 Task: Add Sprouts Hot Italian Bulk Chicken Sausage to the cart.
Action: Mouse pressed left at (21, 128)
Screenshot: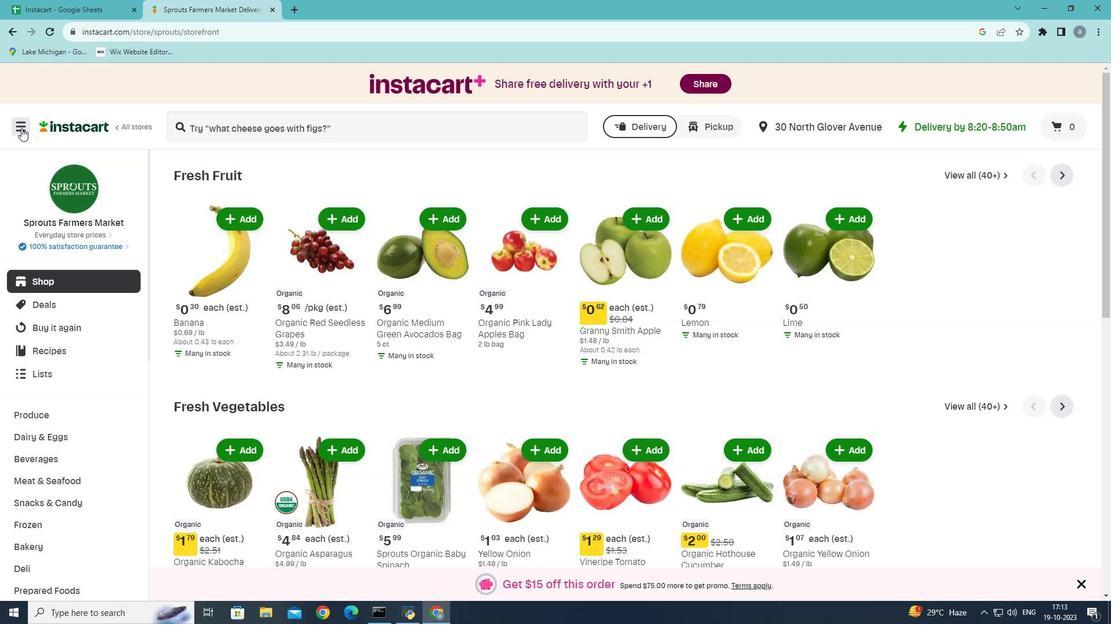 
Action: Mouse moved to (45, 337)
Screenshot: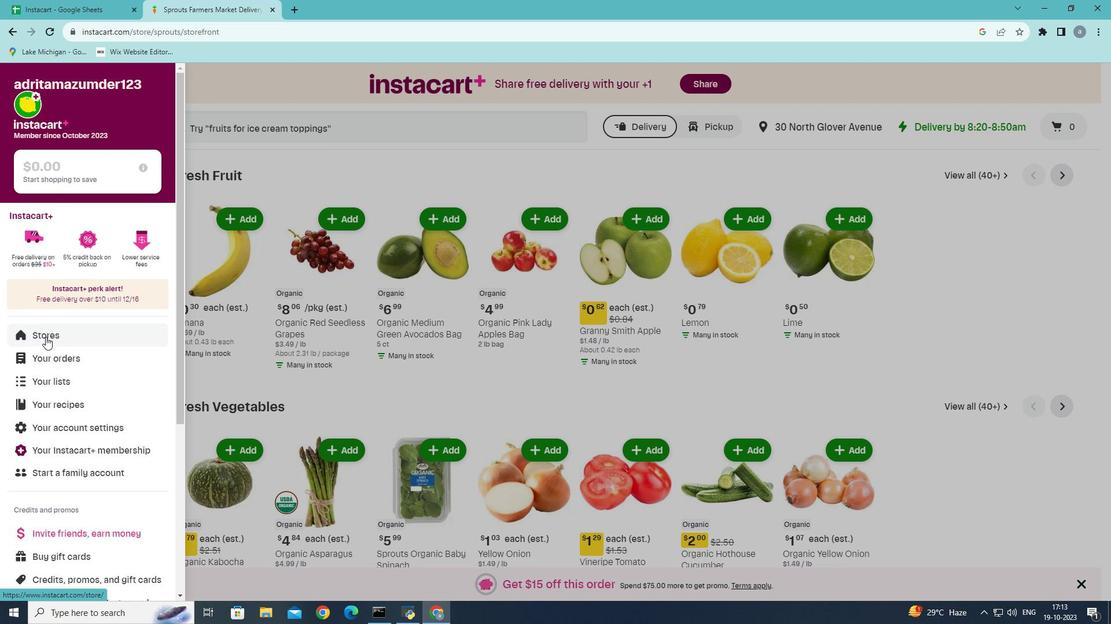 
Action: Mouse pressed left at (45, 337)
Screenshot: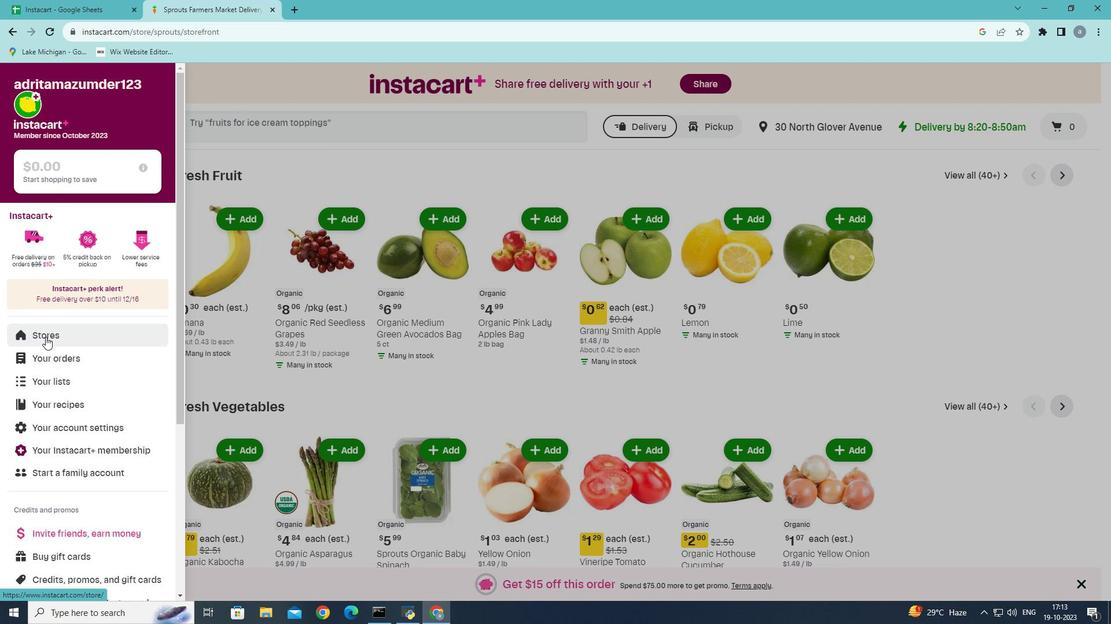 
Action: Mouse moved to (264, 115)
Screenshot: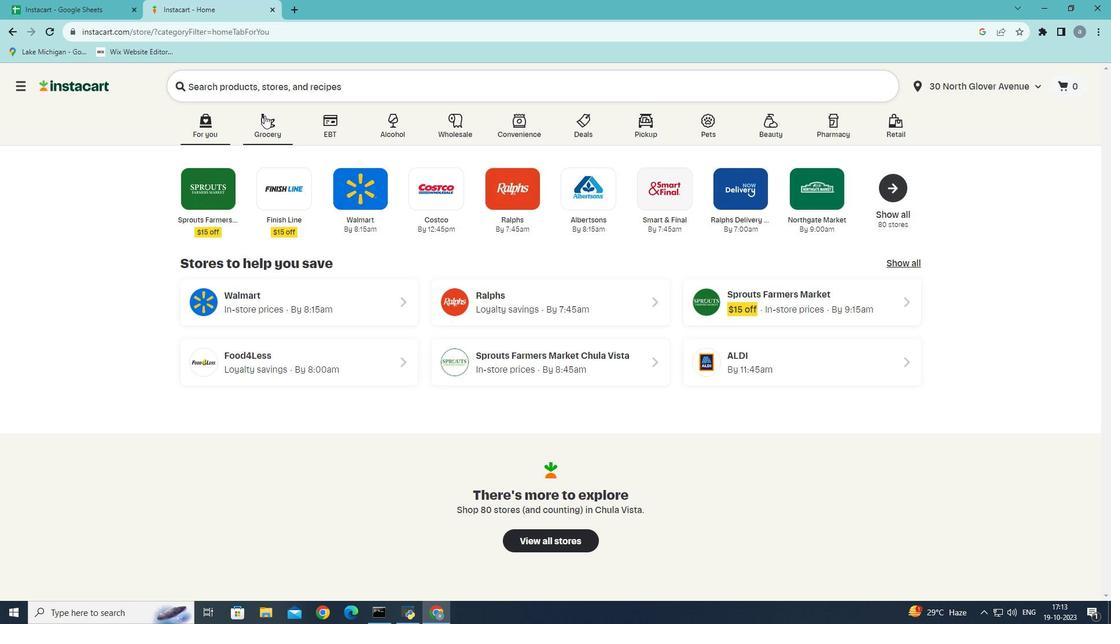 
Action: Mouse pressed left at (264, 115)
Screenshot: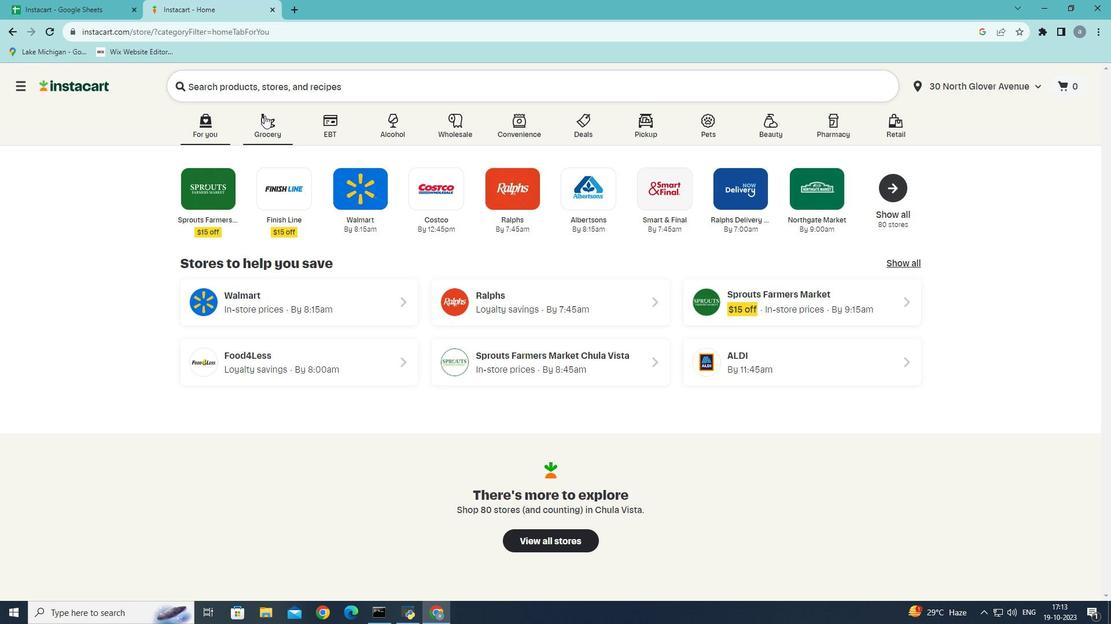 
Action: Mouse moved to (243, 358)
Screenshot: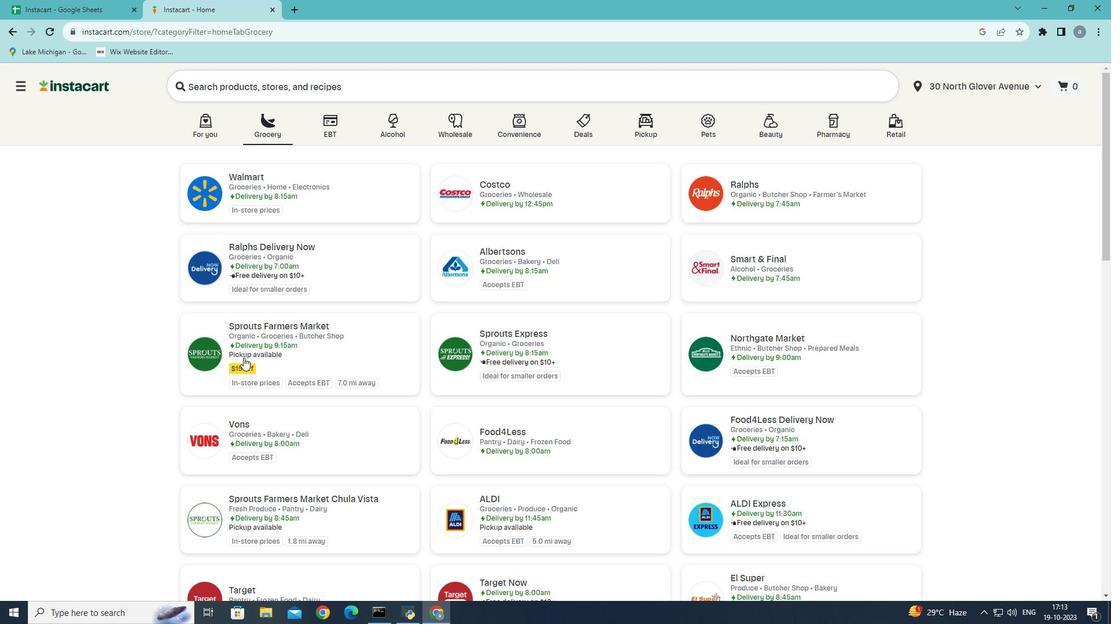
Action: Mouse pressed left at (243, 358)
Screenshot: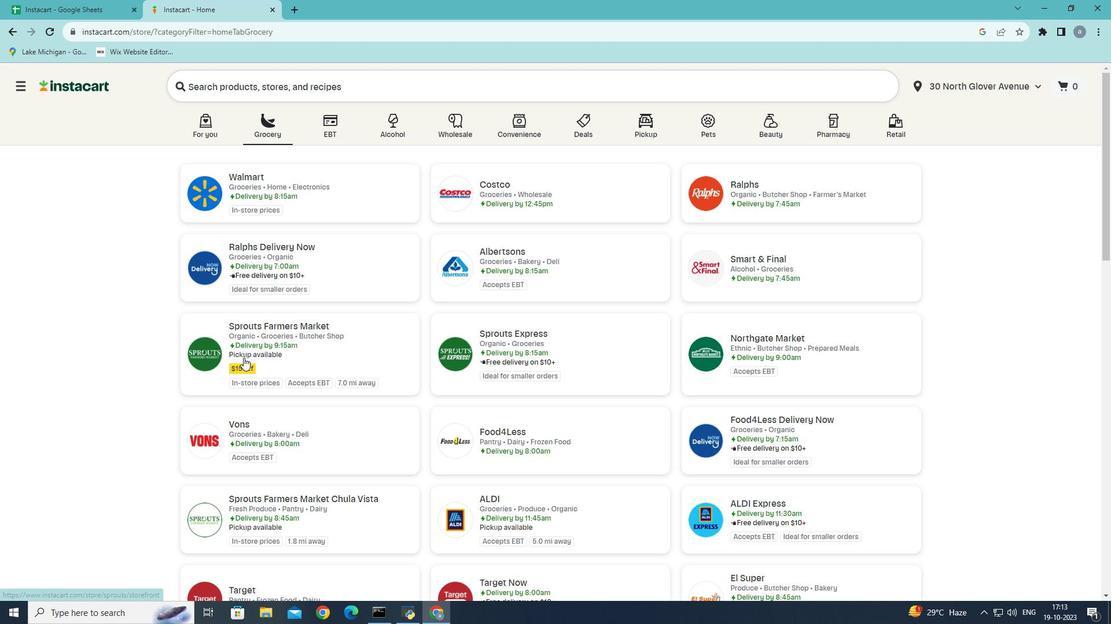 
Action: Mouse moved to (63, 478)
Screenshot: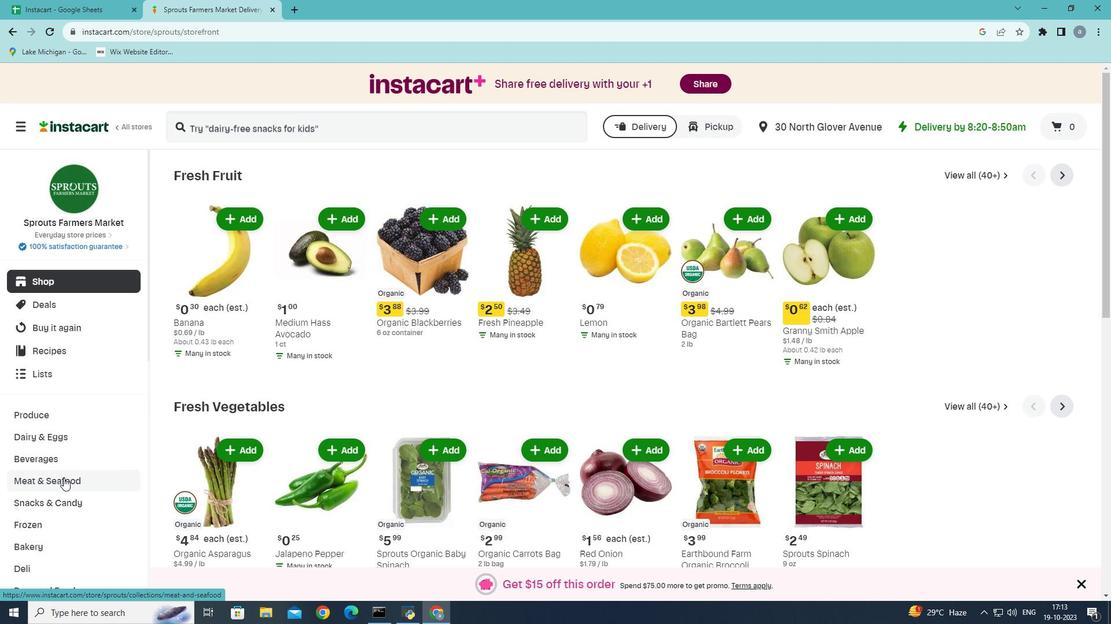 
Action: Mouse pressed left at (63, 478)
Screenshot: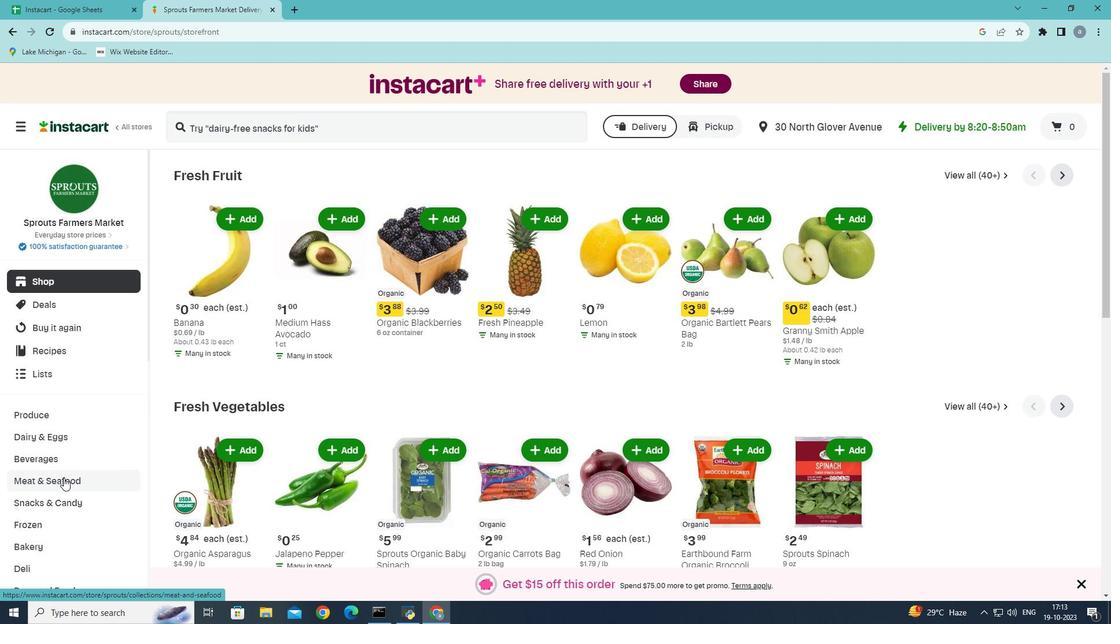
Action: Mouse moved to (564, 203)
Screenshot: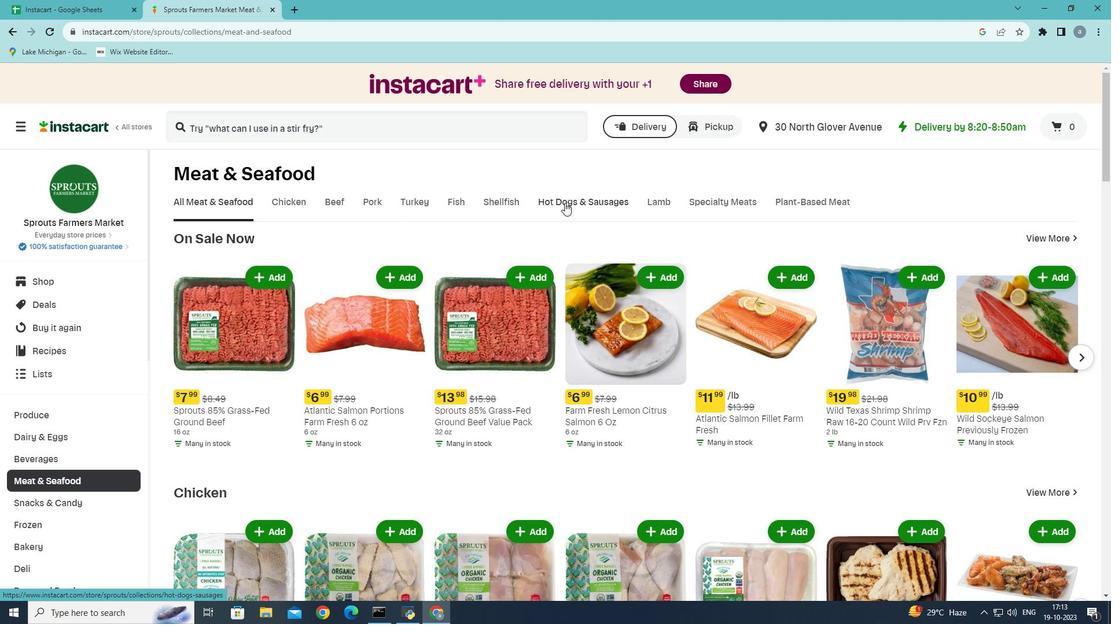 
Action: Mouse pressed left at (564, 203)
Screenshot: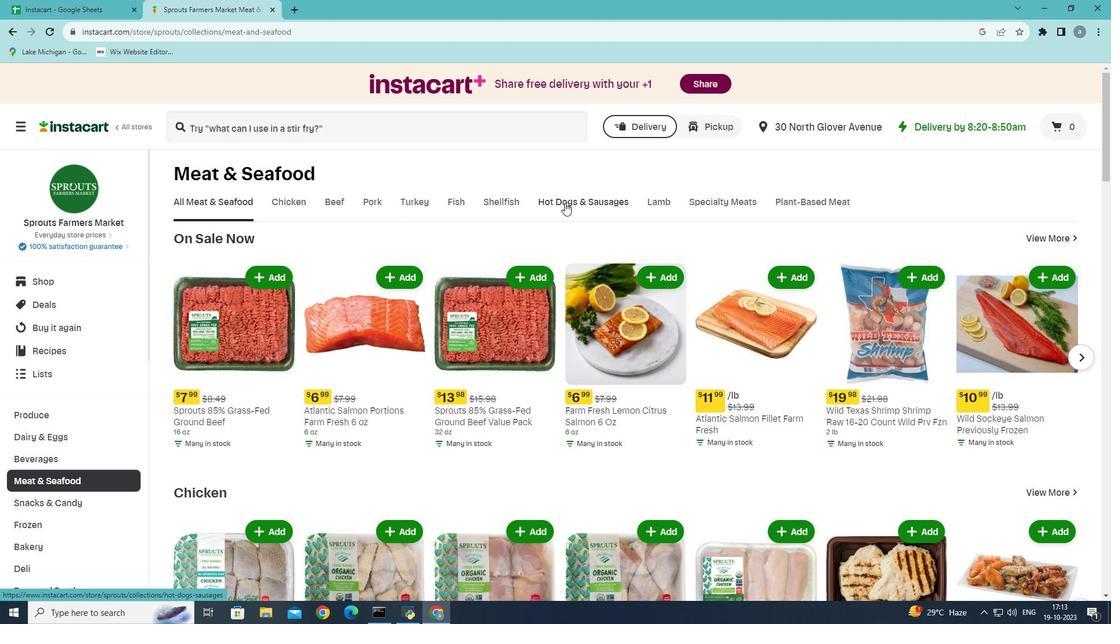 
Action: Mouse moved to (269, 243)
Screenshot: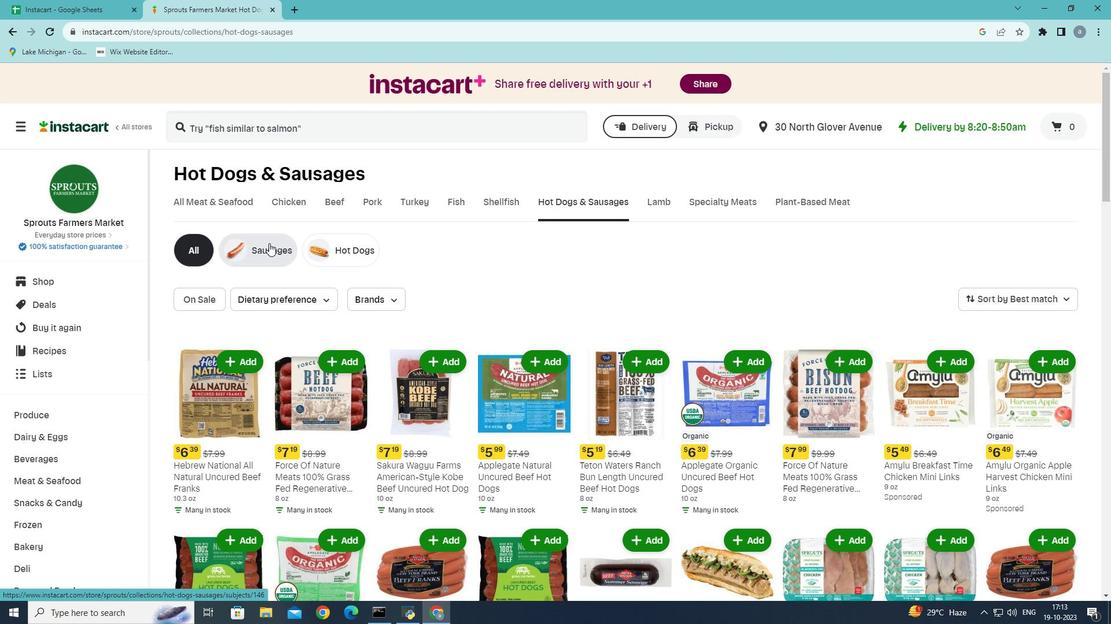 
Action: Mouse pressed left at (269, 243)
Screenshot: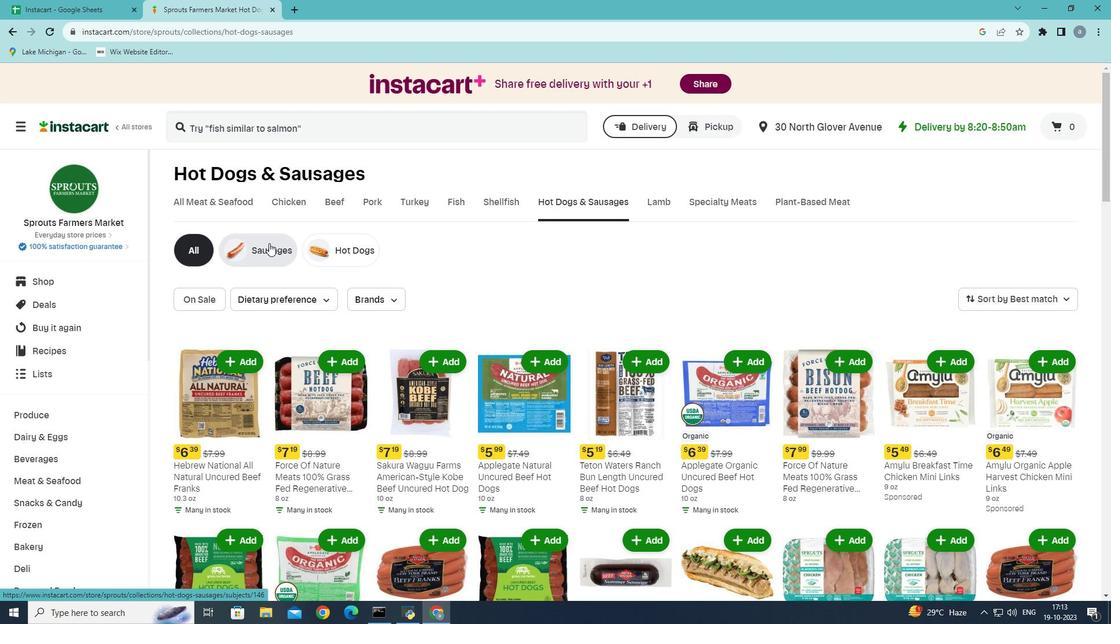 
Action: Mouse moved to (346, 325)
Screenshot: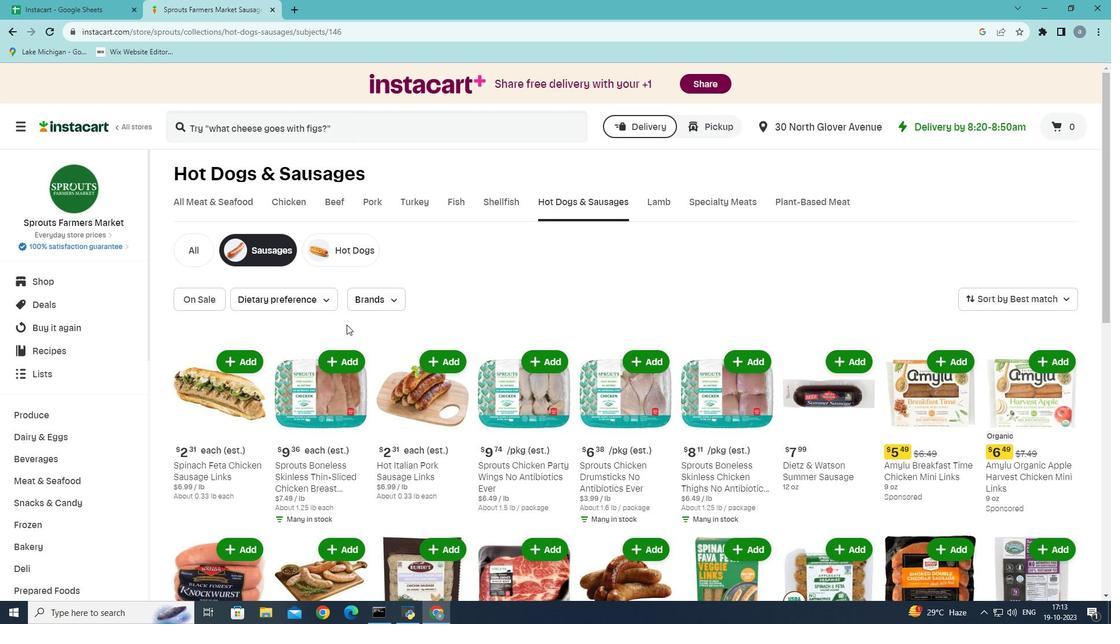 
Action: Mouse scrolled (346, 324) with delta (0, 0)
Screenshot: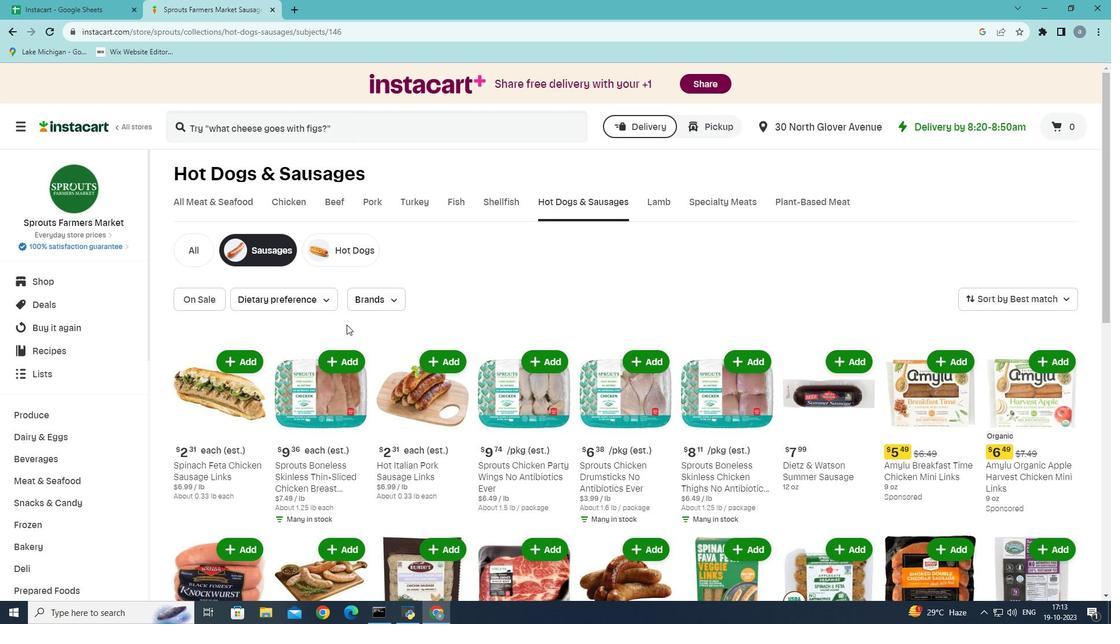 
Action: Mouse moved to (347, 325)
Screenshot: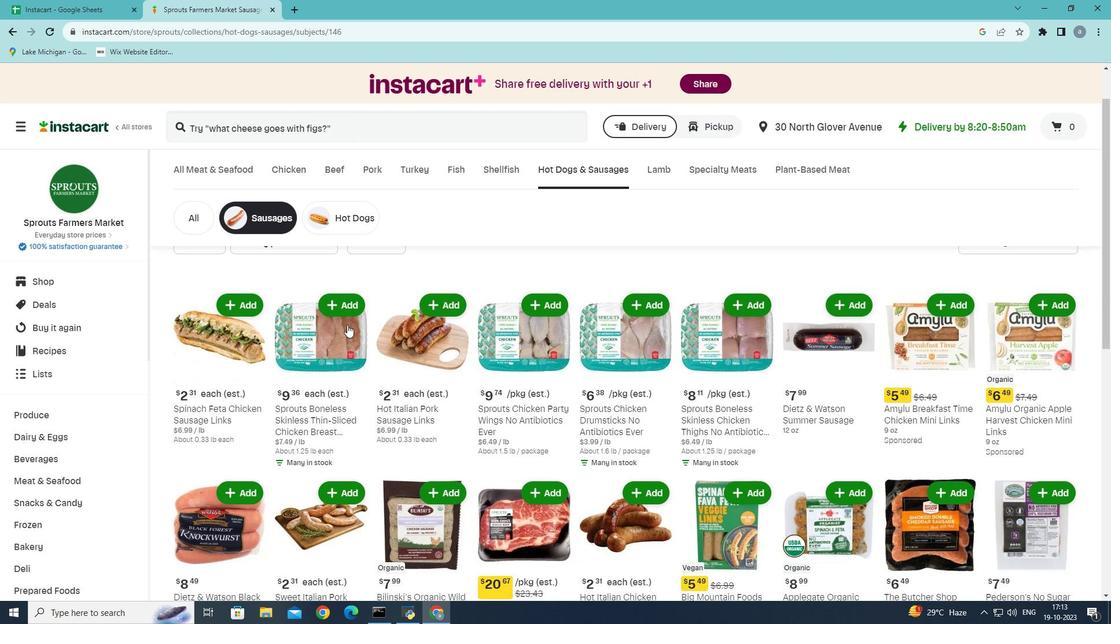 
Action: Mouse scrolled (347, 324) with delta (0, 0)
Screenshot: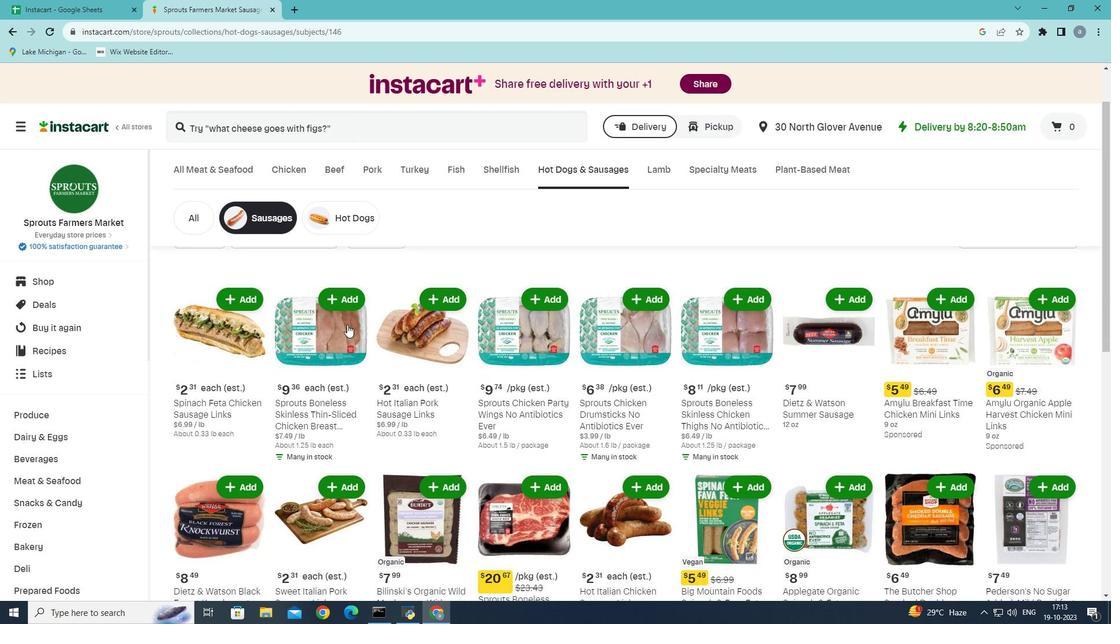 
Action: Mouse moved to (410, 348)
Screenshot: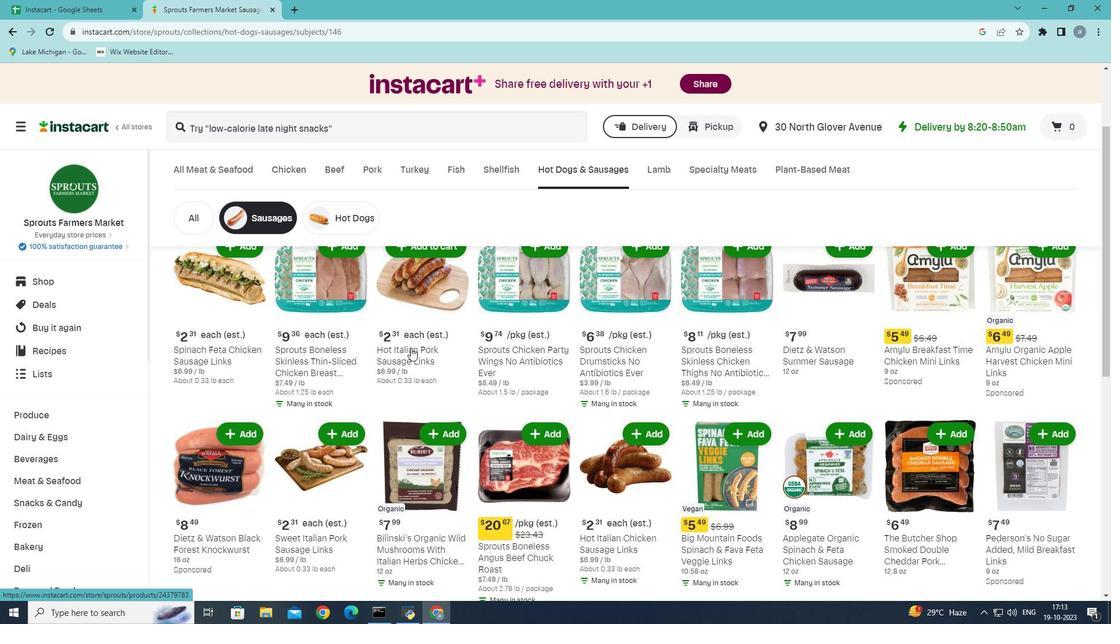 
Action: Mouse scrolled (410, 347) with delta (0, 0)
Screenshot: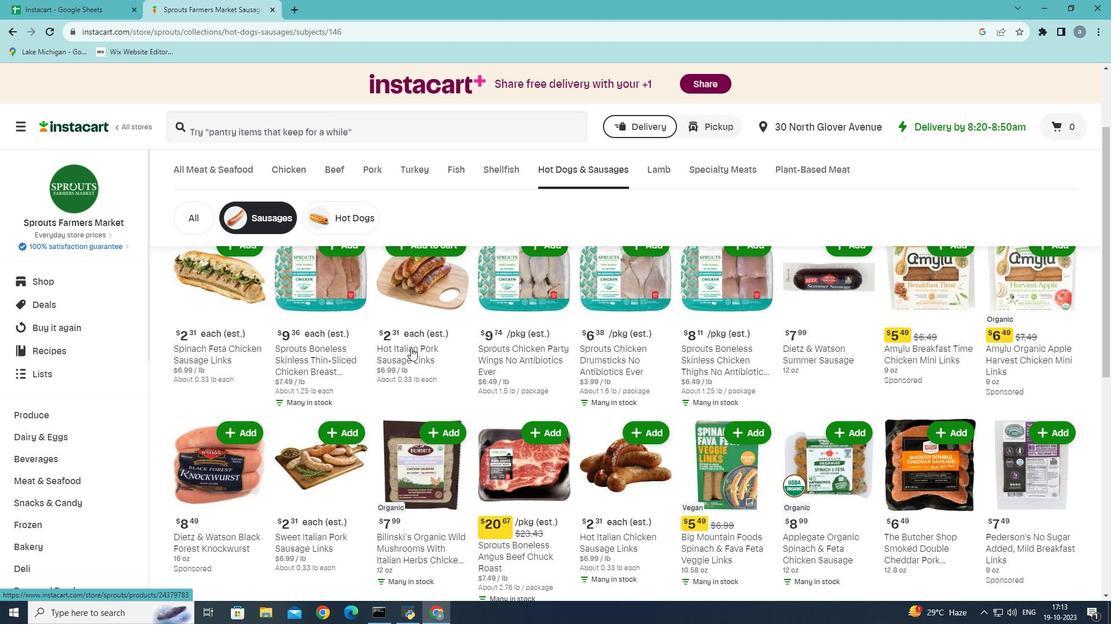 
Action: Mouse scrolled (410, 347) with delta (0, 0)
Screenshot: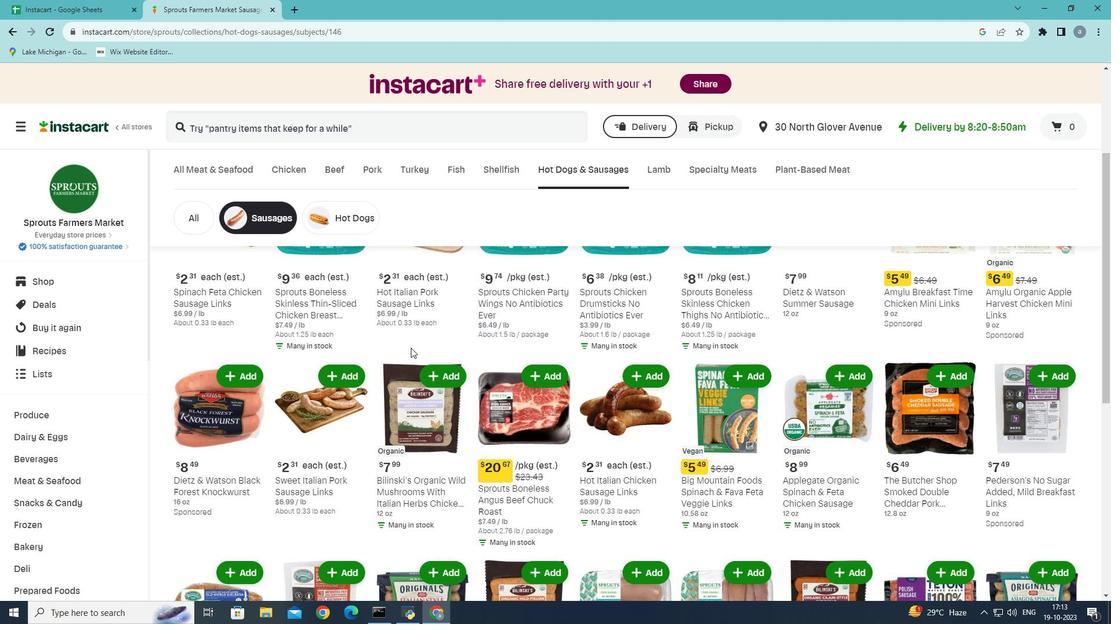 
Action: Mouse scrolled (410, 347) with delta (0, 0)
Screenshot: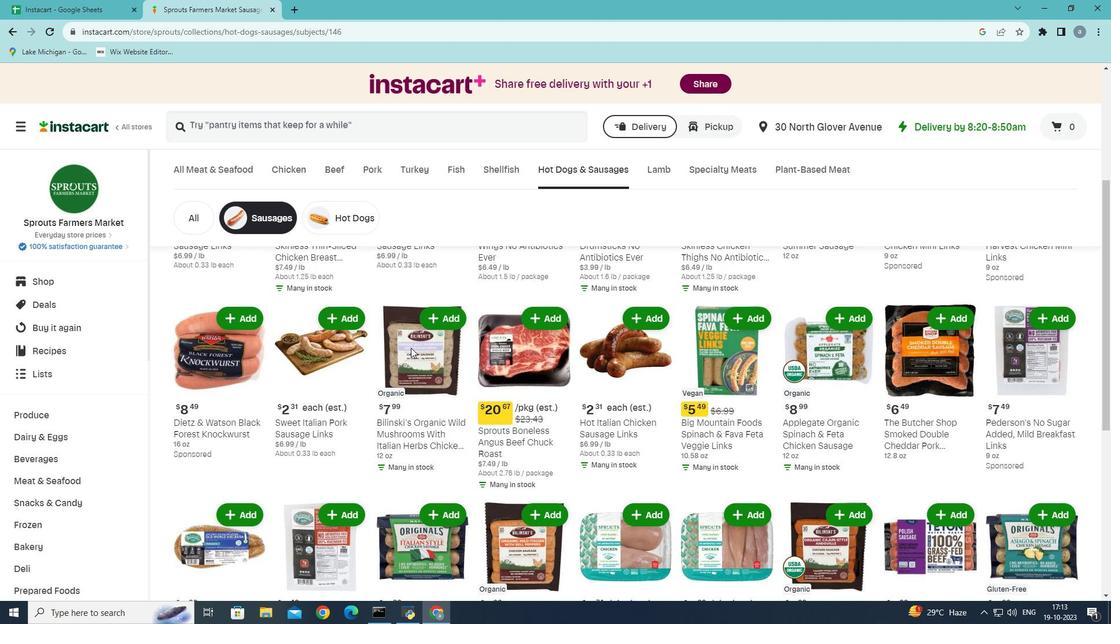 
Action: Mouse moved to (413, 341)
Screenshot: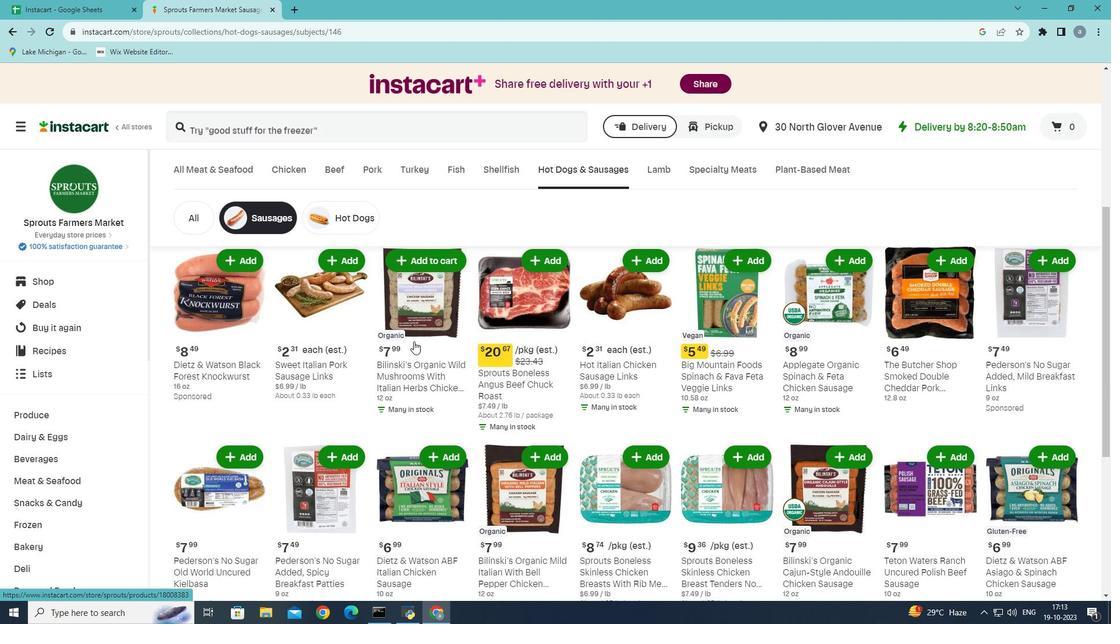
Action: Mouse scrolled (413, 341) with delta (0, 0)
Screenshot: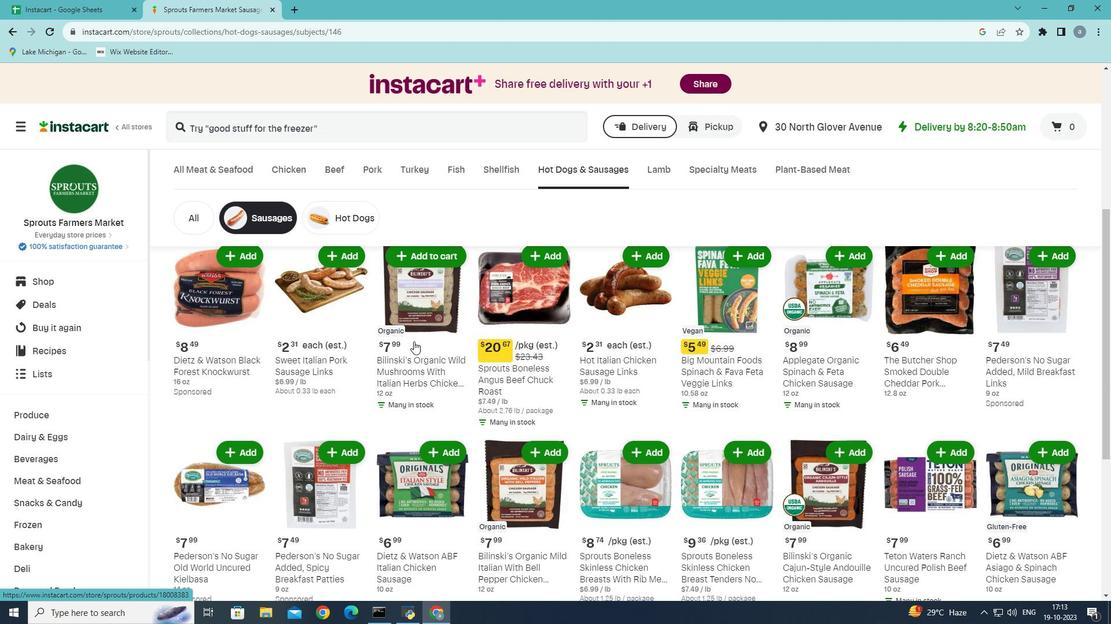
Action: Mouse moved to (428, 340)
Screenshot: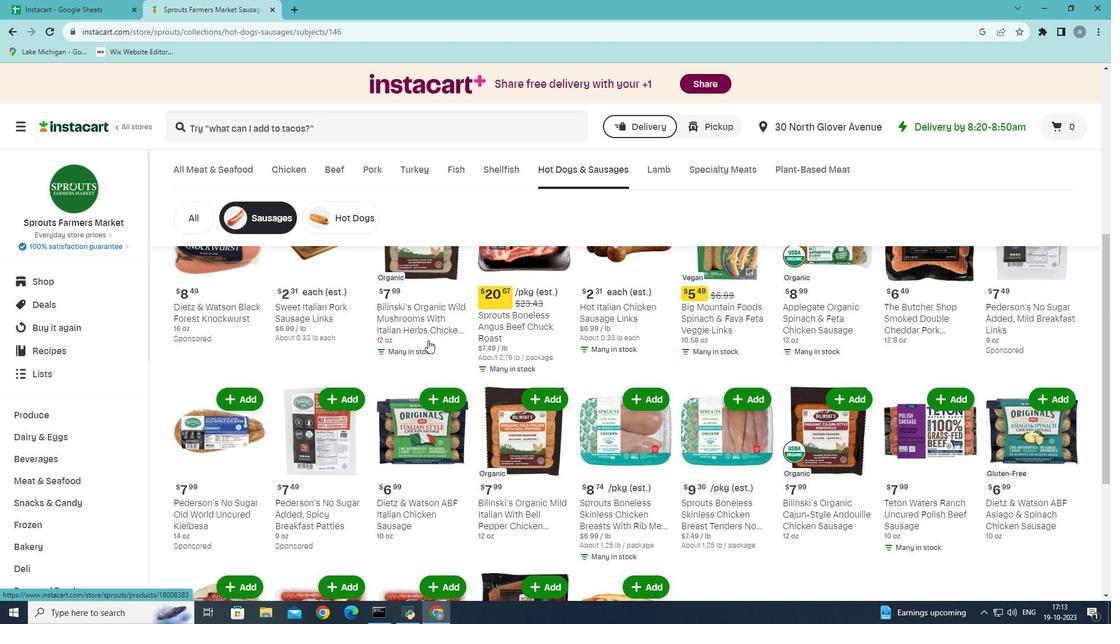 
Action: Mouse scrolled (428, 340) with delta (0, 0)
Screenshot: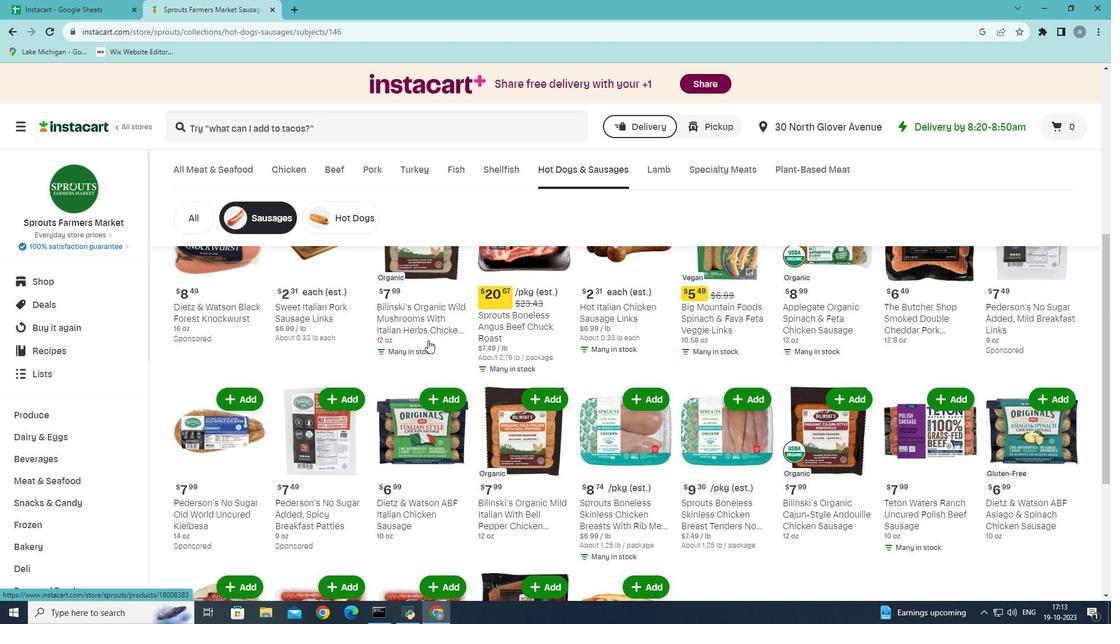 
Action: Mouse scrolled (428, 340) with delta (0, 0)
Screenshot: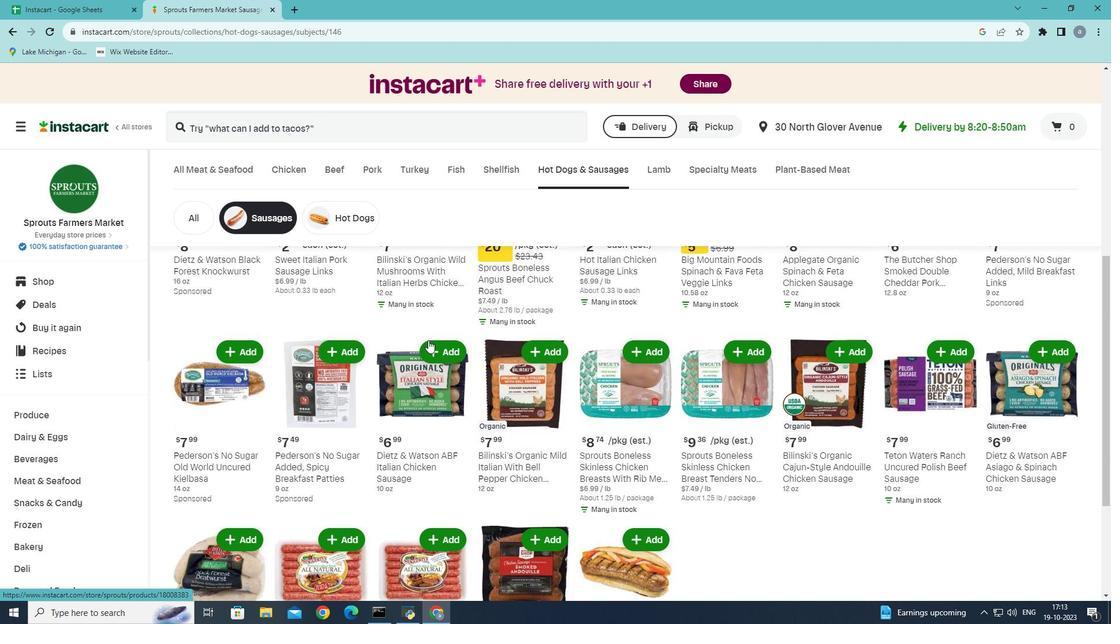 
Action: Mouse scrolled (428, 340) with delta (0, 0)
Screenshot: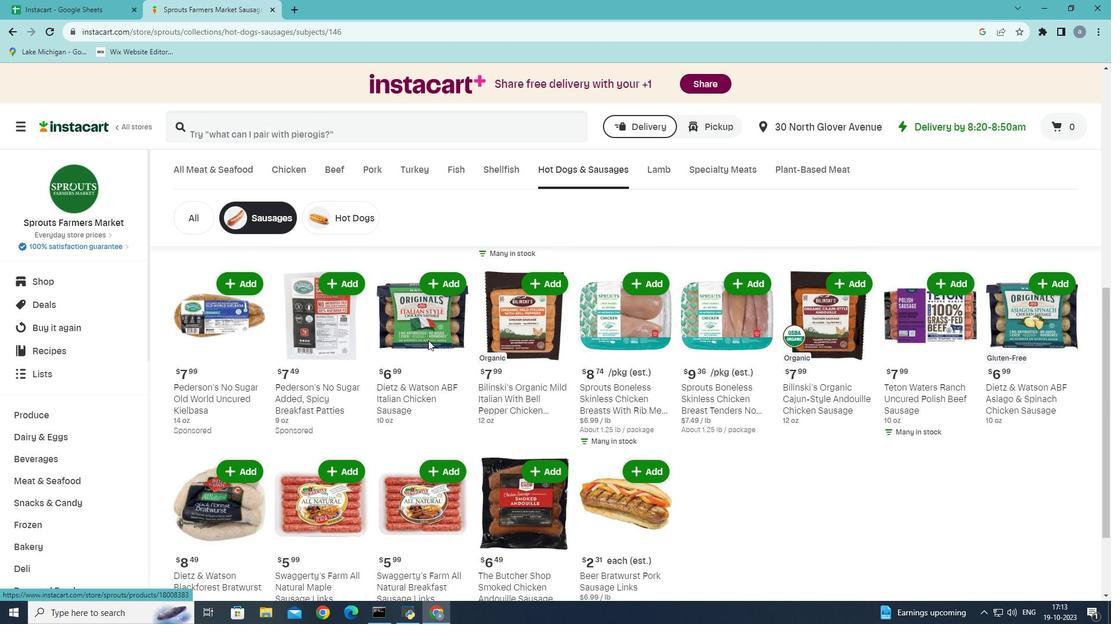 
Action: Mouse scrolled (428, 340) with delta (0, 0)
Screenshot: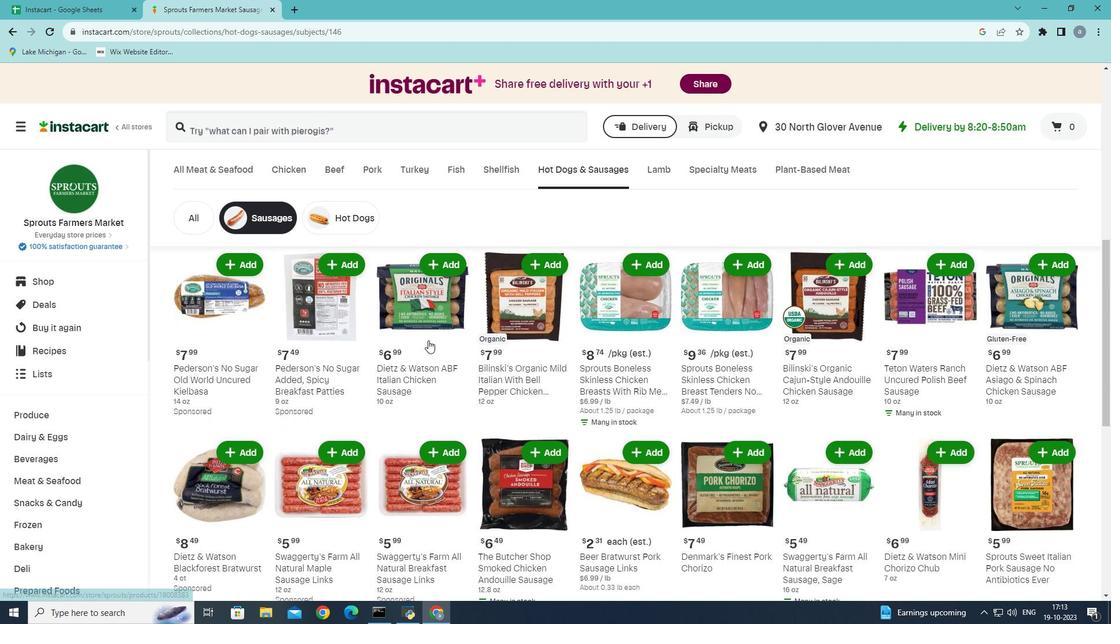 
Action: Mouse moved to (427, 345)
Screenshot: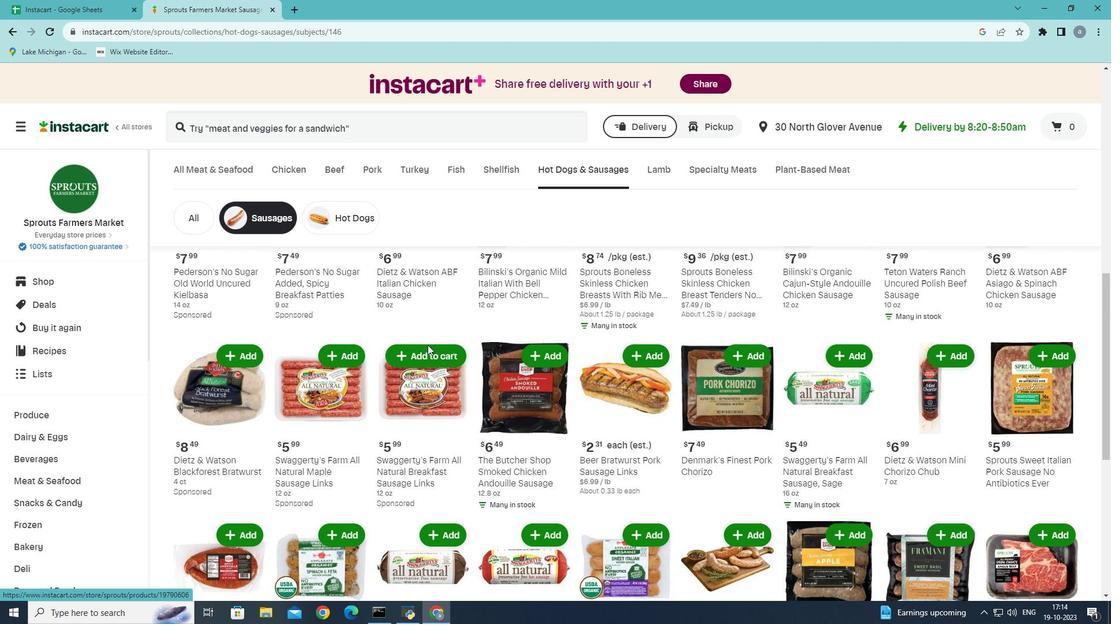 
Action: Mouse scrolled (427, 344) with delta (0, 0)
Screenshot: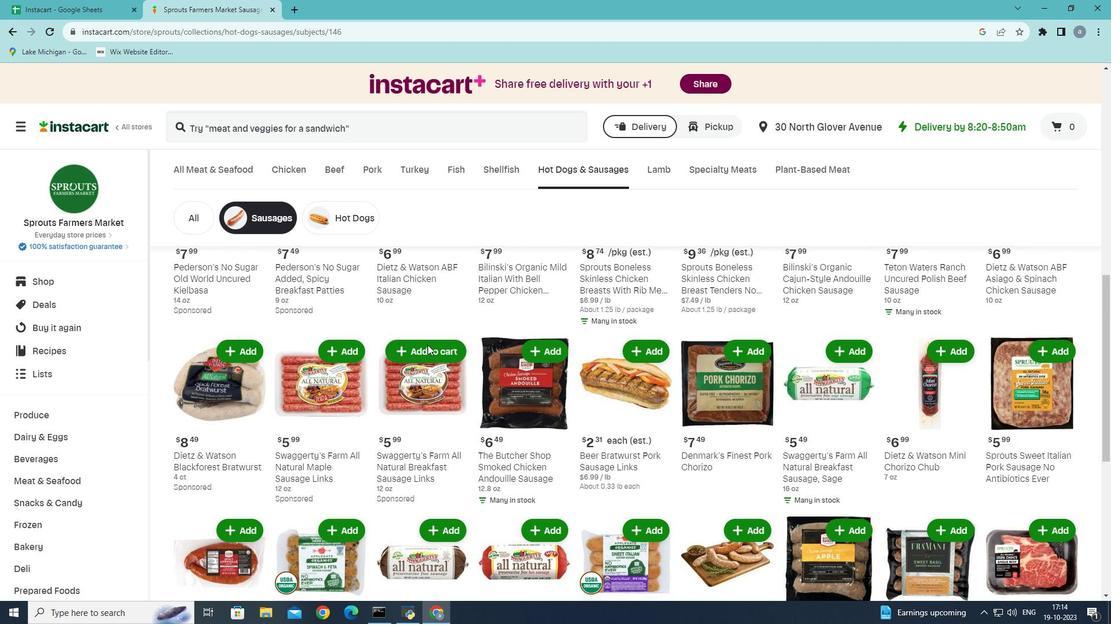 
Action: Mouse moved to (424, 349)
Screenshot: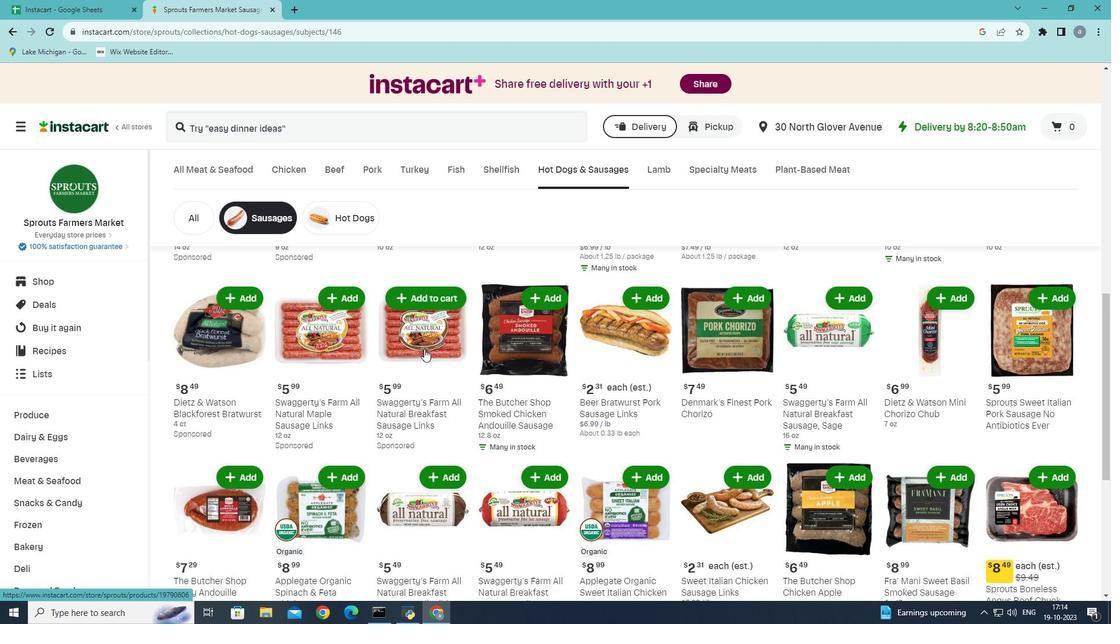 
Action: Mouse scrolled (424, 348) with delta (0, 0)
Screenshot: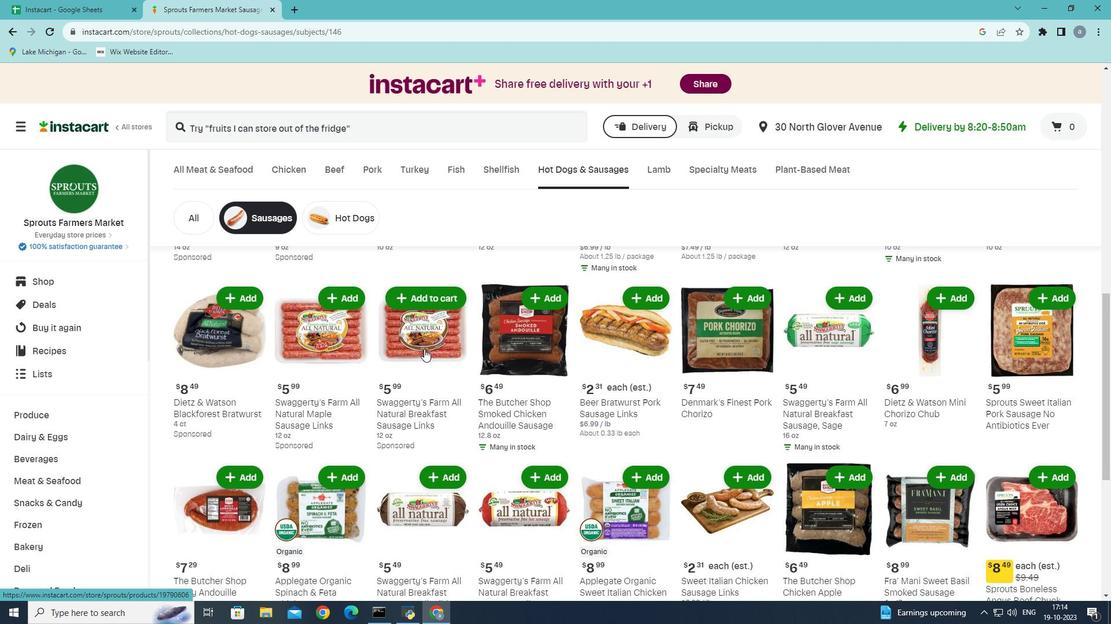 
Action: Mouse moved to (423, 350)
Screenshot: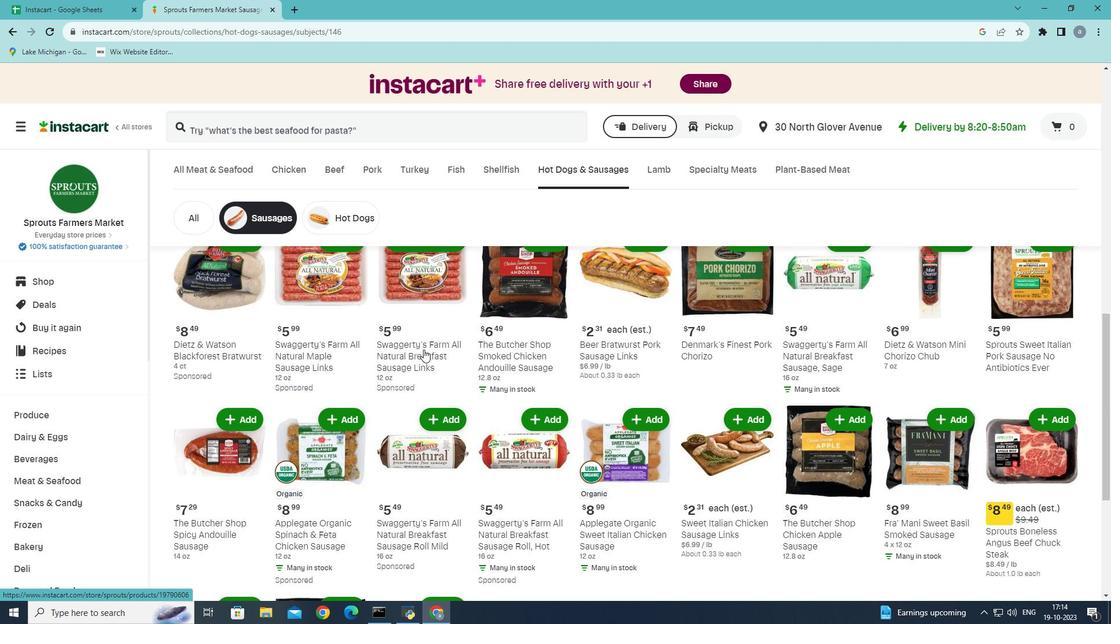 
Action: Mouse scrolled (423, 349) with delta (0, 0)
Screenshot: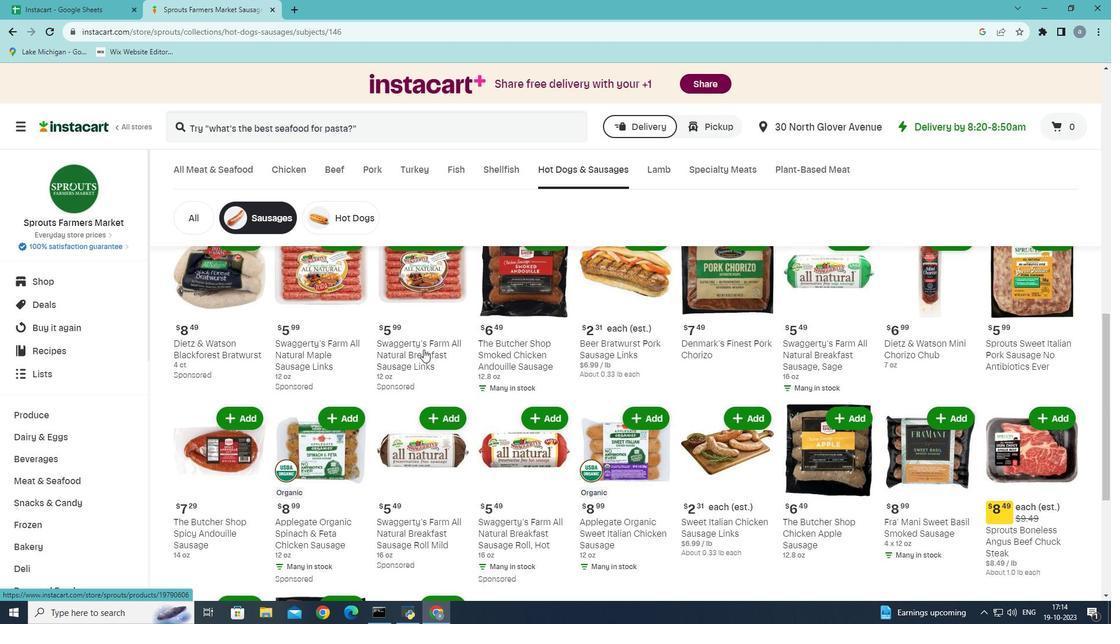 
Action: Mouse moved to (422, 350)
Screenshot: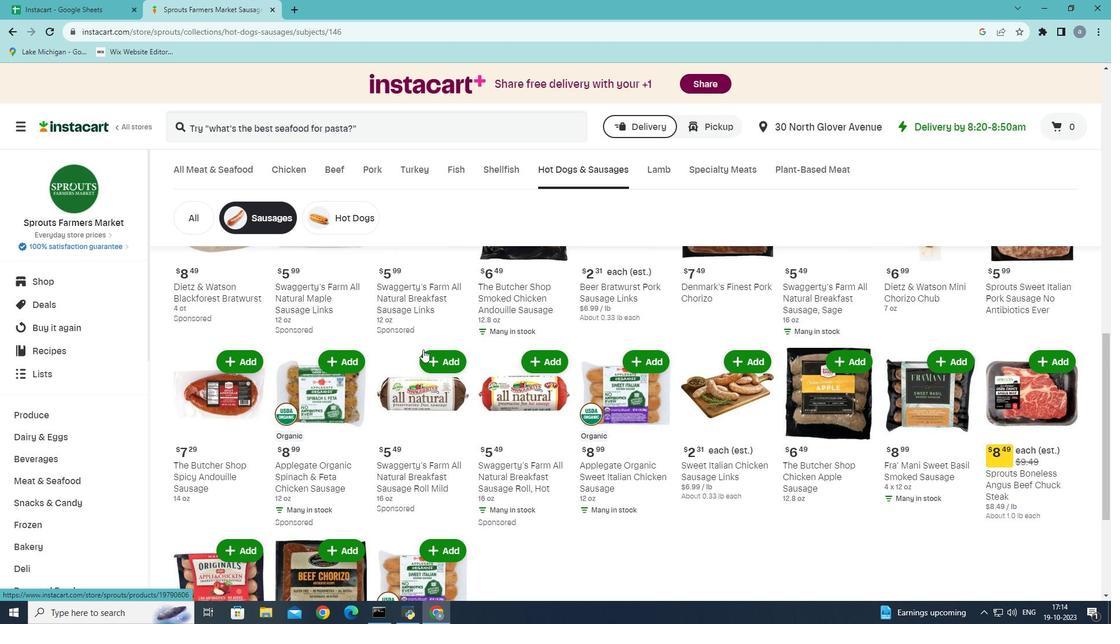 
Action: Mouse scrolled (422, 349) with delta (0, 0)
Screenshot: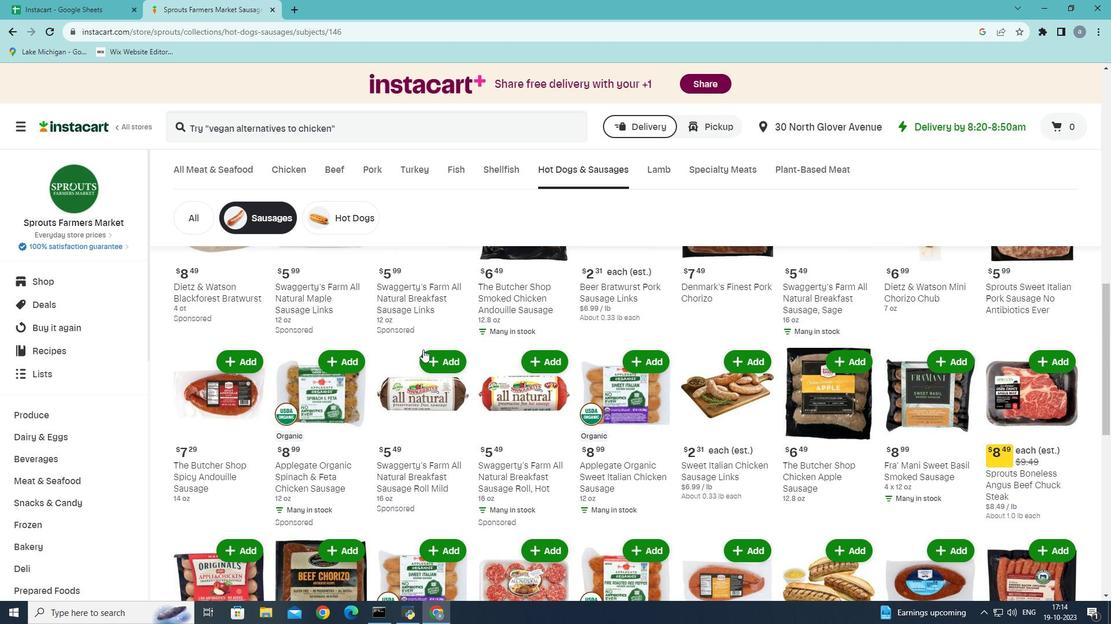 
Action: Mouse moved to (422, 350)
Screenshot: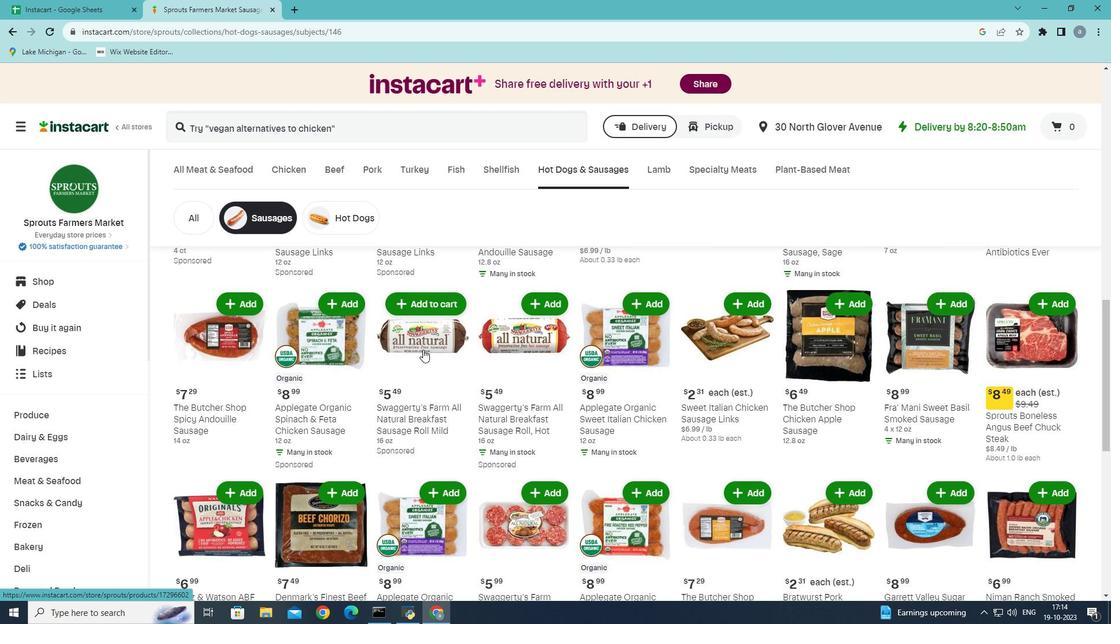 
Action: Mouse scrolled (422, 349) with delta (0, 0)
Screenshot: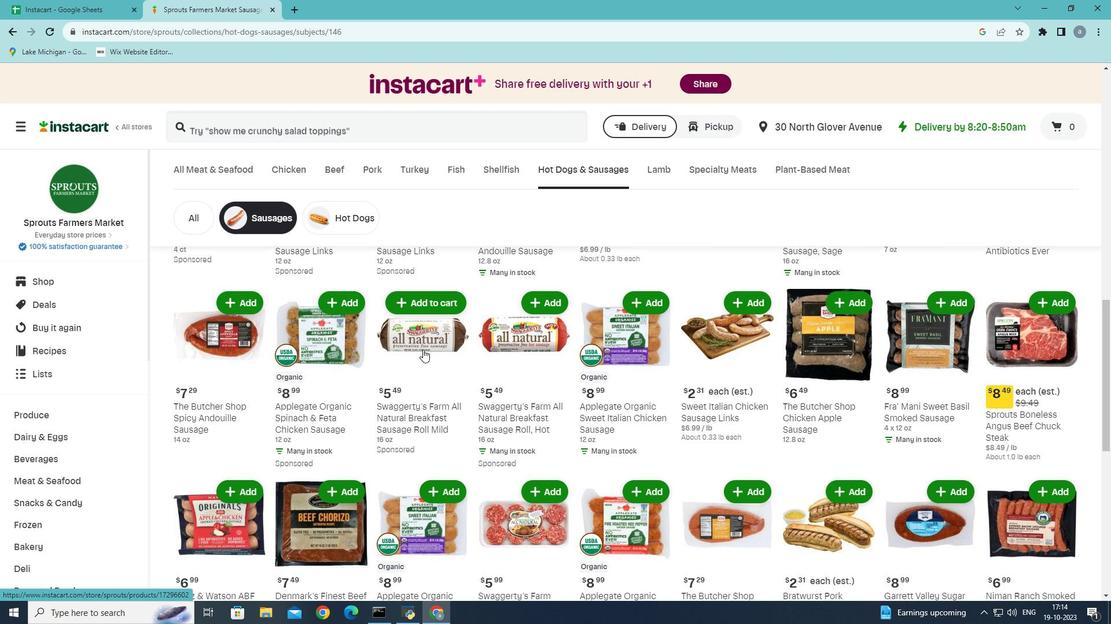 
Action: Mouse scrolled (422, 349) with delta (0, 0)
Screenshot: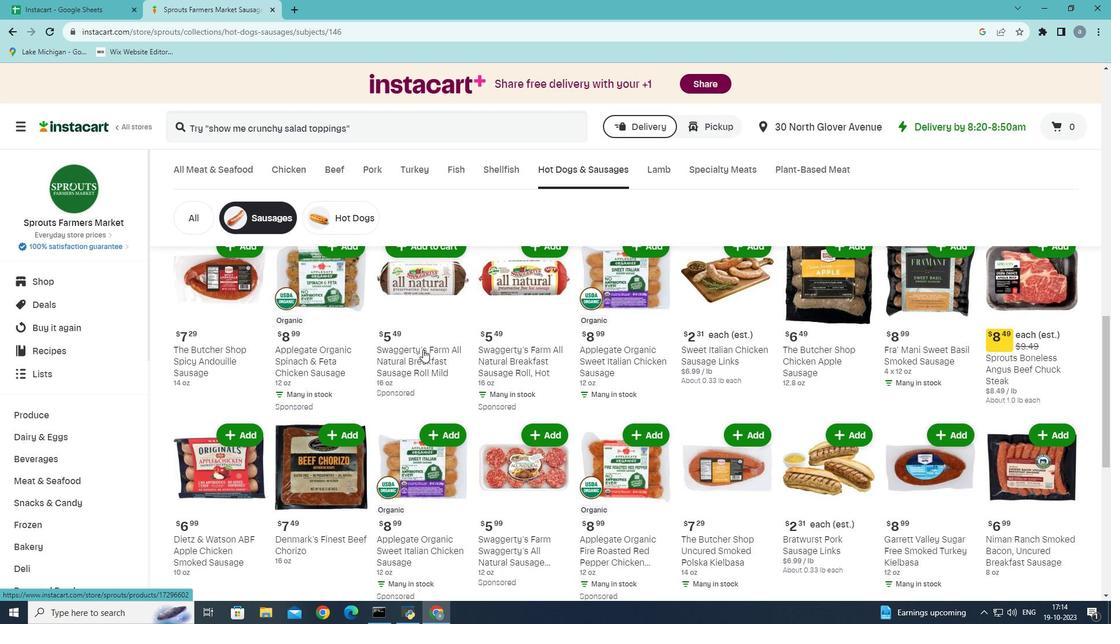 
Action: Mouse moved to (419, 352)
Screenshot: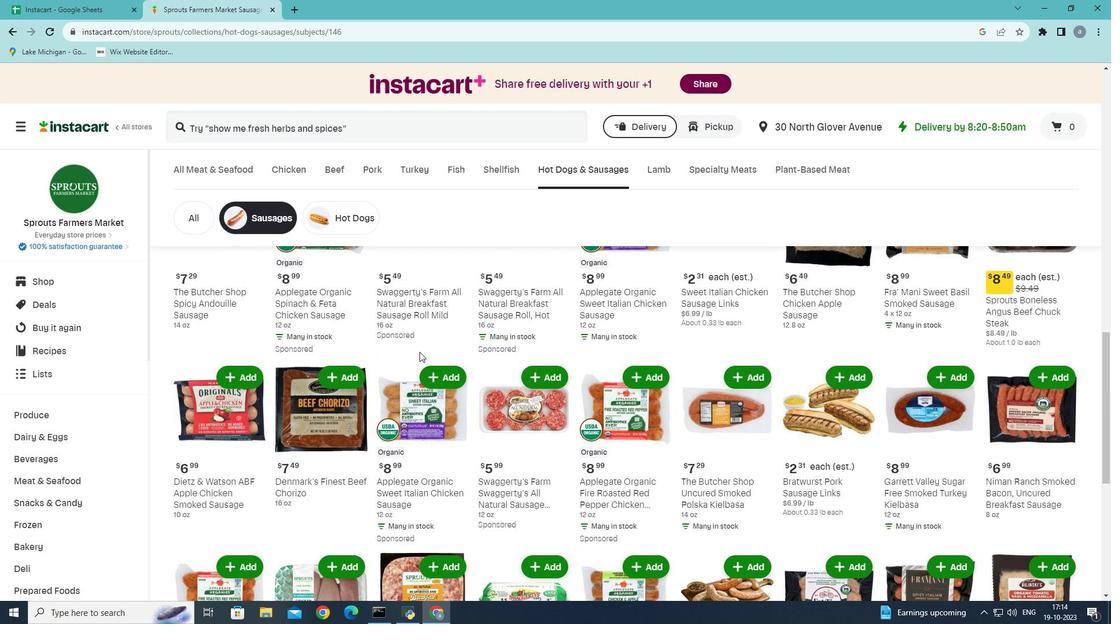 
Action: Mouse scrolled (419, 351) with delta (0, 0)
Screenshot: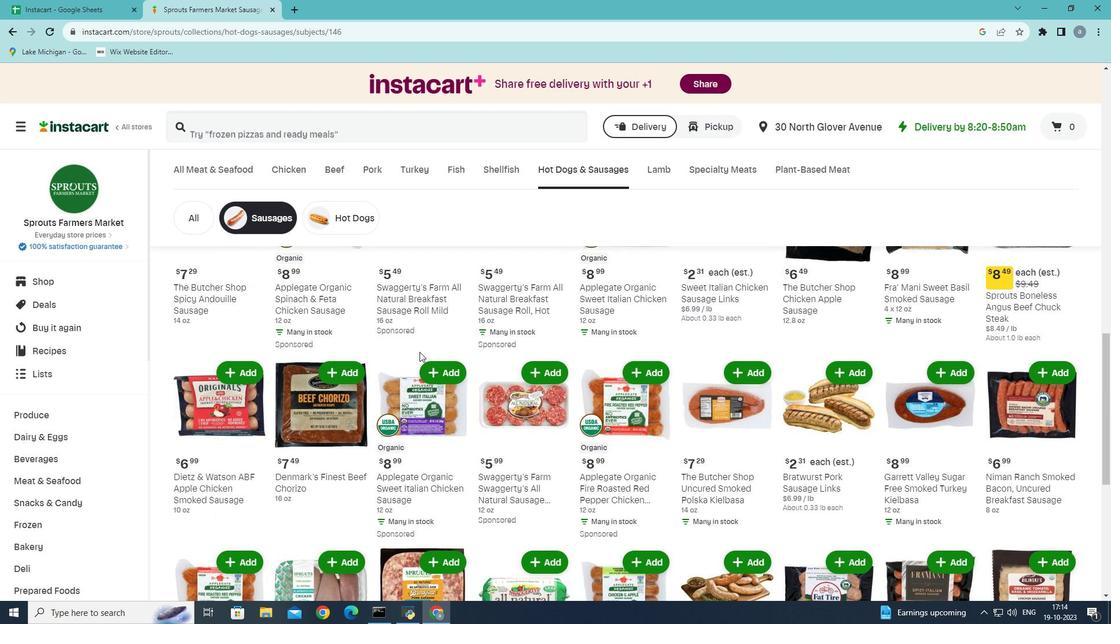 
Action: Mouse scrolled (419, 351) with delta (0, 0)
Screenshot: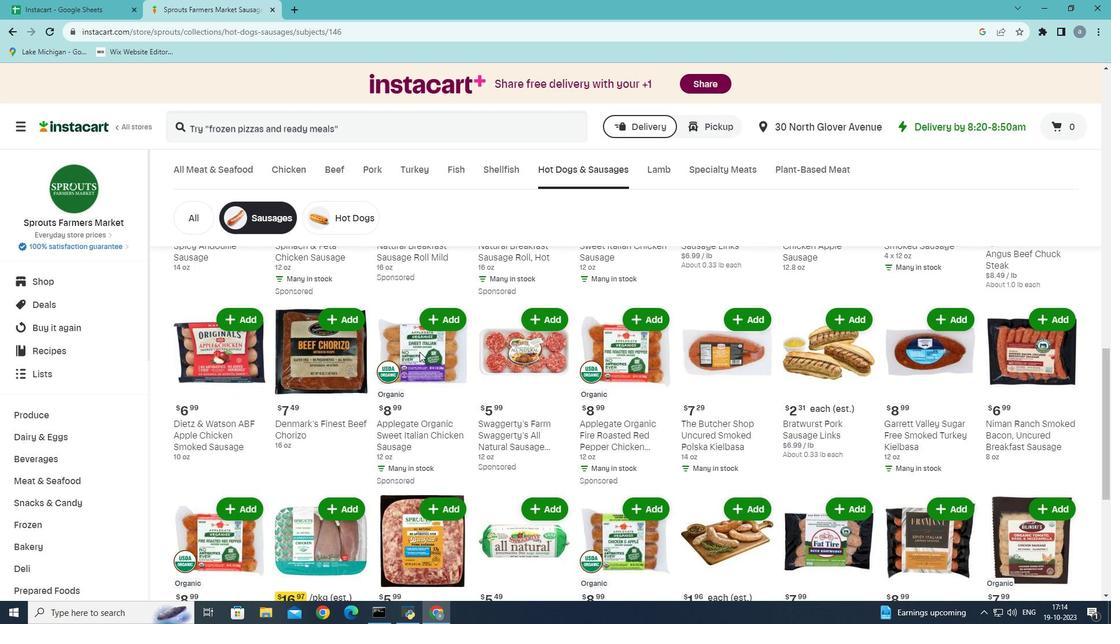 
Action: Mouse scrolled (419, 351) with delta (0, 0)
Screenshot: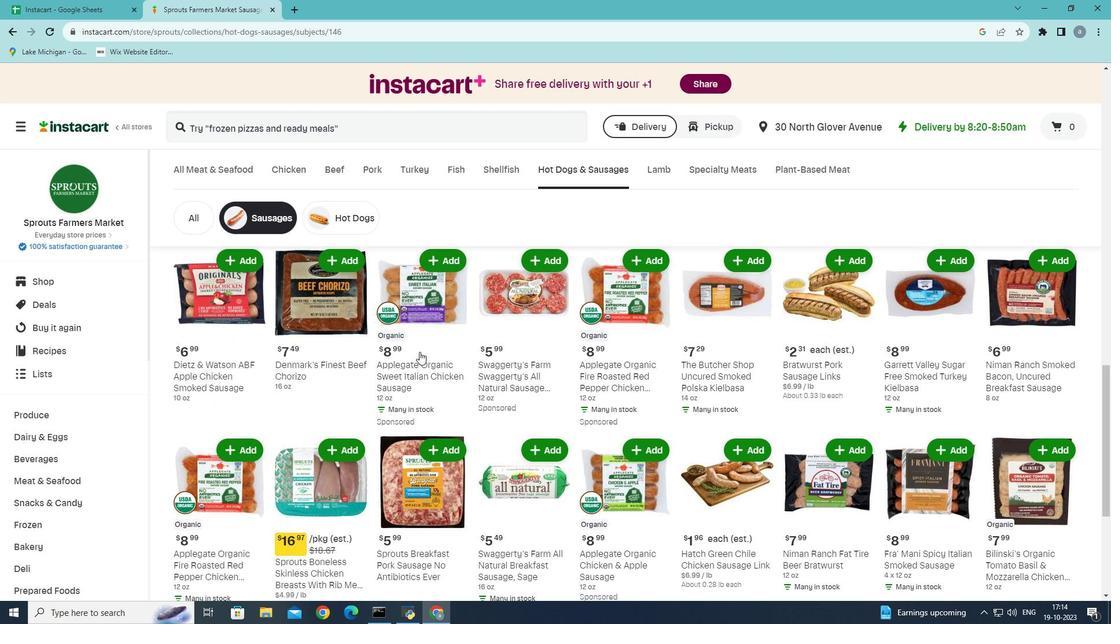 
Action: Mouse moved to (418, 352)
Screenshot: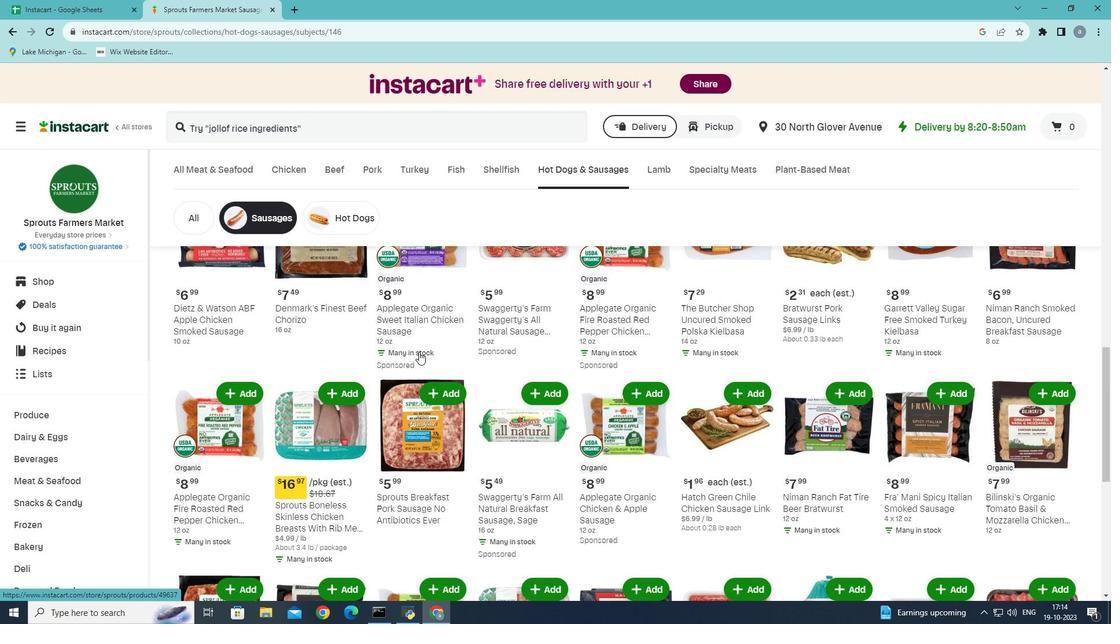
Action: Mouse scrolled (418, 351) with delta (0, 0)
Screenshot: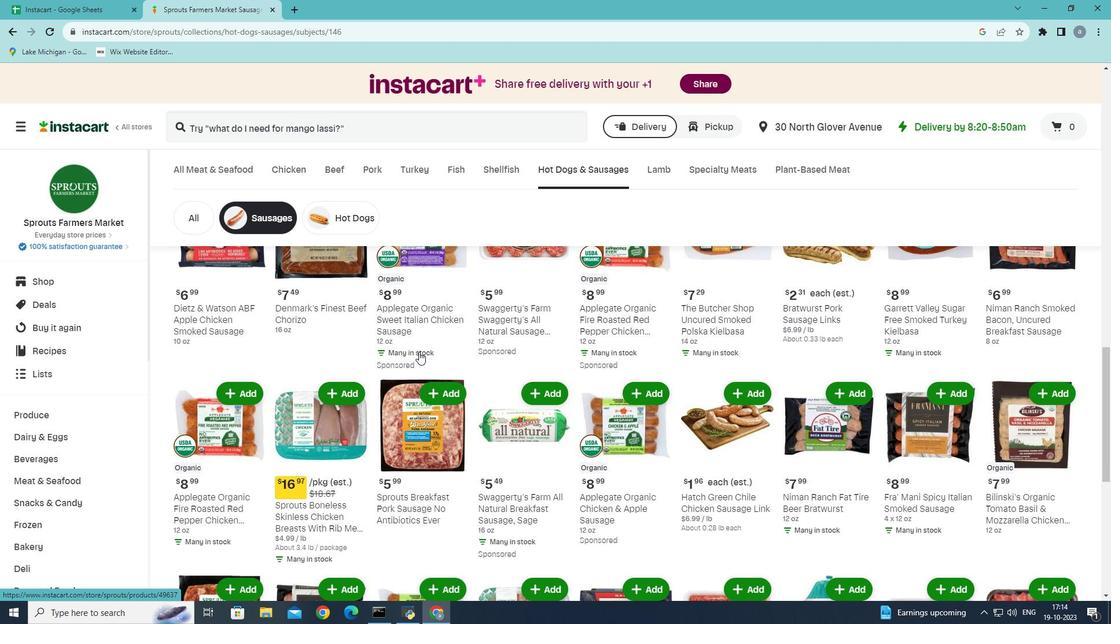 
Action: Mouse scrolled (418, 351) with delta (0, 0)
Screenshot: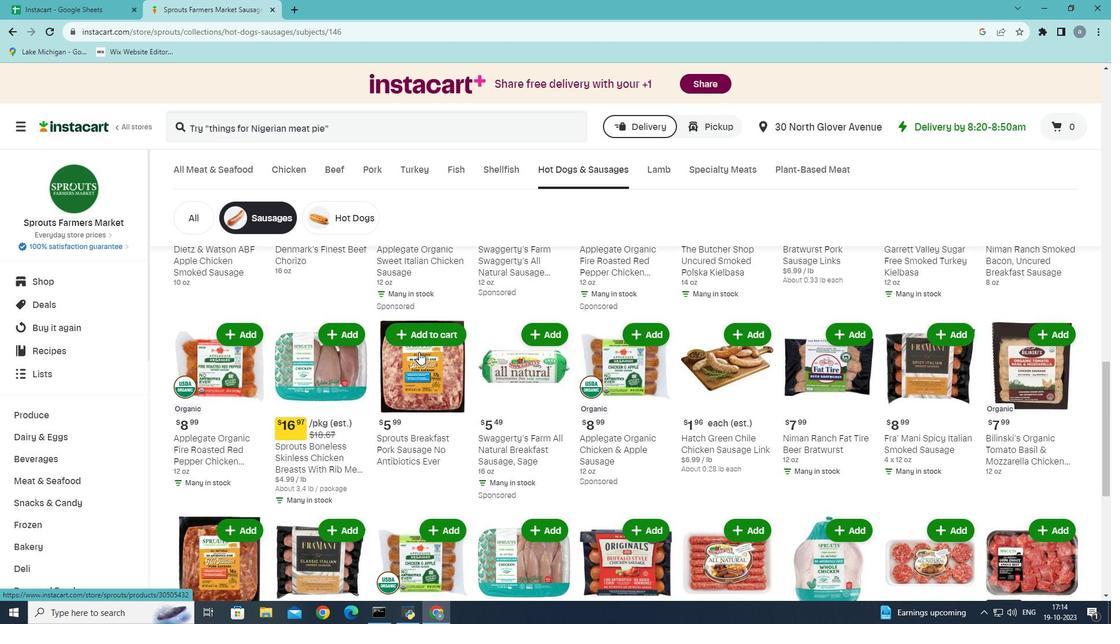 
Action: Mouse scrolled (418, 351) with delta (0, 0)
Screenshot: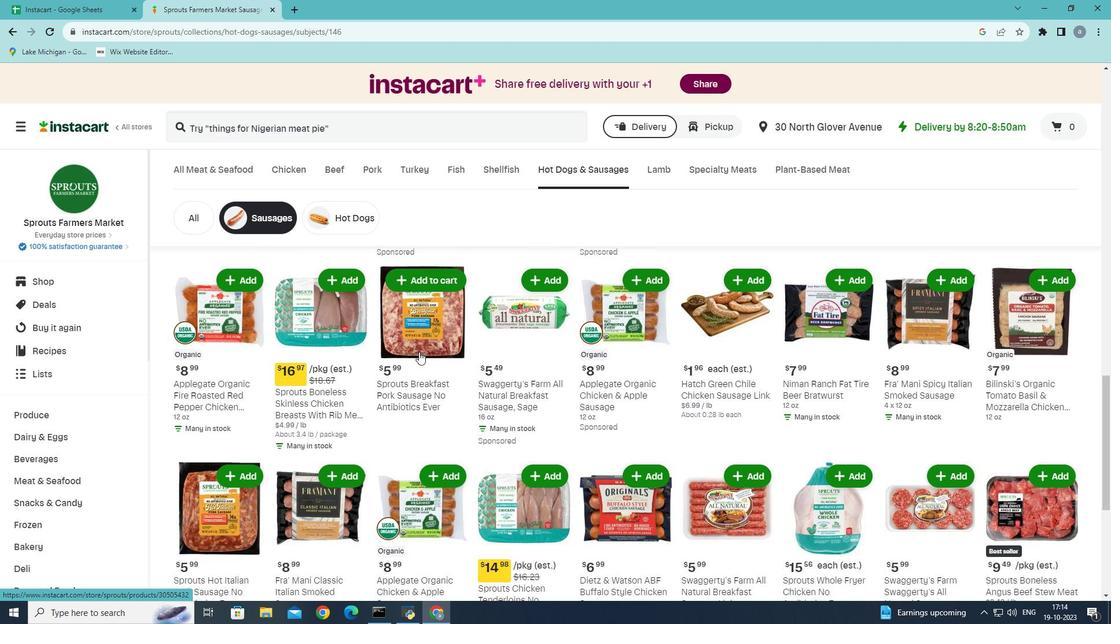 
Action: Mouse moved to (362, 384)
Screenshot: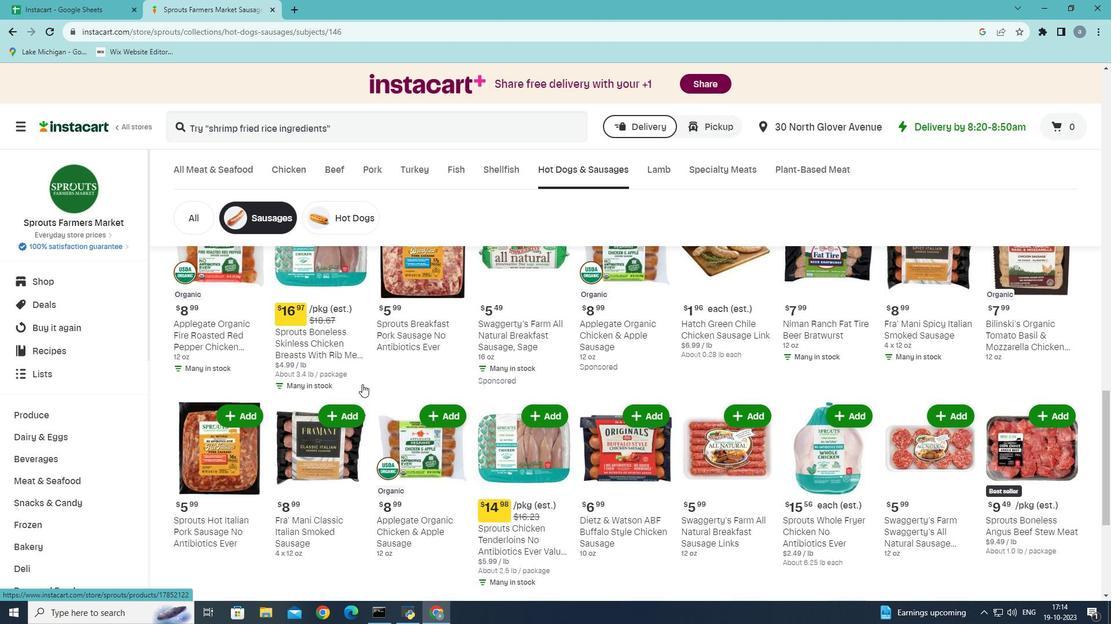 
Action: Mouse scrolled (362, 384) with delta (0, 0)
Screenshot: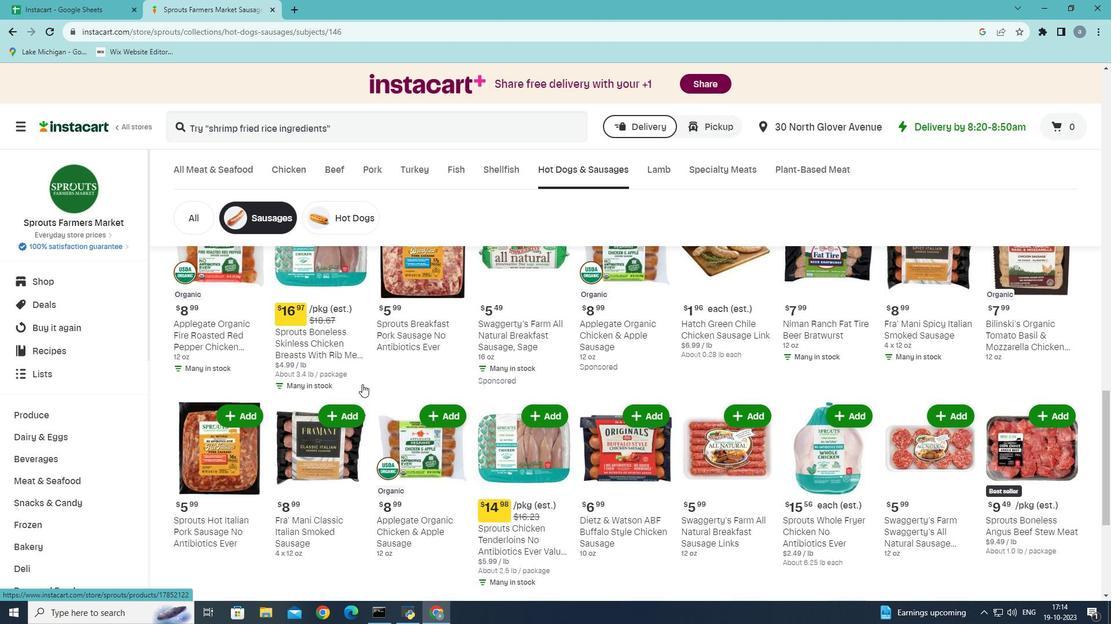 
Action: Mouse moved to (468, 410)
Screenshot: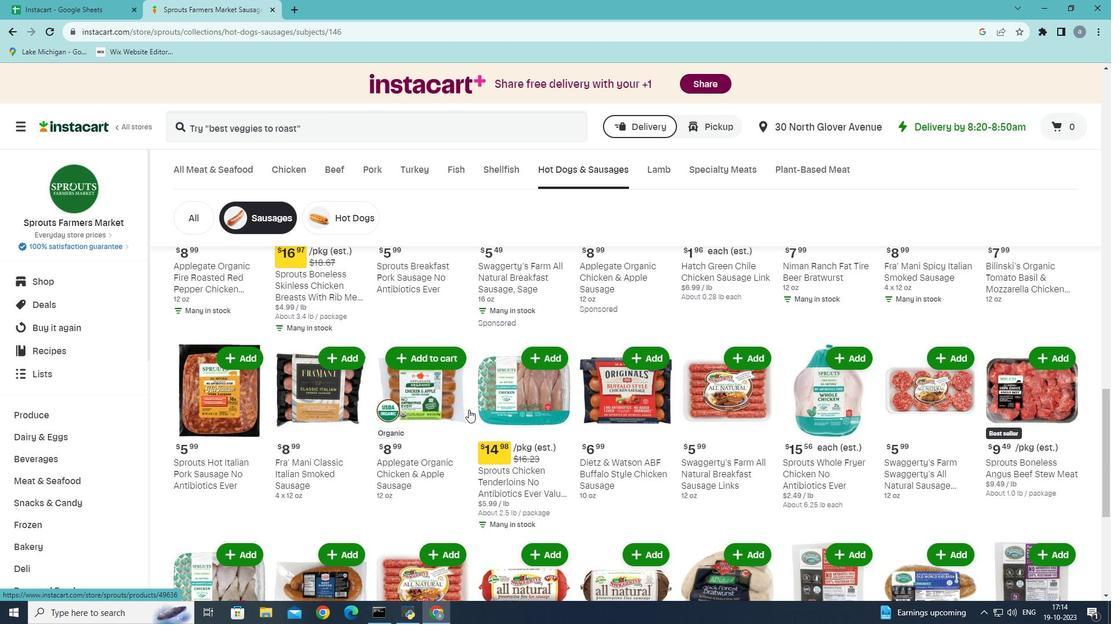 
Action: Mouse scrolled (468, 409) with delta (0, 0)
Screenshot: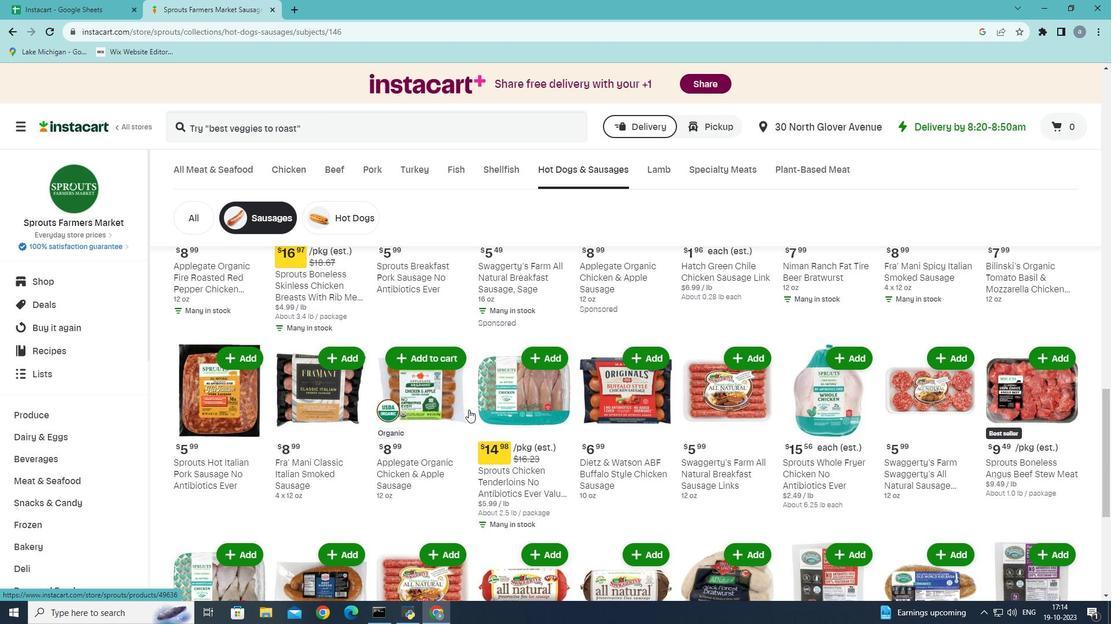 
Action: Mouse moved to (473, 412)
Screenshot: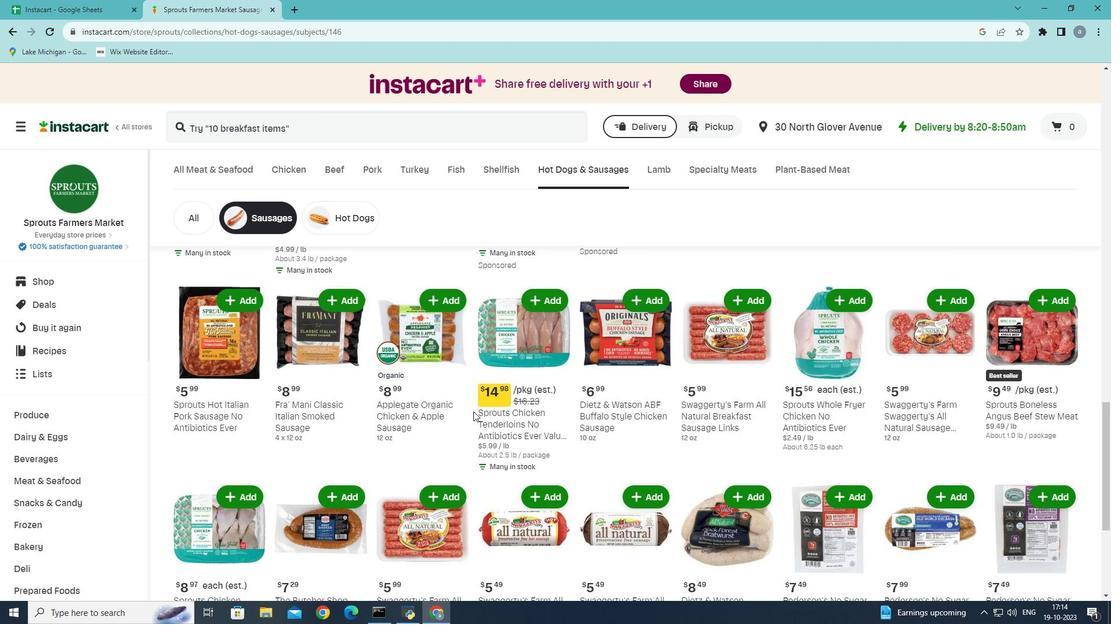 
Action: Mouse scrolled (473, 411) with delta (0, 0)
Screenshot: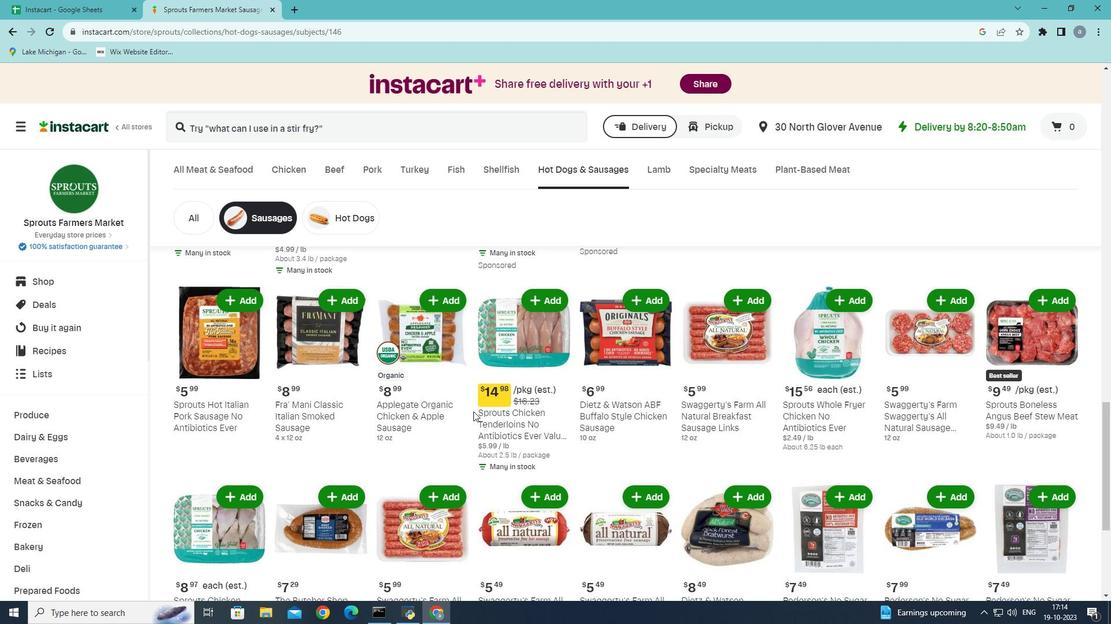 
Action: Mouse scrolled (473, 411) with delta (0, 0)
Screenshot: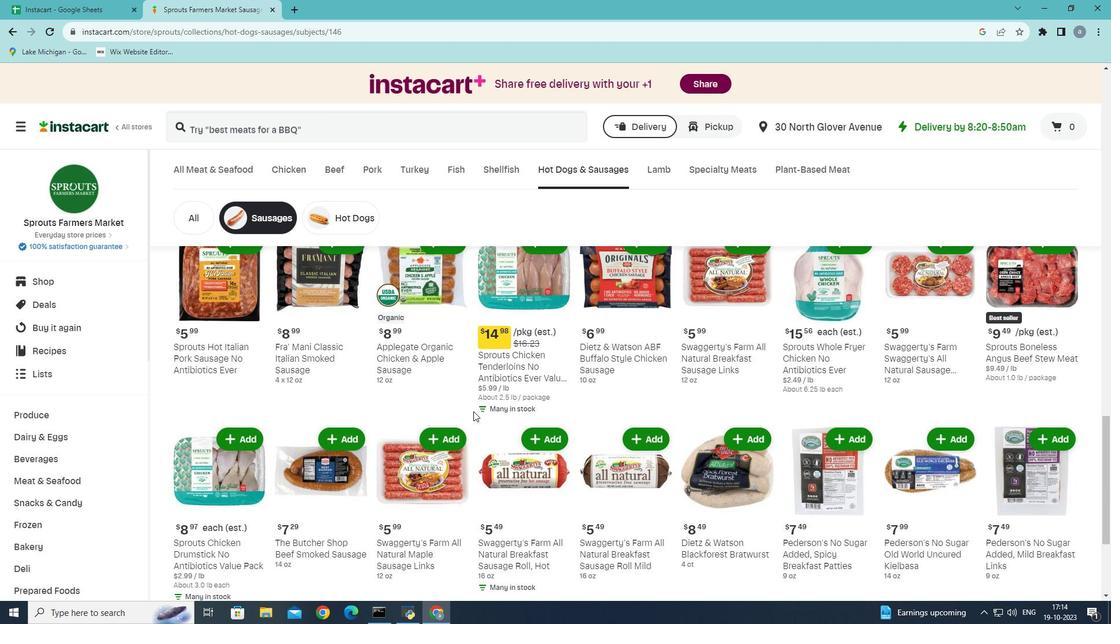 
Action: Mouse moved to (473, 412)
Screenshot: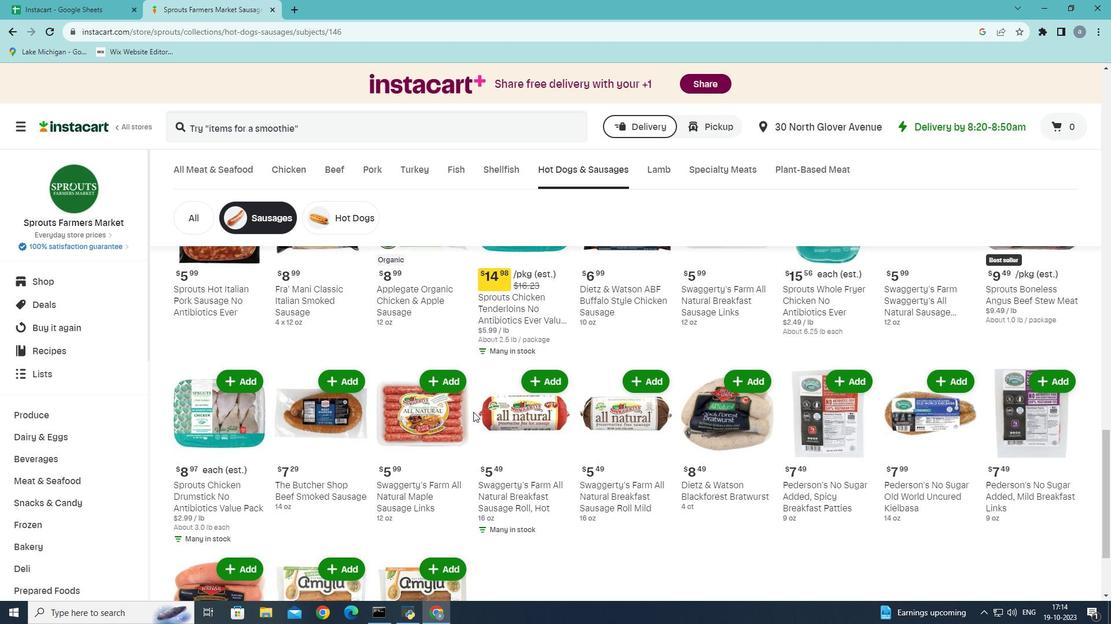 
Action: Mouse scrolled (473, 412) with delta (0, 0)
Screenshot: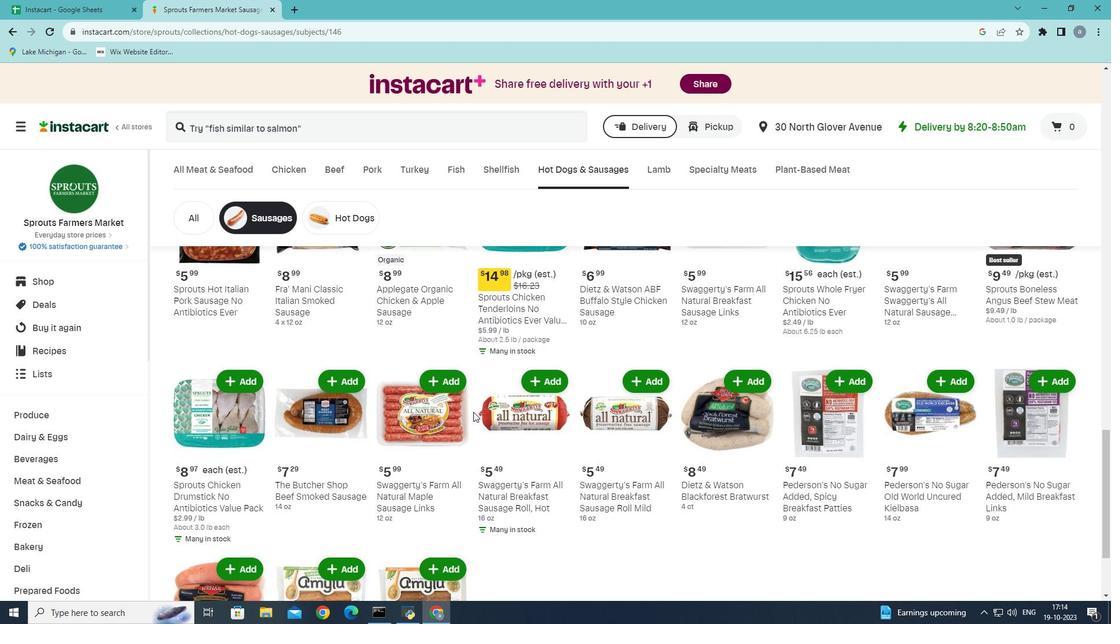 
Action: Mouse scrolled (473, 412) with delta (0, 0)
Screenshot: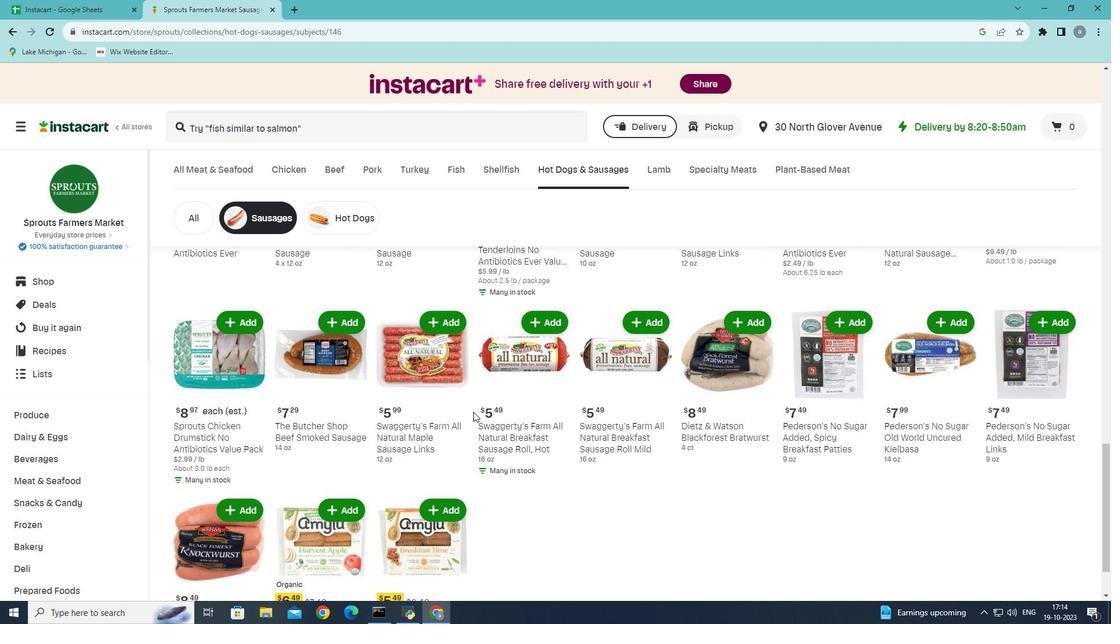 
Action: Mouse scrolled (473, 412) with delta (0, 0)
Screenshot: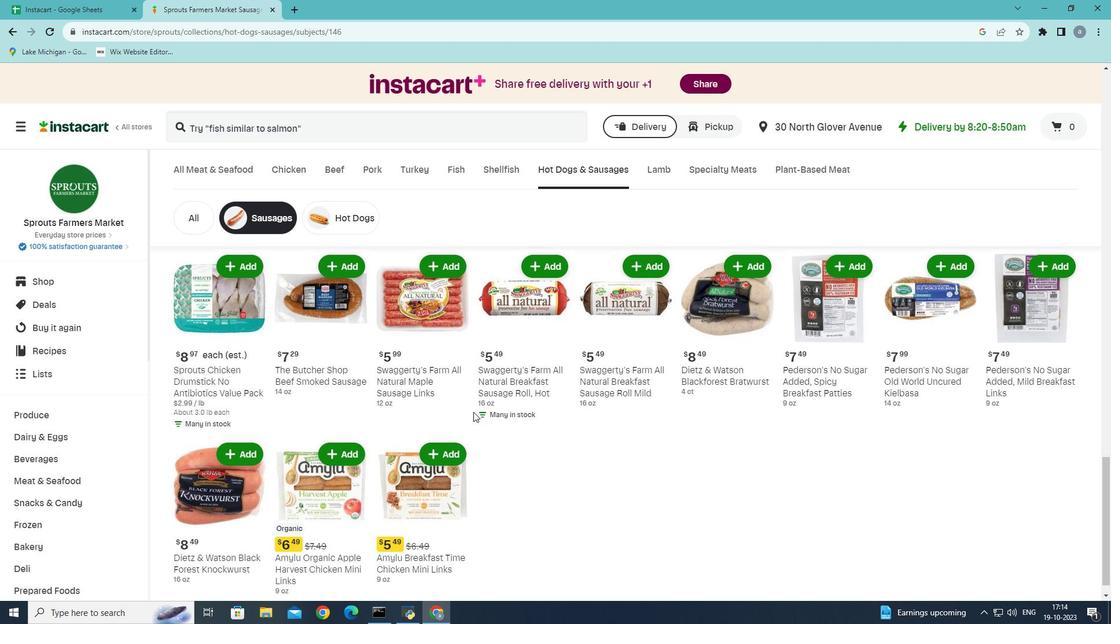 
Action: Mouse moved to (472, 414)
Screenshot: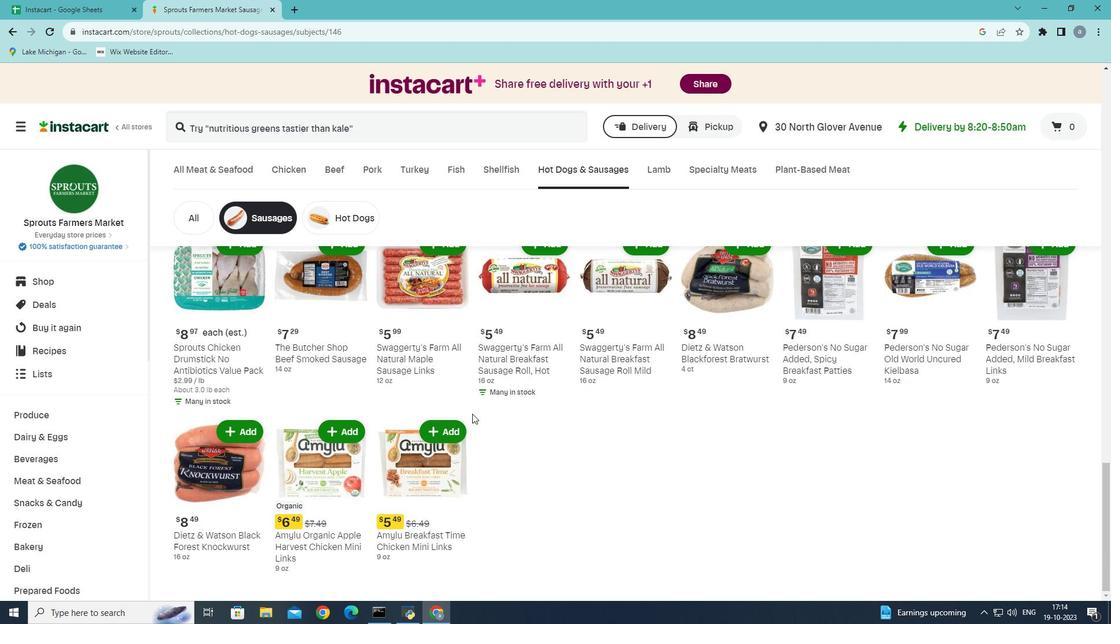 
Action: Mouse scrolled (472, 413) with delta (0, 0)
Screenshot: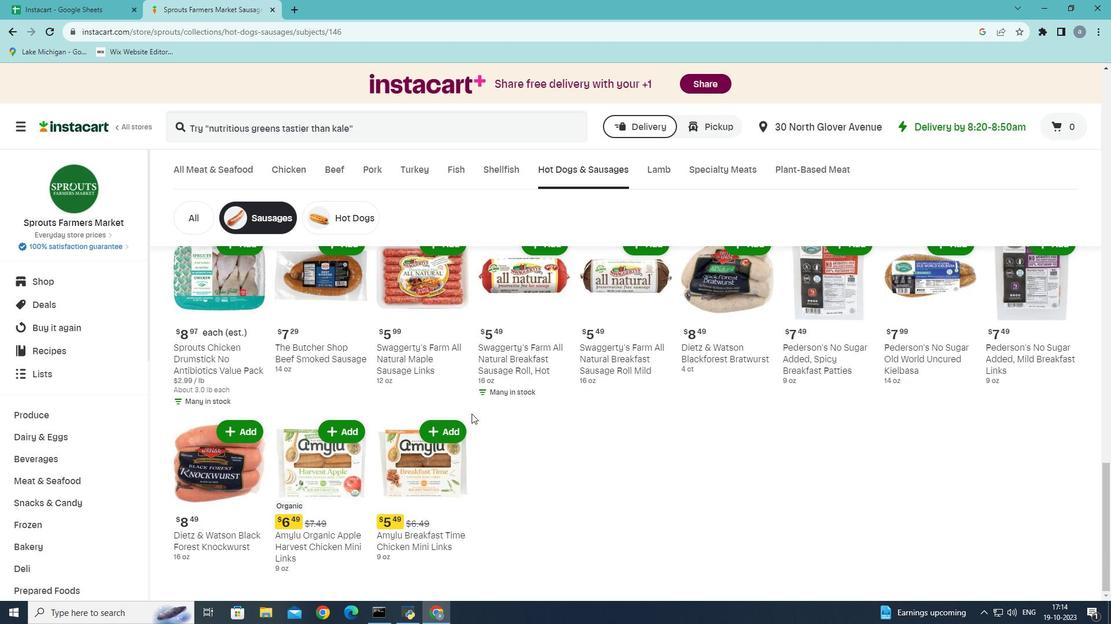 
Action: Mouse moved to (258, 123)
Screenshot: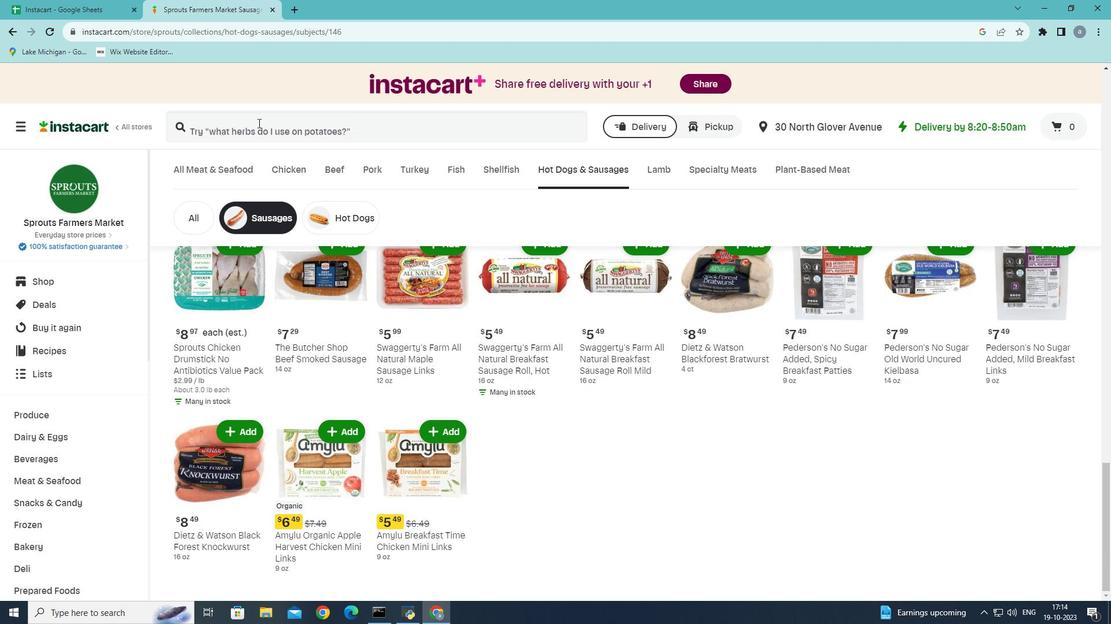 
Action: Mouse pressed left at (258, 123)
Screenshot: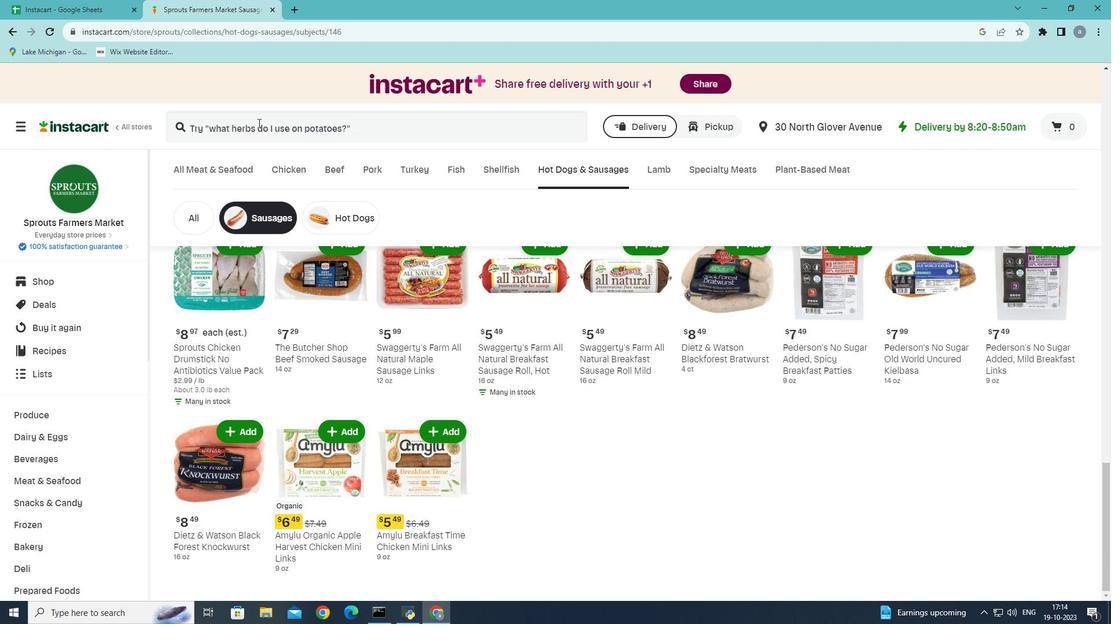 
Action: Key pressed <Key.shift>S<Key.shift>Sprouts
Screenshot: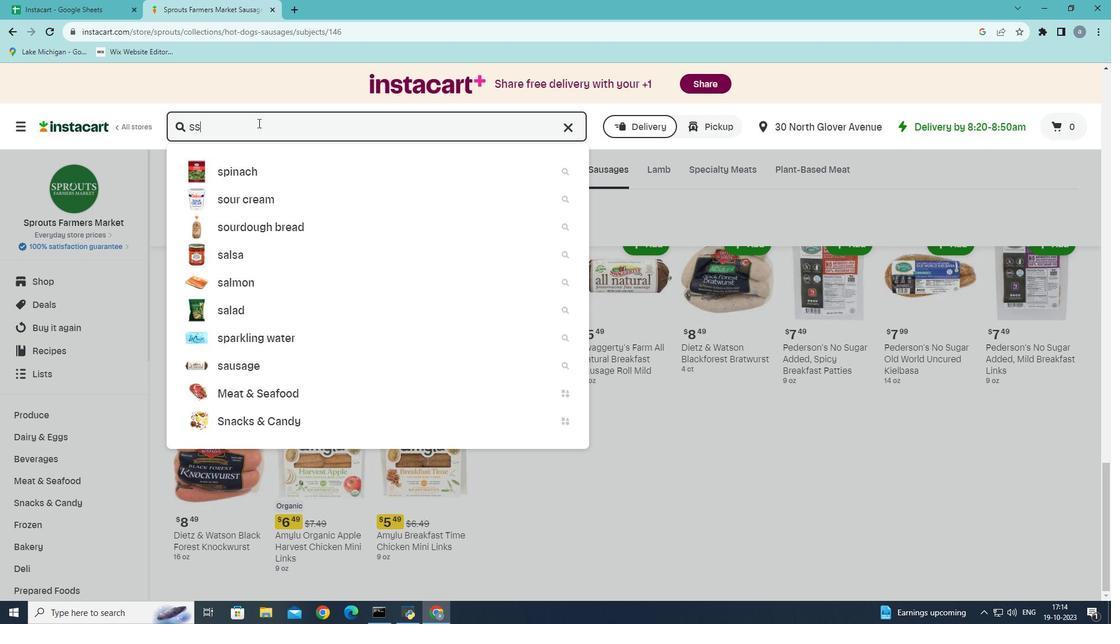 
Action: Mouse moved to (193, 131)
Screenshot: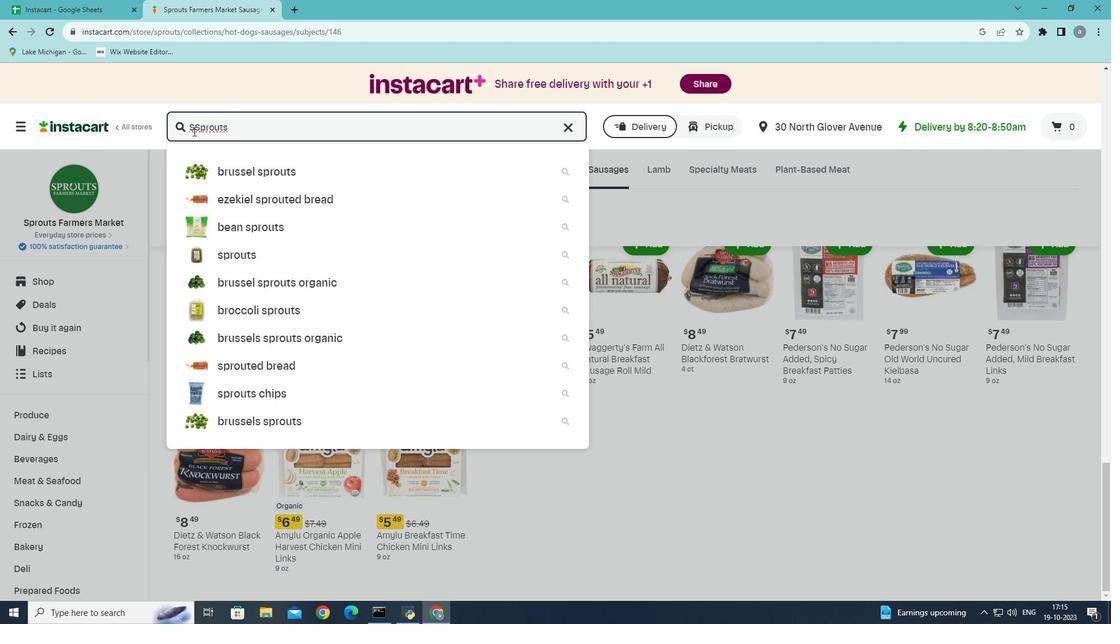 
Action: Mouse pressed left at (193, 131)
Screenshot: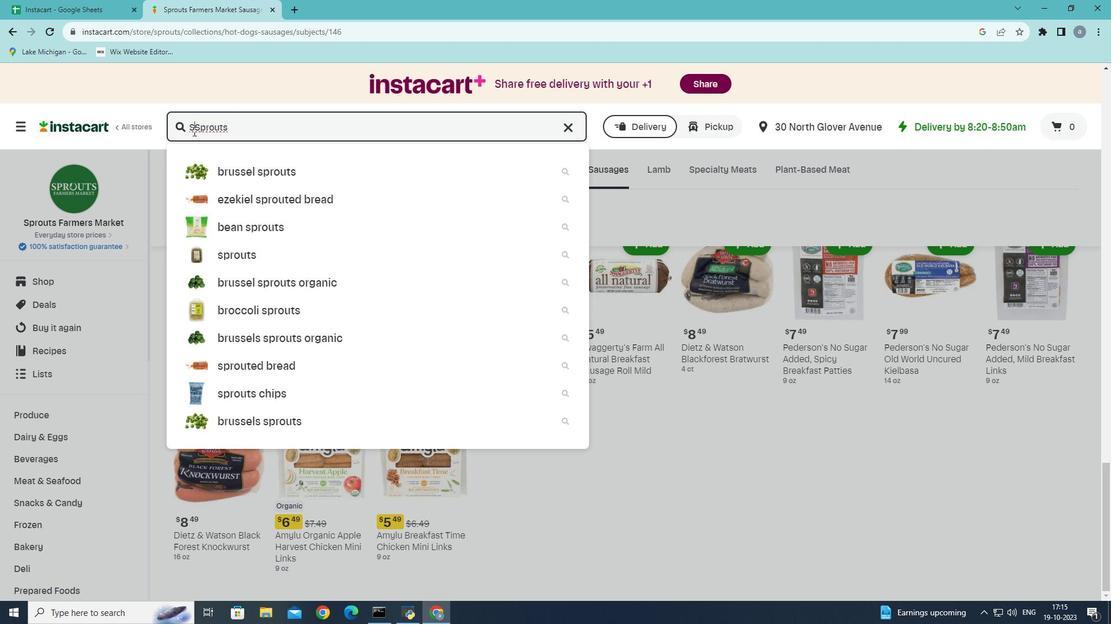 
Action: Key pressed <Key.backspace><Key.backspace>
Screenshot: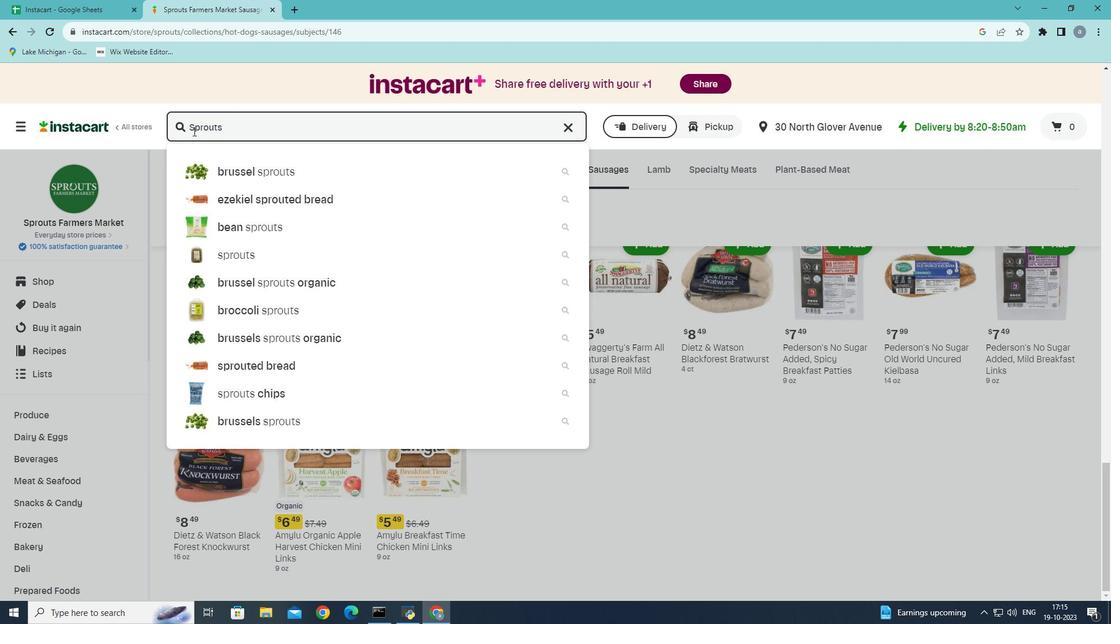 
Action: Mouse moved to (225, 130)
Screenshot: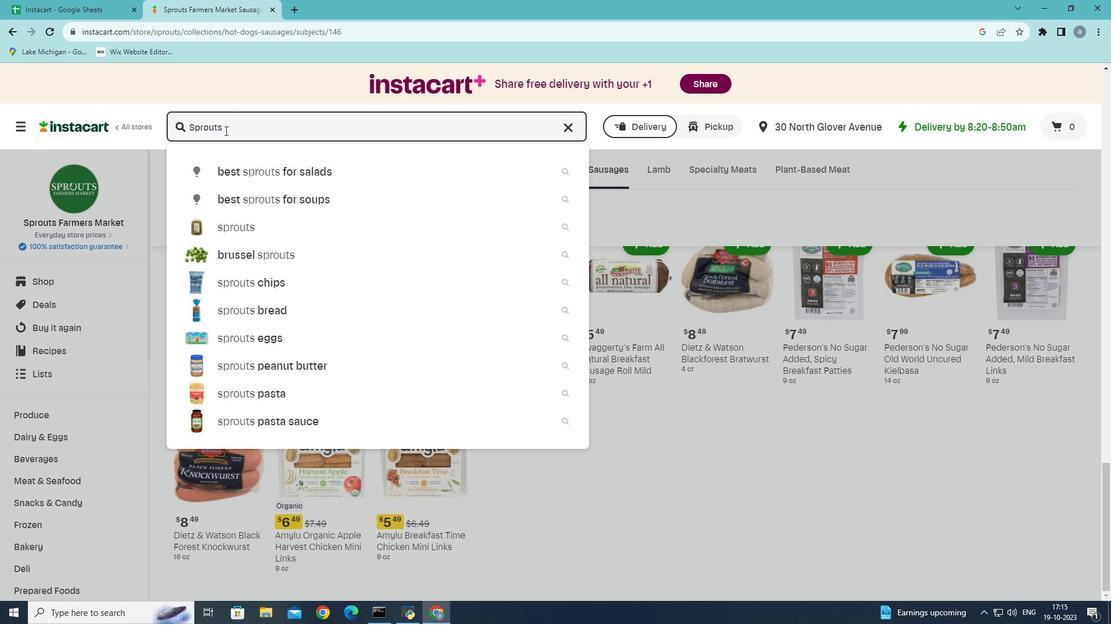 
Action: Mouse pressed left at (225, 130)
Screenshot: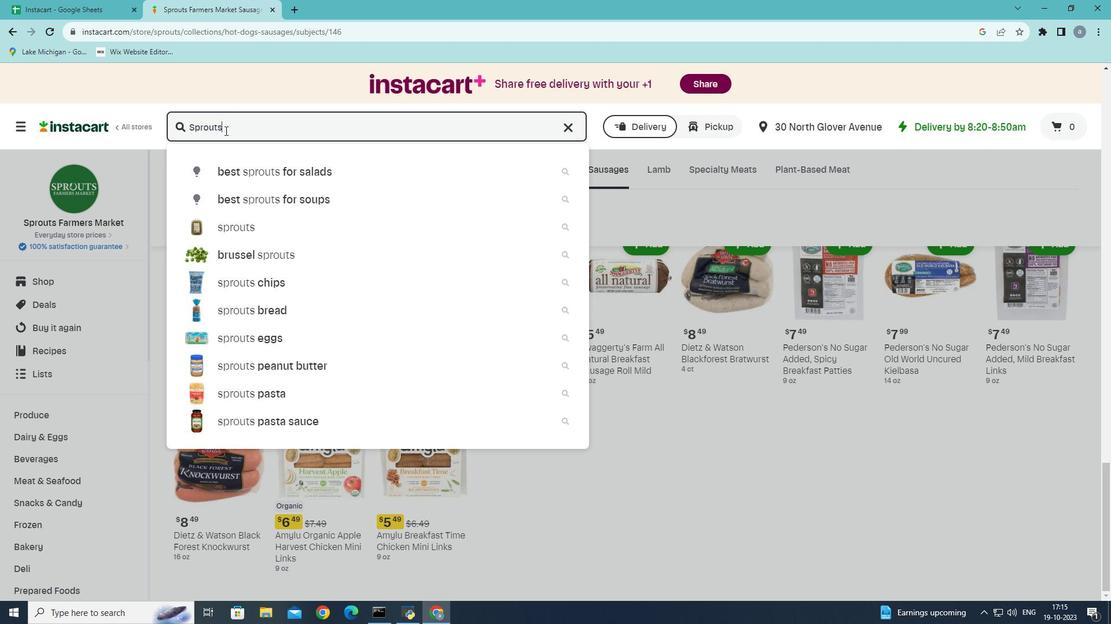 
Action: Mouse moved to (248, 127)
Screenshot: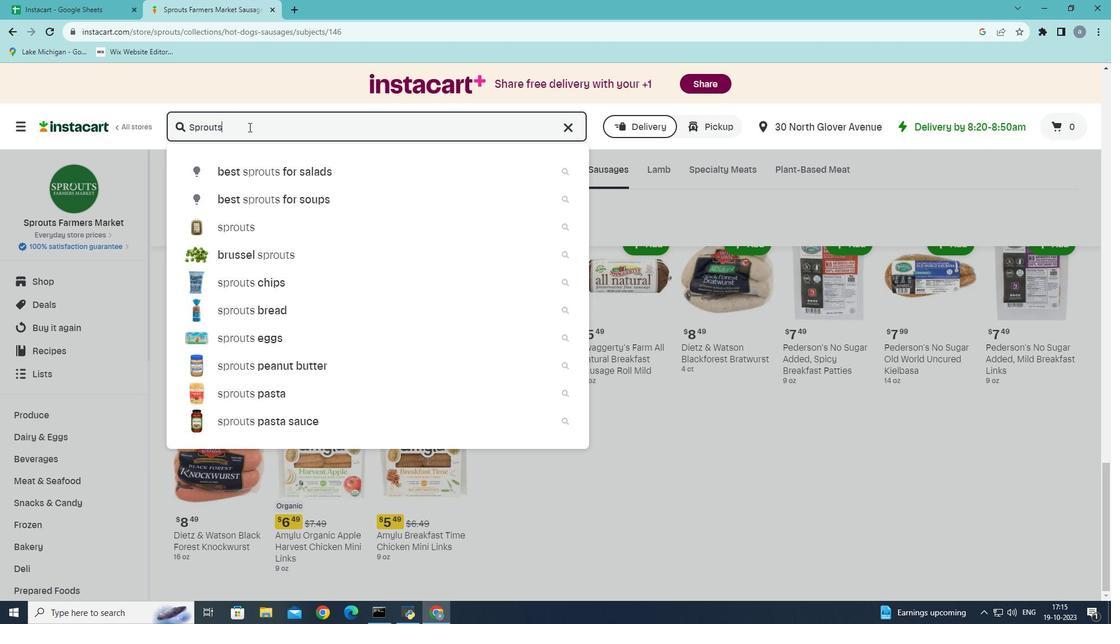 
Action: Key pressed <Key.space><Key.shift><Key.shift><Key.shift>Hot<Key.space><Key.shift>Italian<Key.space>
Screenshot: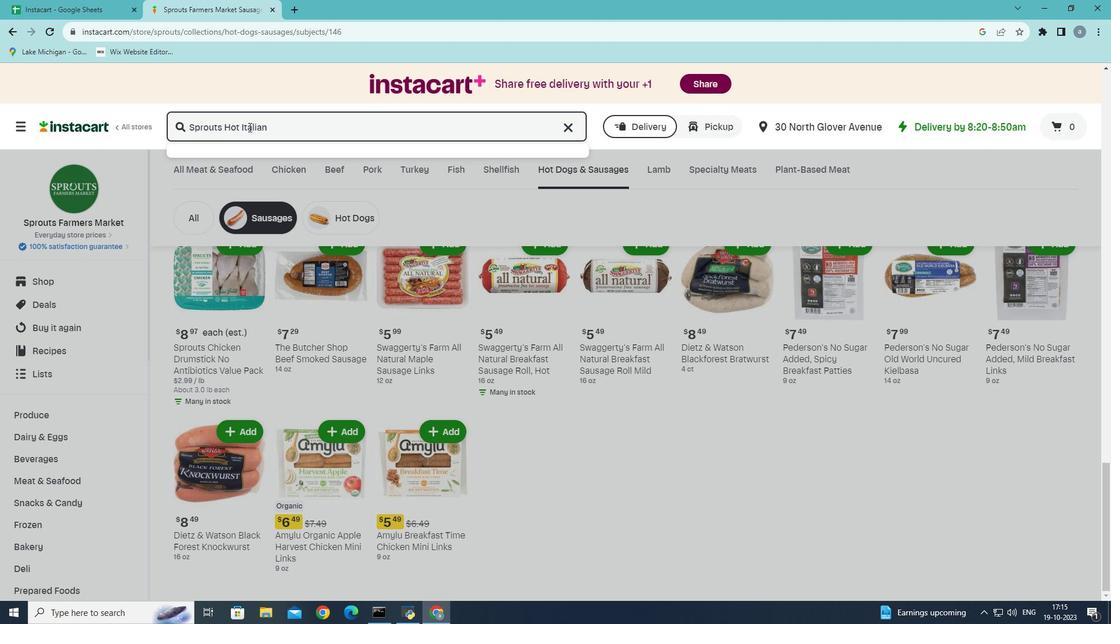 
Action: Mouse moved to (249, 126)
Screenshot: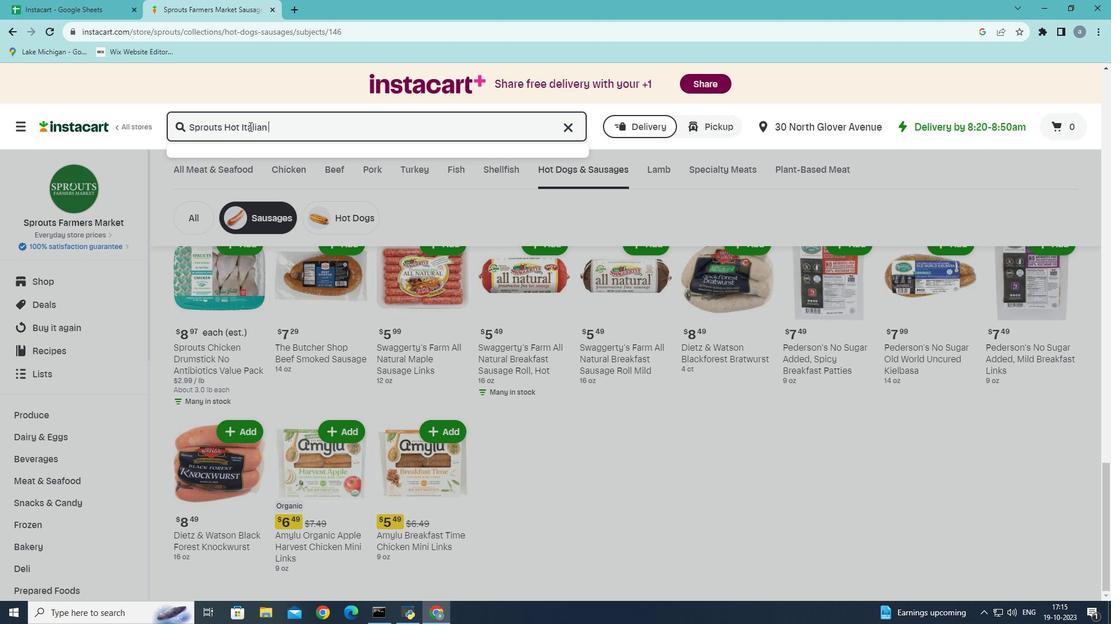 
Action: Key pressed chickewn<Key.backspace><Key.backspace>n<Key.space>sausage<Key.enter>
Screenshot: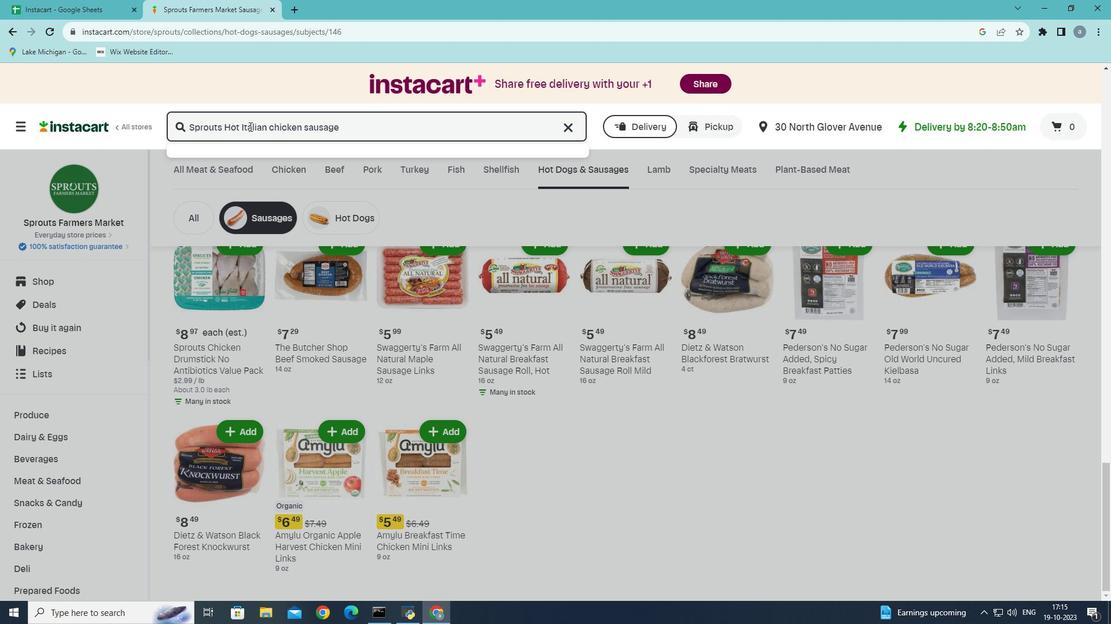 
Action: Mouse moved to (452, 378)
Screenshot: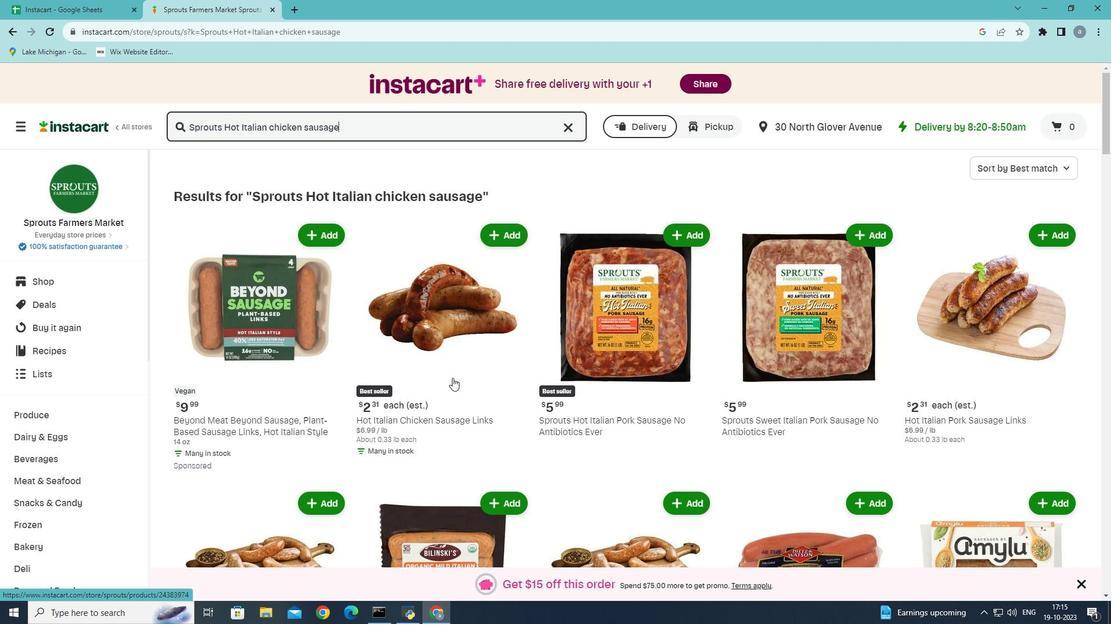 
Action: Mouse scrolled (452, 377) with delta (0, 0)
Screenshot: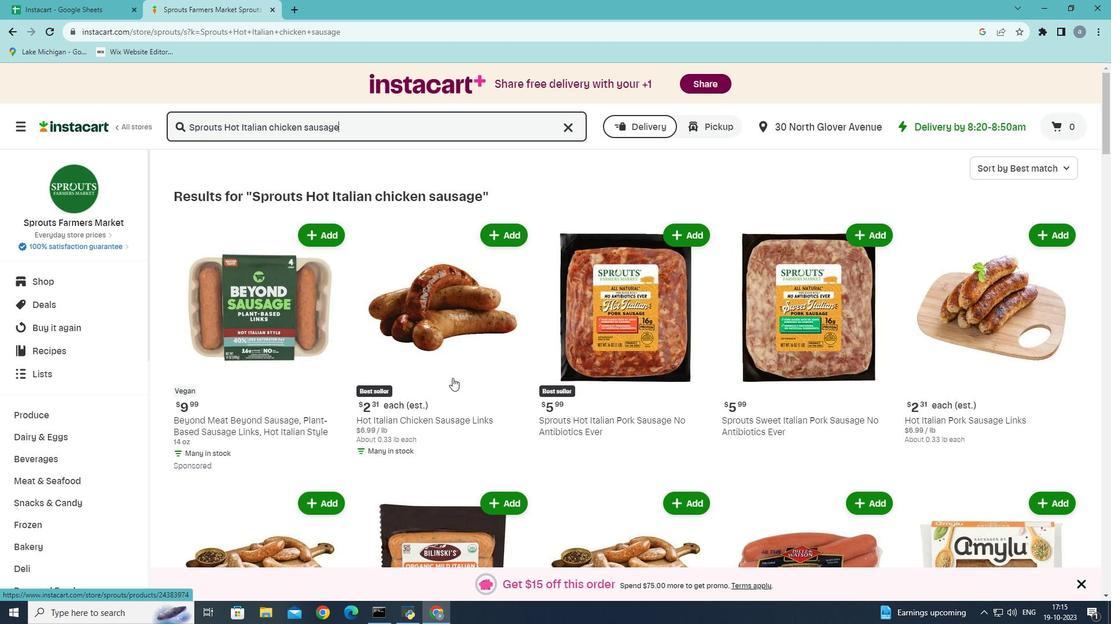 
Action: Mouse scrolled (452, 377) with delta (0, 0)
Screenshot: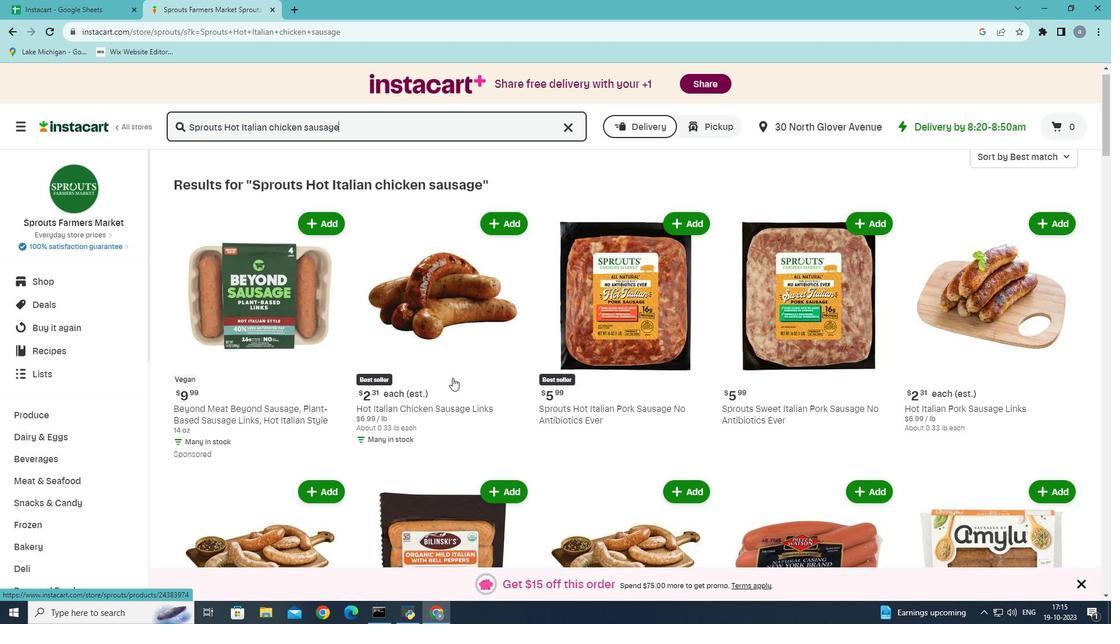 
Action: Mouse scrolled (452, 377) with delta (0, 0)
Screenshot: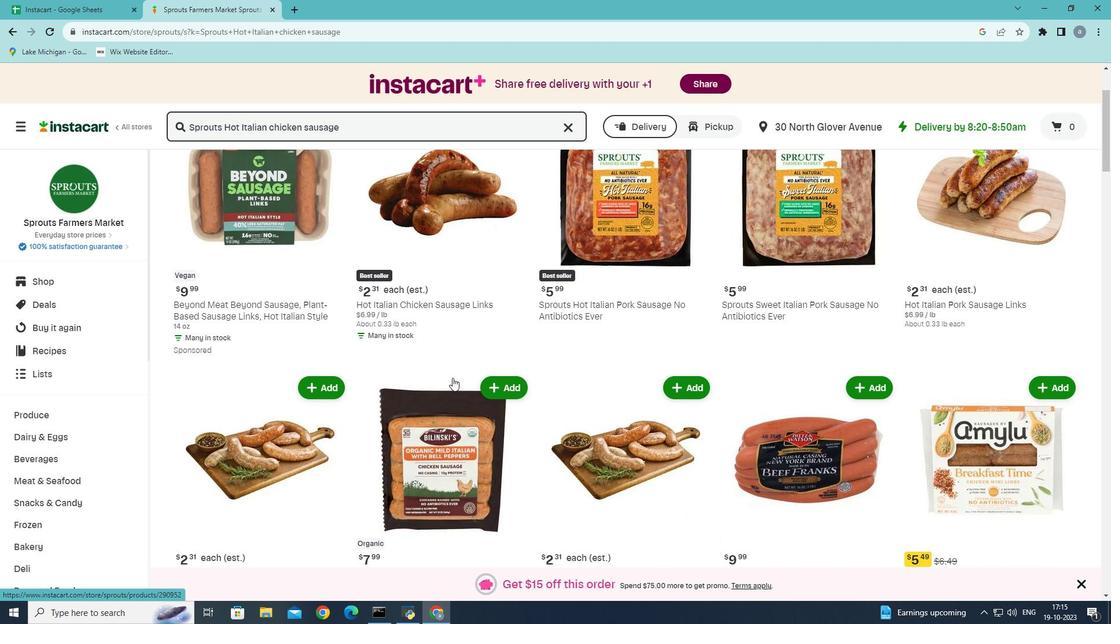 
Action: Mouse scrolled (452, 377) with delta (0, 0)
Screenshot: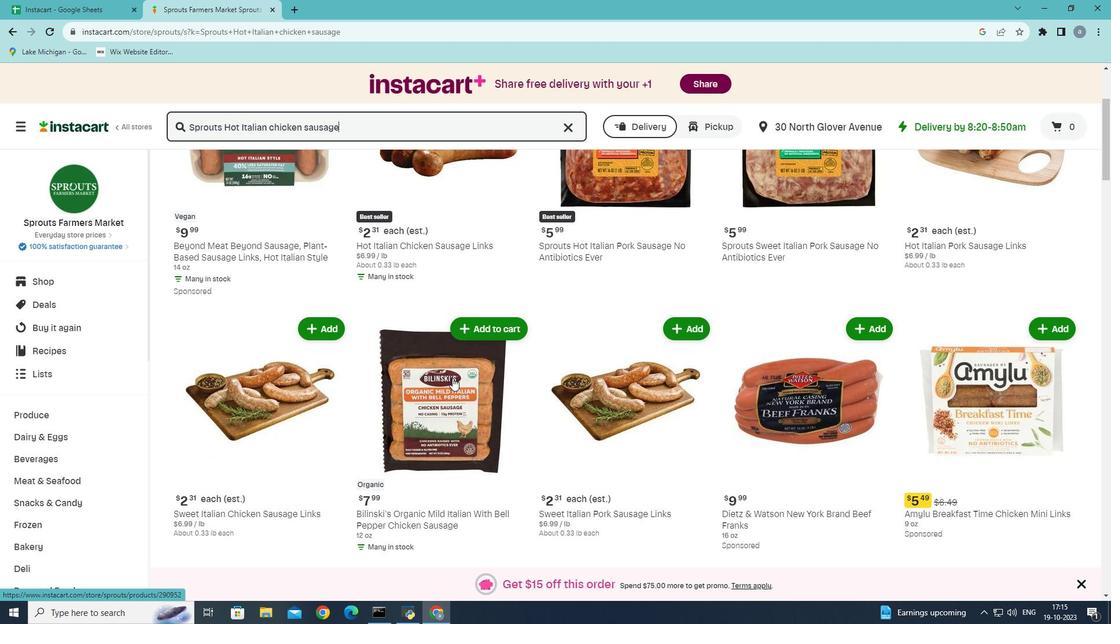 
Action: Mouse moved to (456, 379)
Screenshot: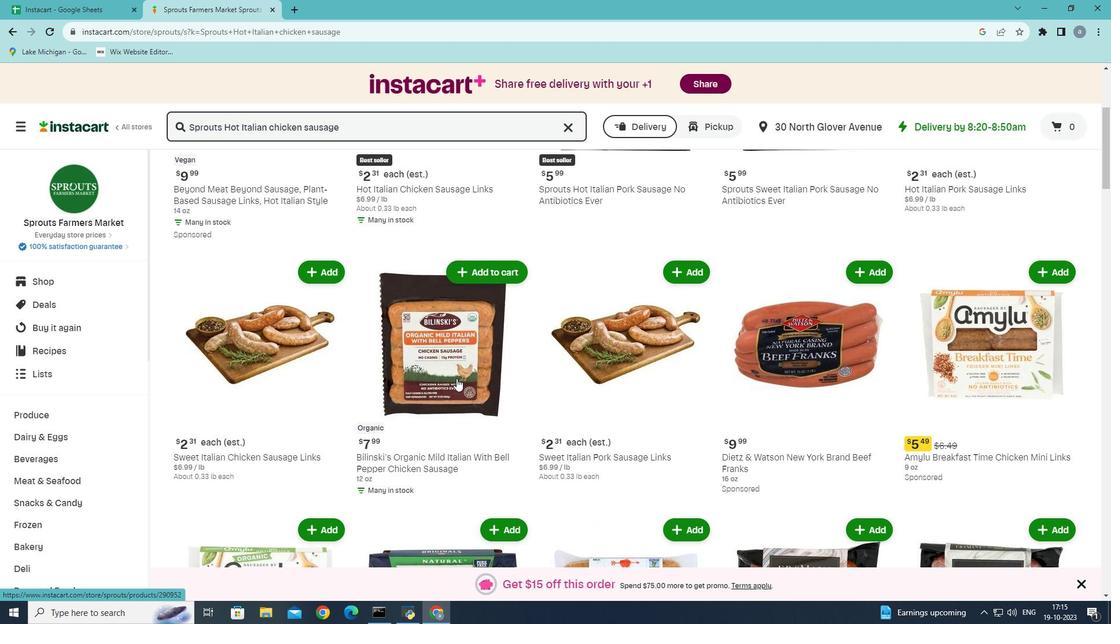 
Action: Mouse scrolled (456, 378) with delta (0, 0)
Screenshot: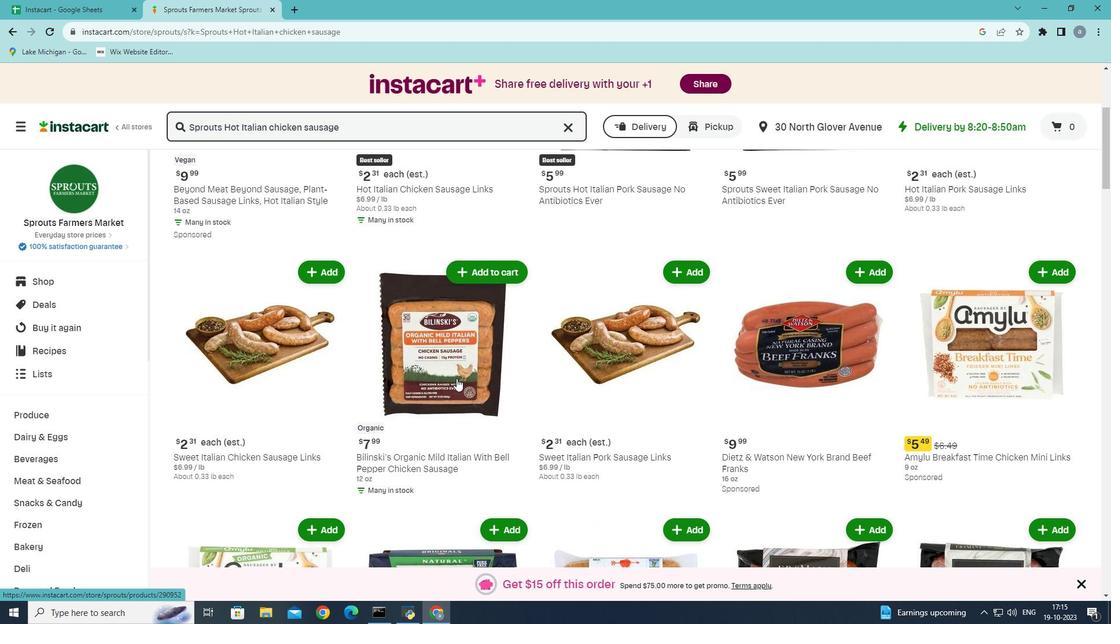 
Action: Mouse moved to (459, 376)
Screenshot: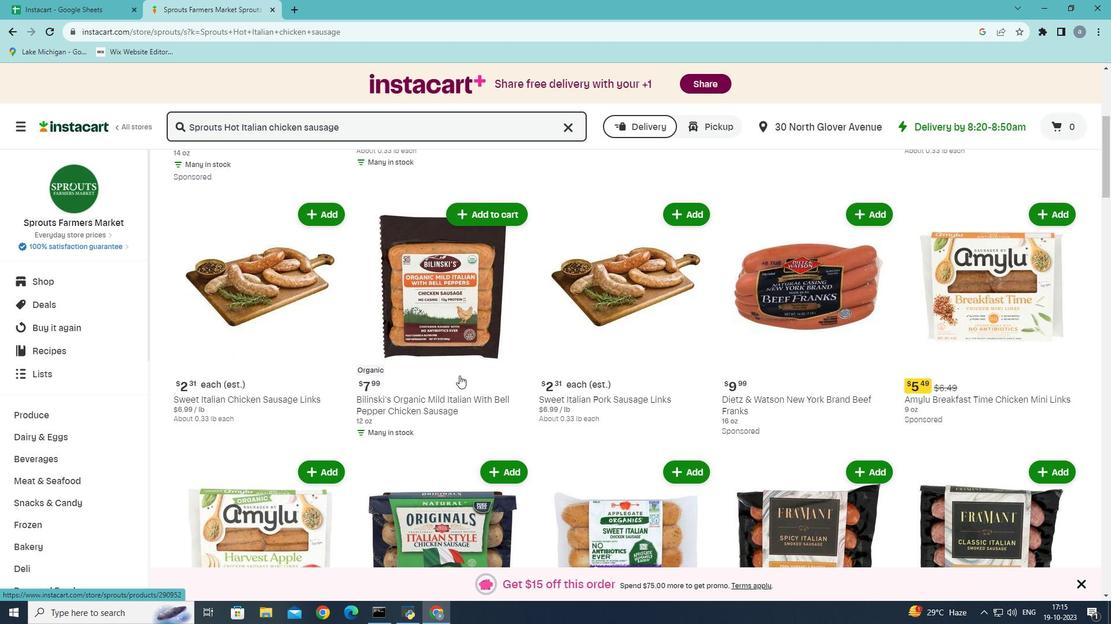 
Action: Mouse scrolled (459, 375) with delta (0, 0)
Screenshot: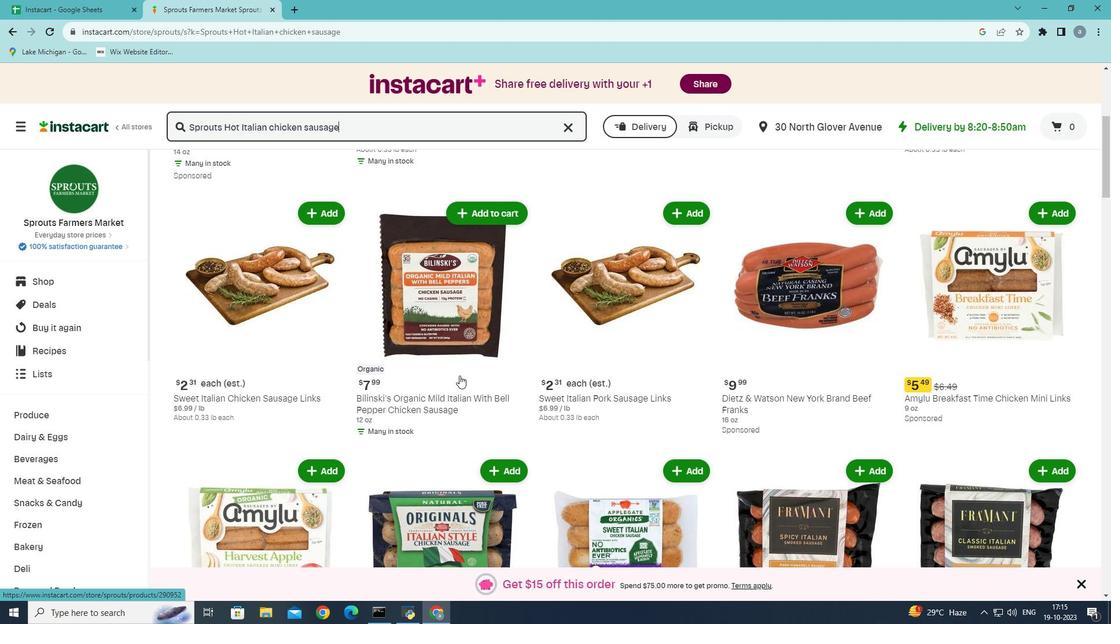 
Action: Mouse scrolled (459, 375) with delta (0, 0)
Screenshot: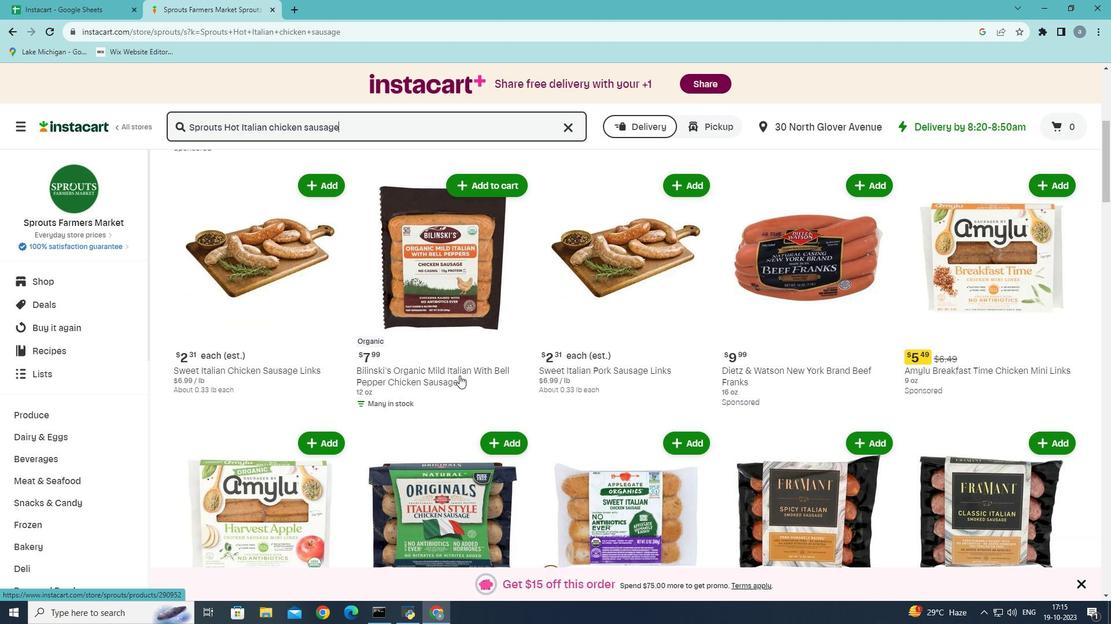 
Action: Mouse scrolled (459, 375) with delta (0, 0)
Screenshot: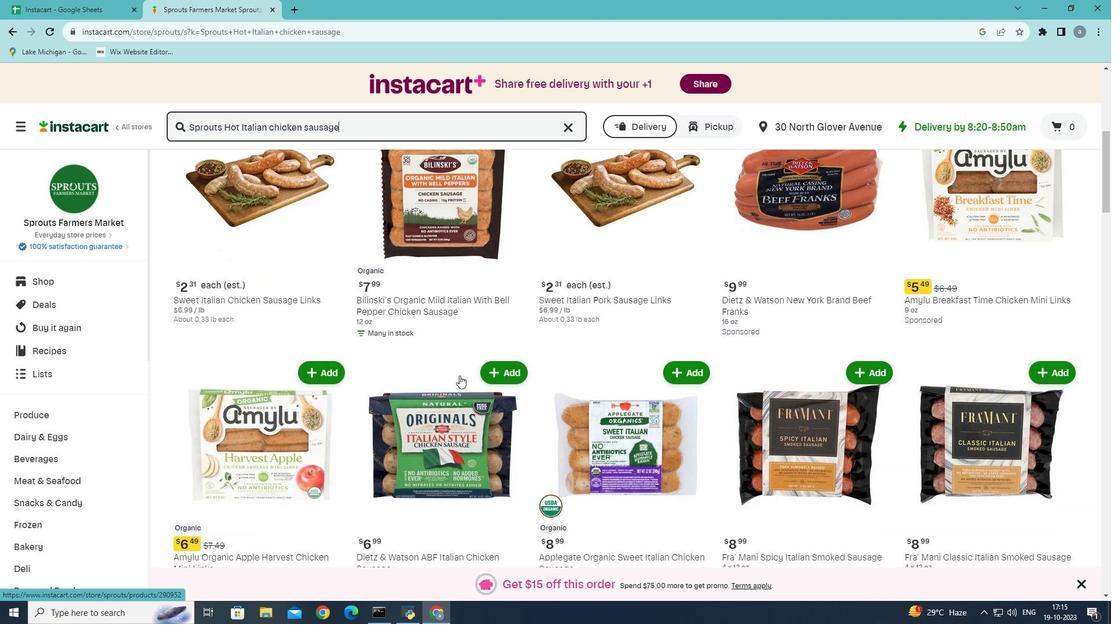 
Action: Mouse scrolled (459, 375) with delta (0, 0)
Screenshot: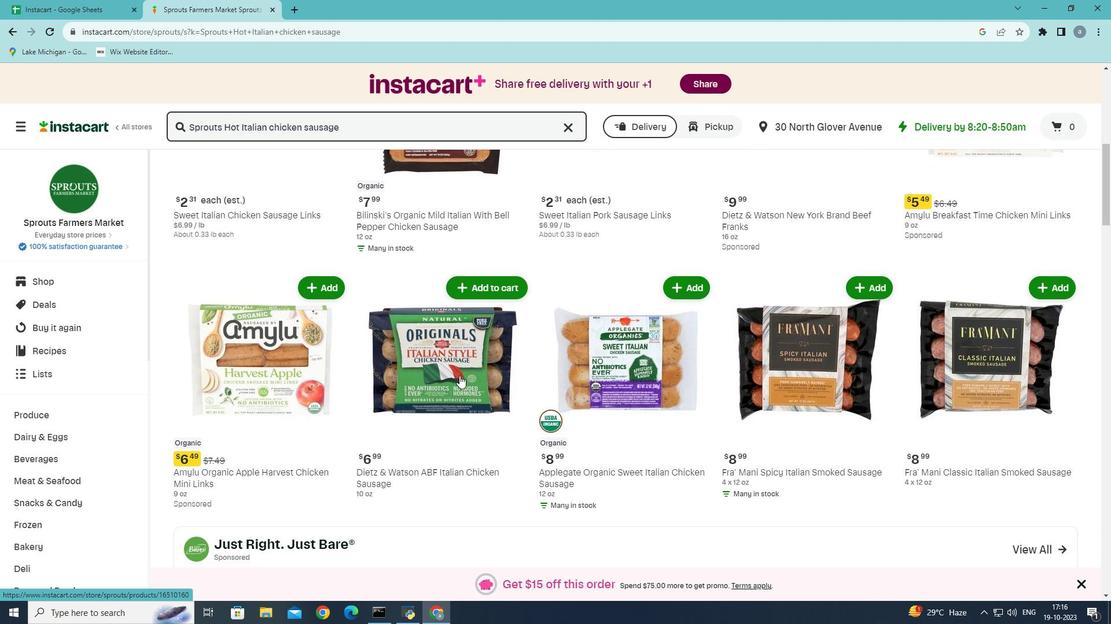 
Action: Mouse scrolled (459, 375) with delta (0, 0)
Screenshot: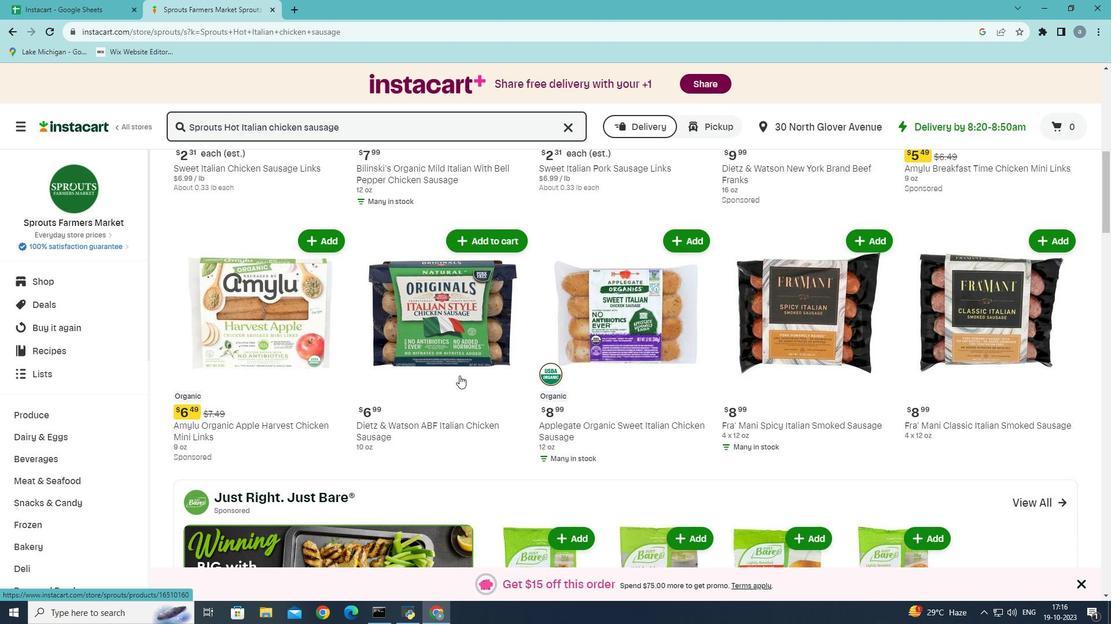 
Action: Mouse scrolled (459, 375) with delta (0, 0)
Screenshot: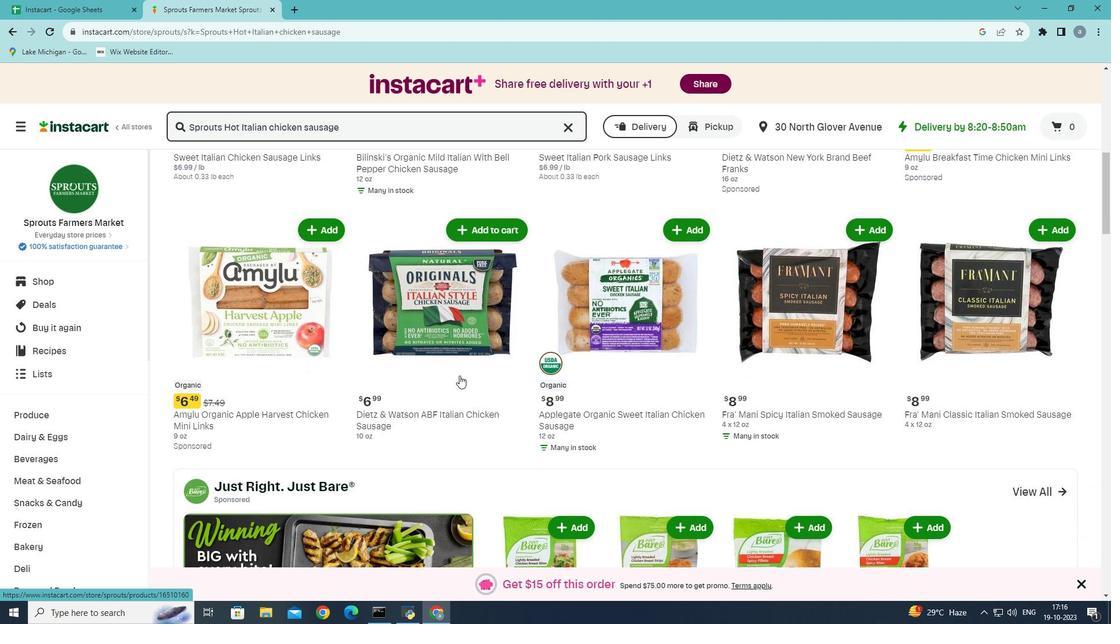 
Action: Mouse scrolled (459, 375) with delta (0, 0)
Screenshot: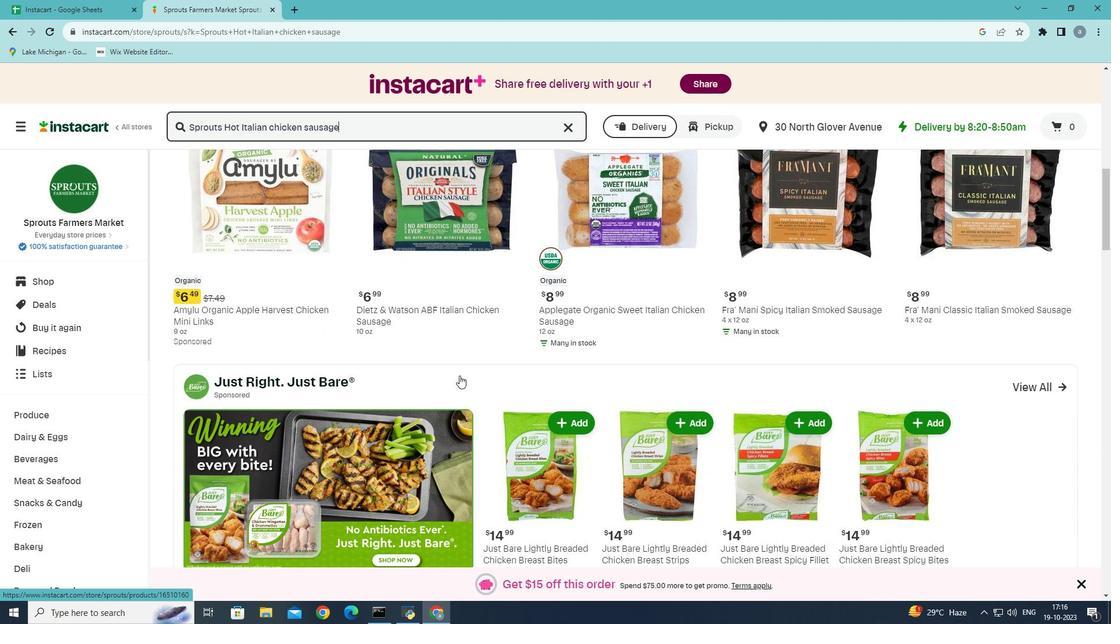 
Action: Mouse scrolled (459, 375) with delta (0, 0)
Screenshot: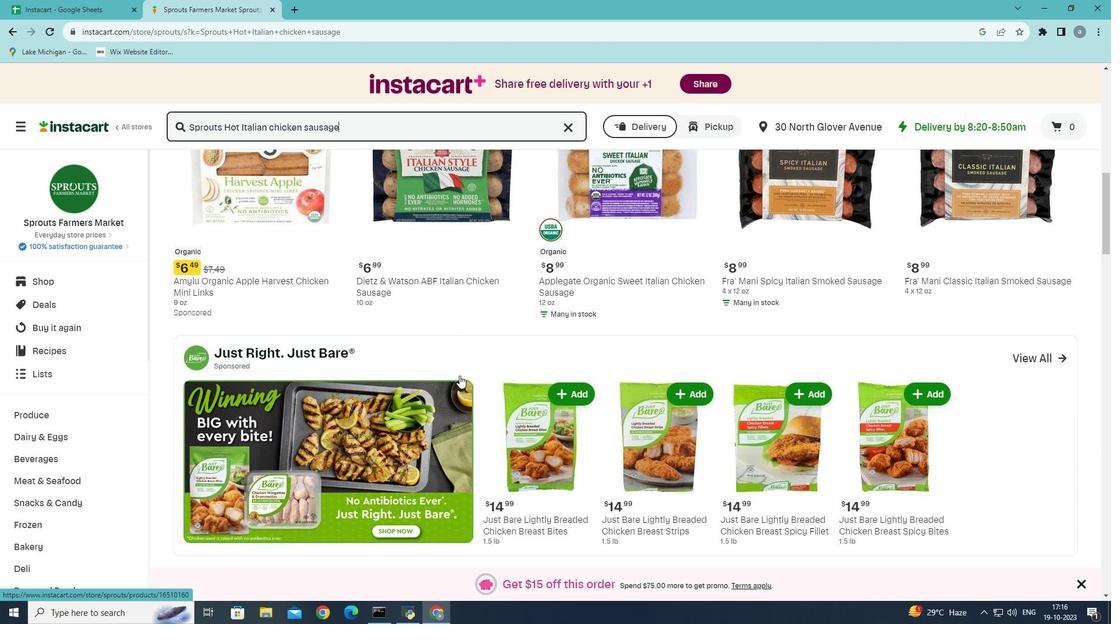 
Action: Mouse scrolled (459, 375) with delta (0, 0)
Screenshot: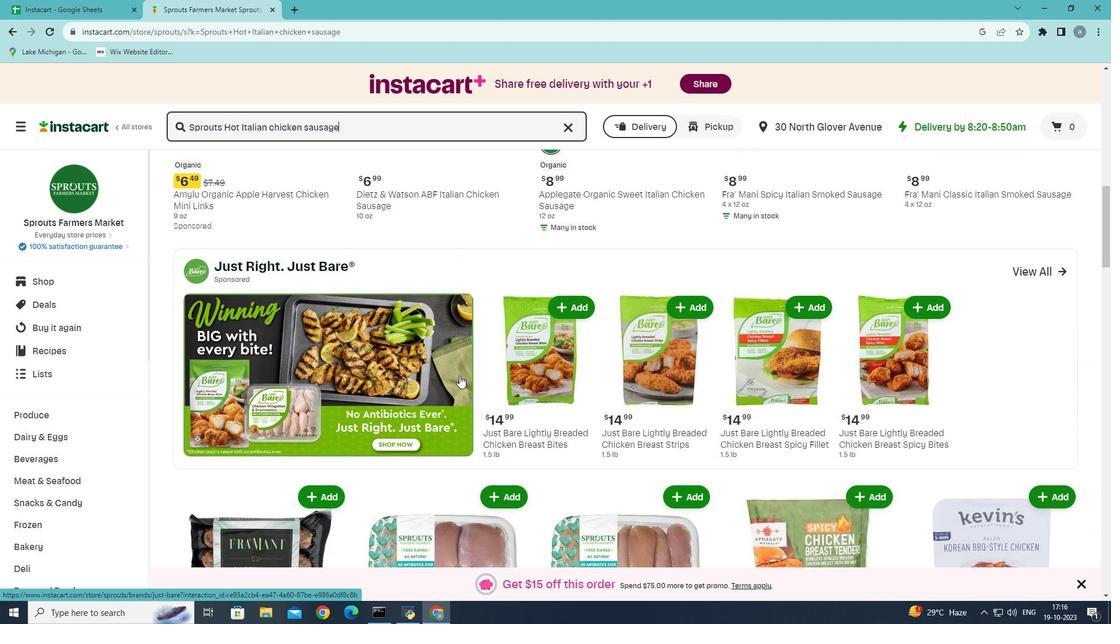 
Action: Mouse scrolled (459, 375) with delta (0, 0)
Screenshot: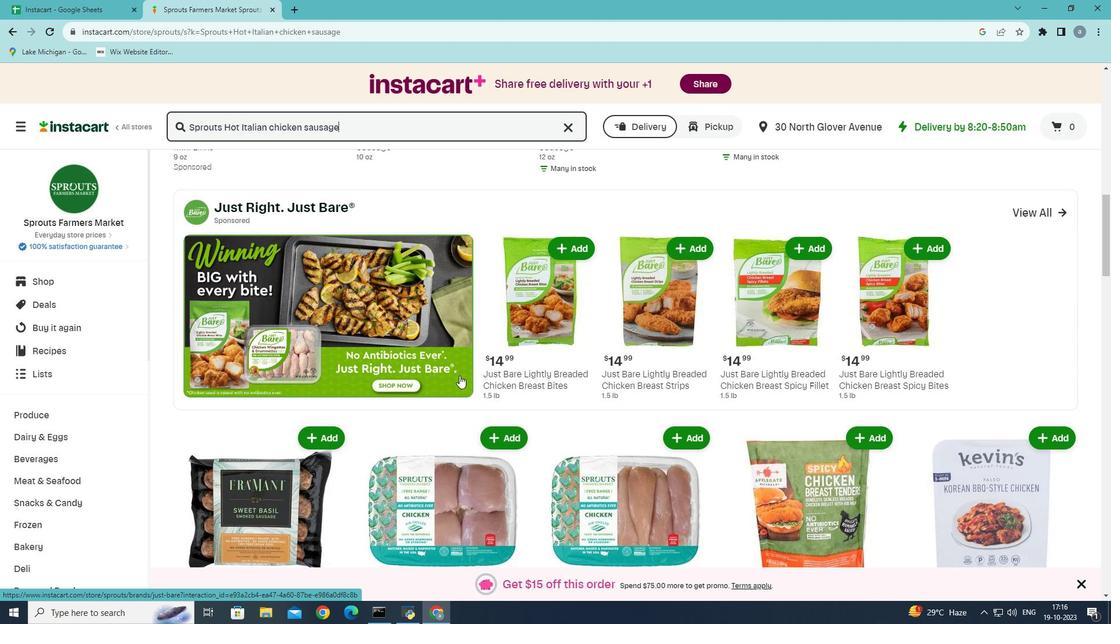 
Action: Mouse scrolled (459, 375) with delta (0, 0)
Screenshot: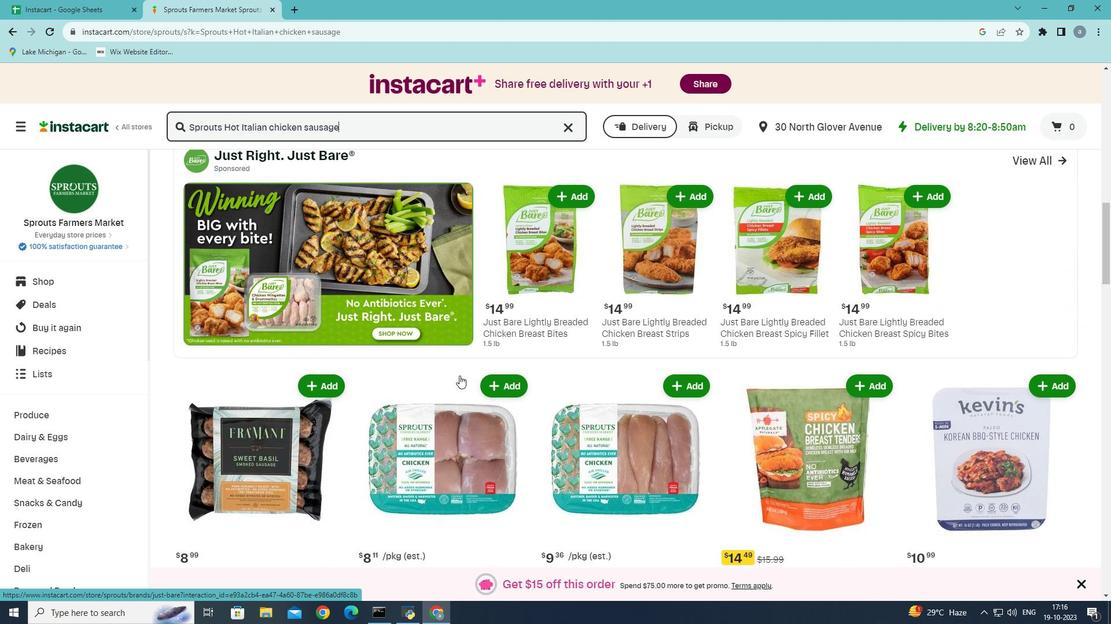 
Action: Mouse scrolled (459, 375) with delta (0, 0)
Screenshot: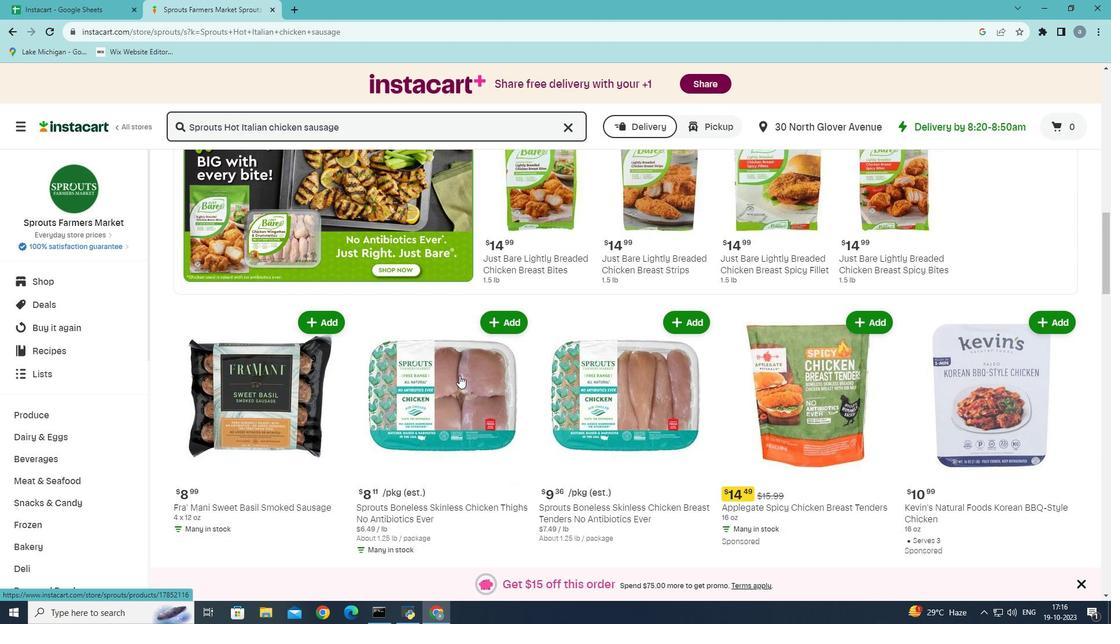 
Action: Mouse scrolled (459, 375) with delta (0, 0)
Screenshot: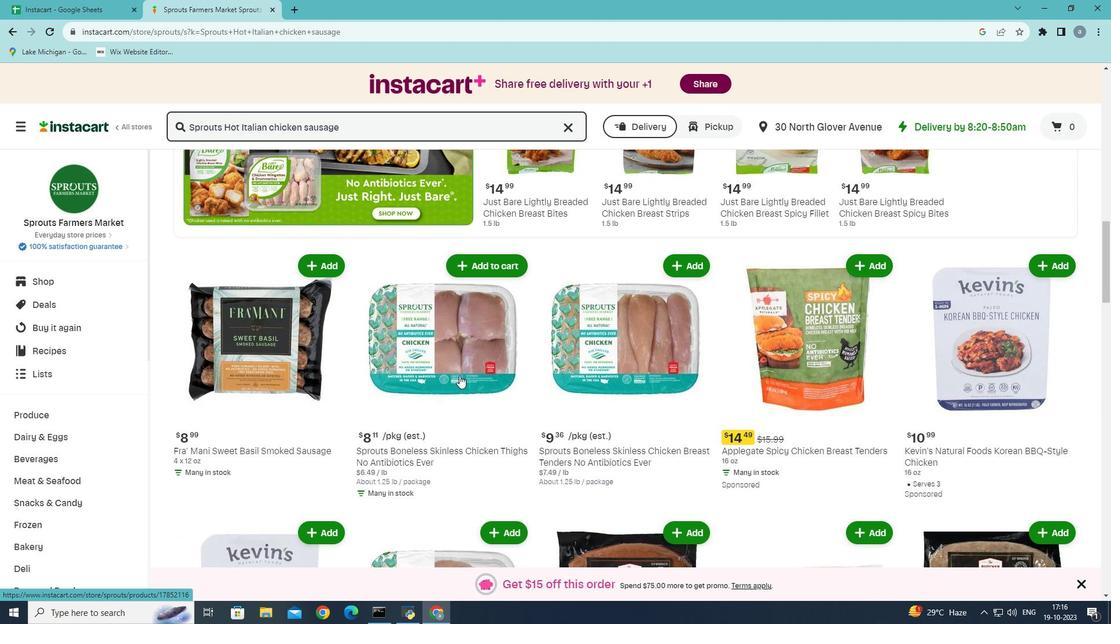 
Action: Mouse scrolled (459, 375) with delta (0, 0)
Screenshot: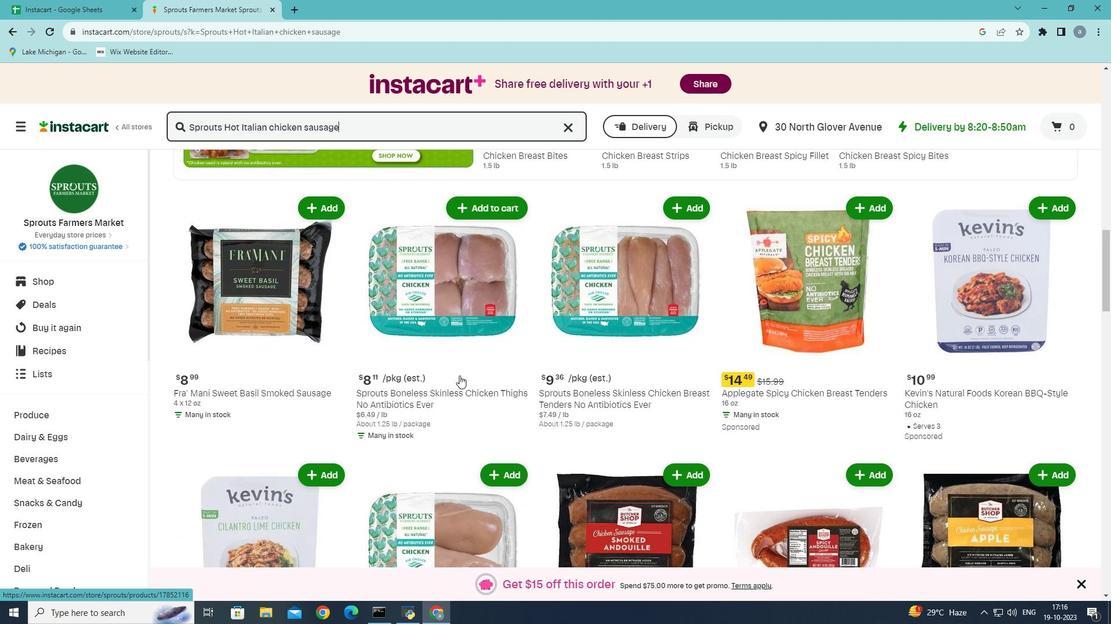 
Action: Mouse moved to (458, 379)
Screenshot: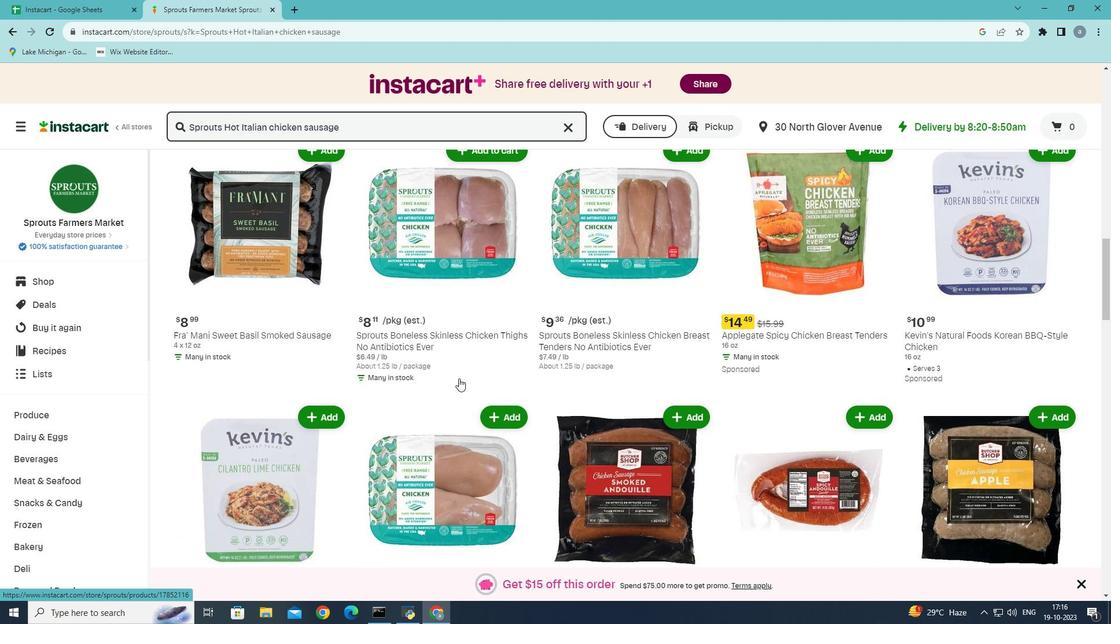 
Action: Mouse scrolled (458, 378) with delta (0, 0)
Screenshot: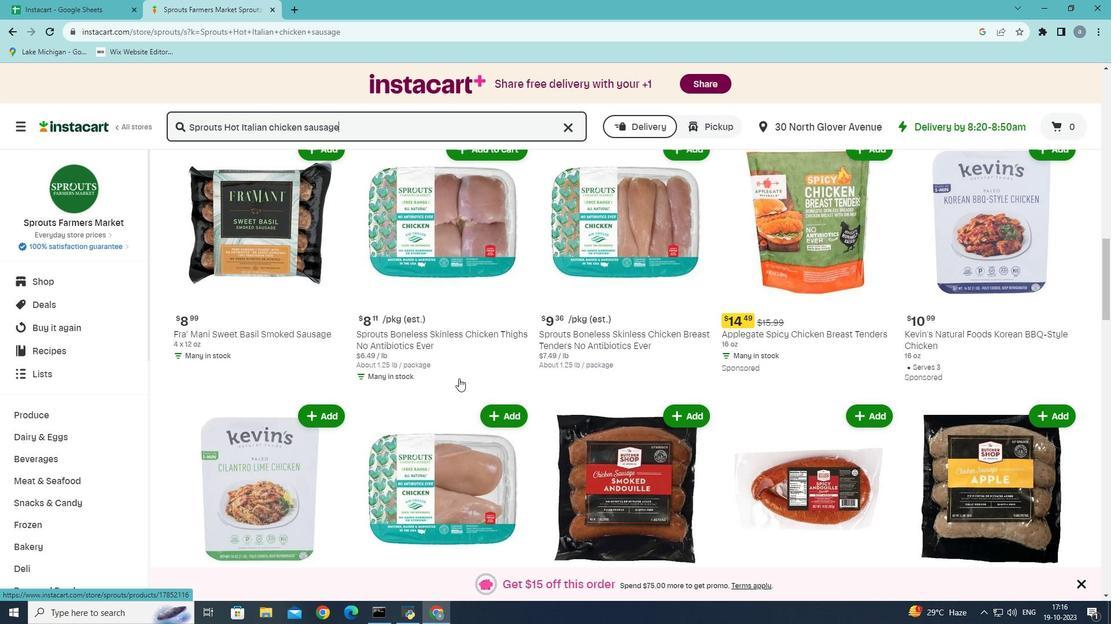 
Action: Mouse scrolled (458, 378) with delta (0, 0)
Screenshot: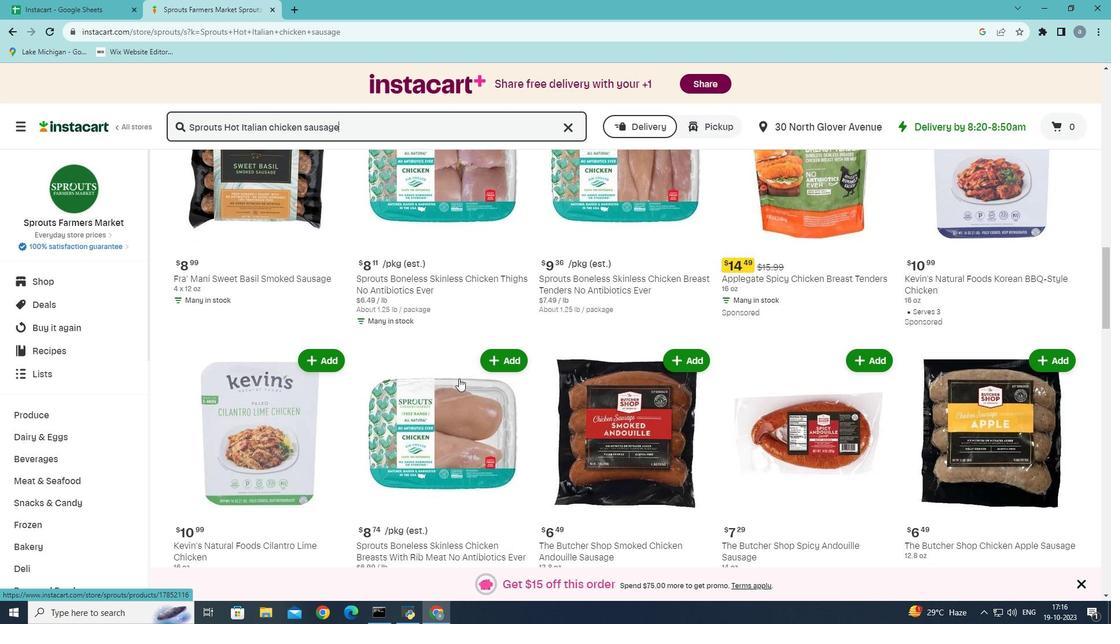 
Action: Mouse scrolled (458, 378) with delta (0, 0)
Screenshot: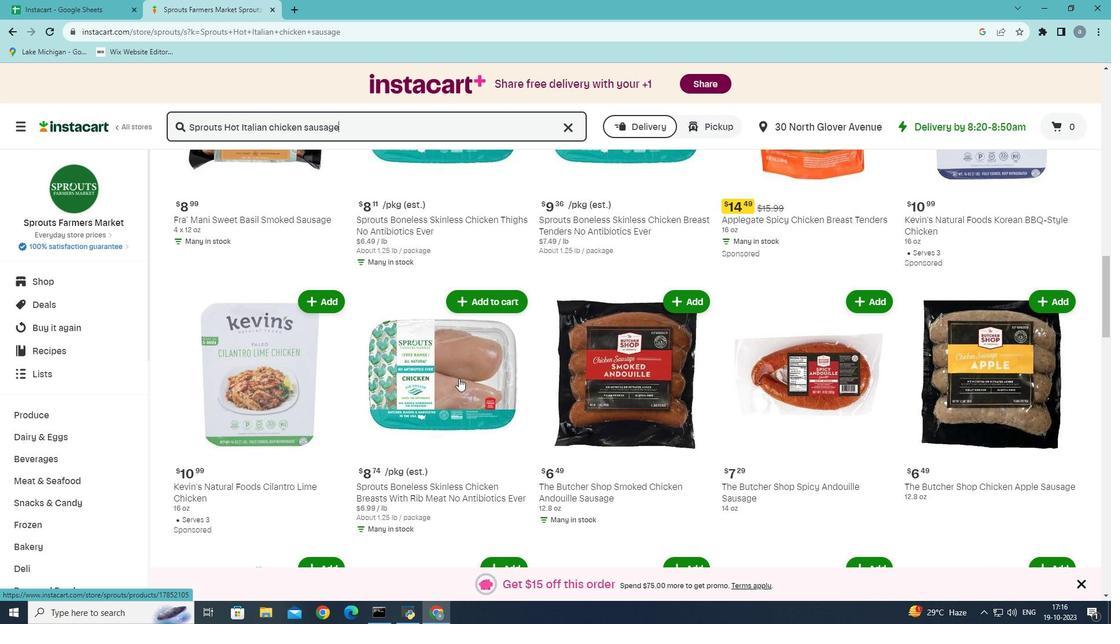 
Action: Mouse scrolled (458, 378) with delta (0, 0)
Screenshot: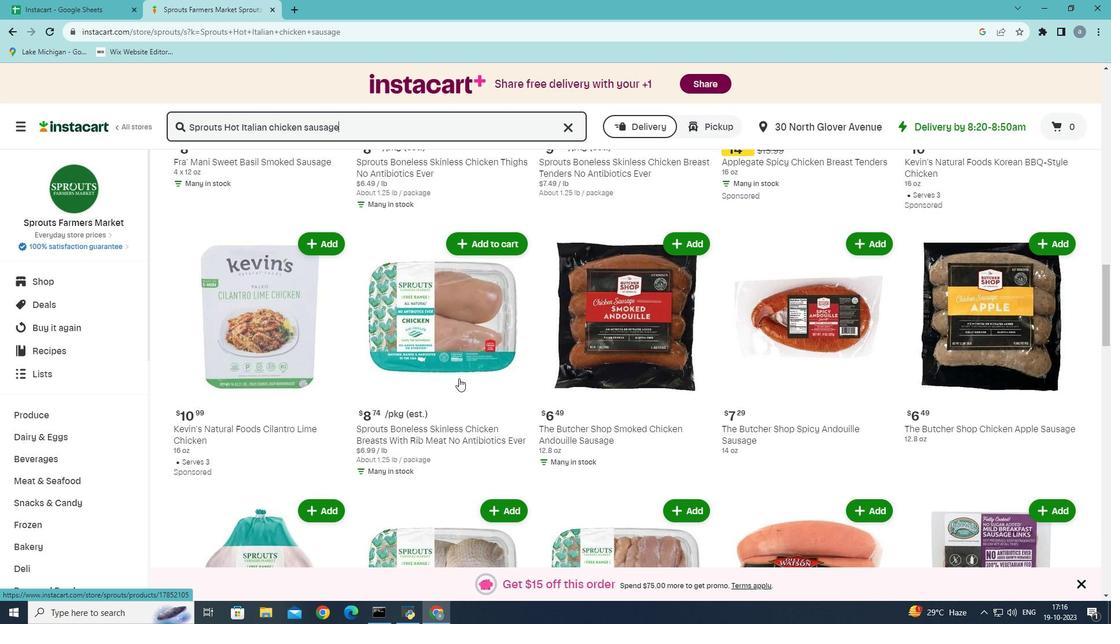 
Action: Mouse scrolled (458, 378) with delta (0, 0)
Screenshot: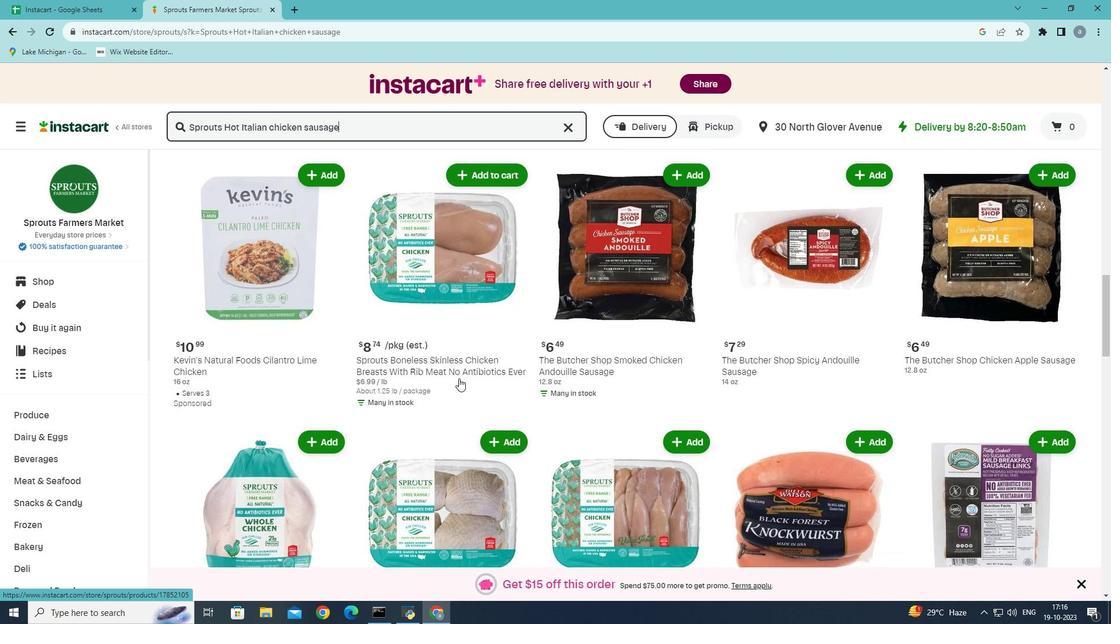 
Action: Mouse scrolled (458, 378) with delta (0, 0)
Screenshot: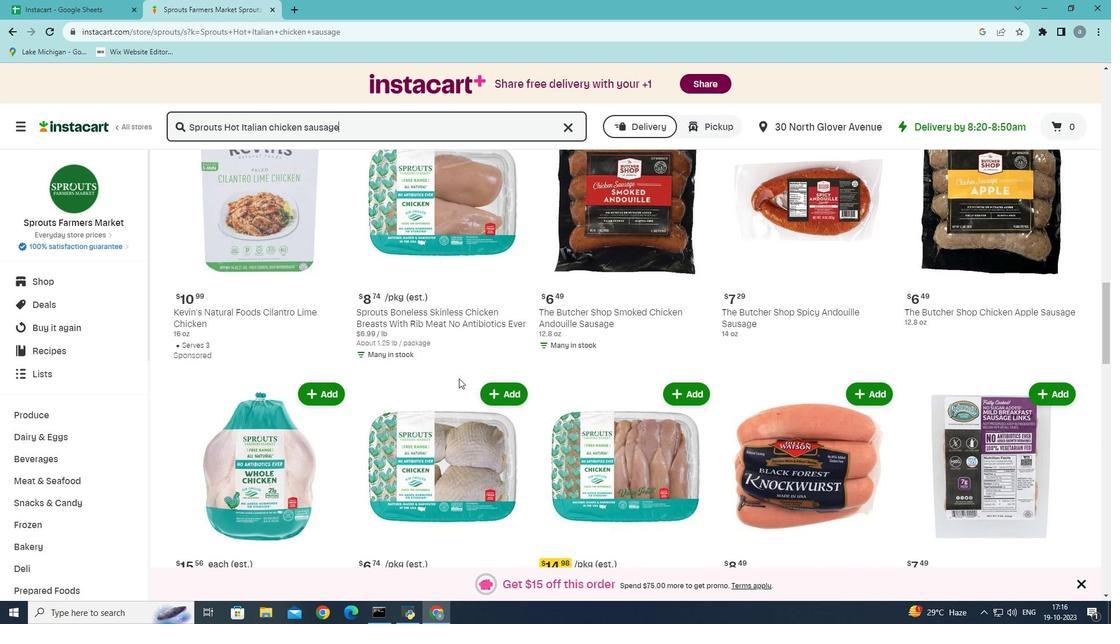 
Action: Mouse scrolled (458, 378) with delta (0, 0)
Screenshot: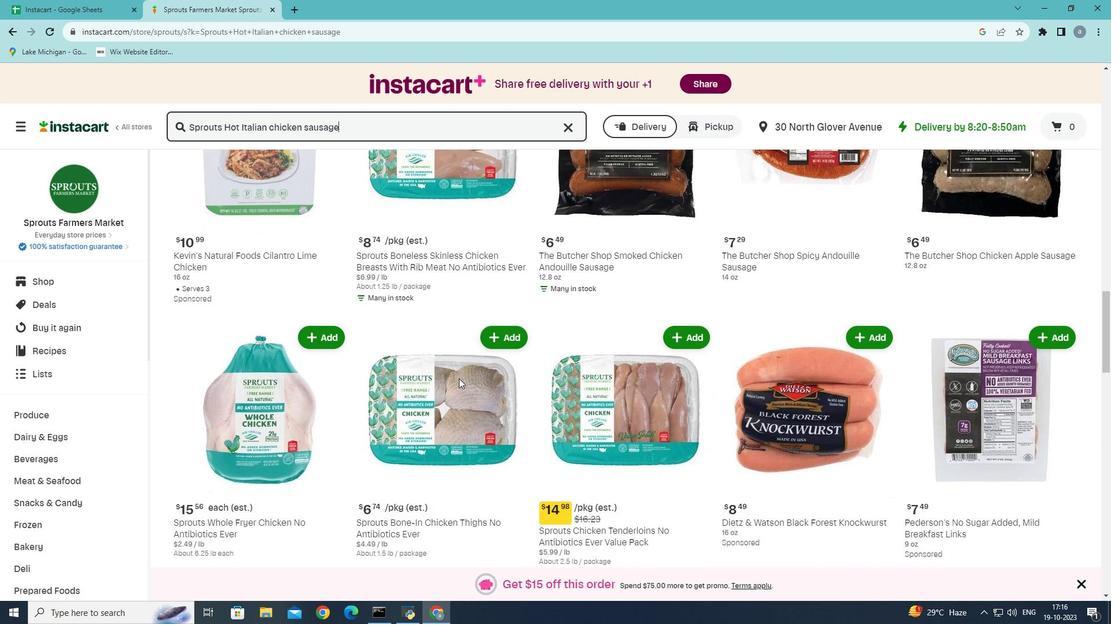 
Action: Mouse scrolled (458, 378) with delta (0, 0)
Screenshot: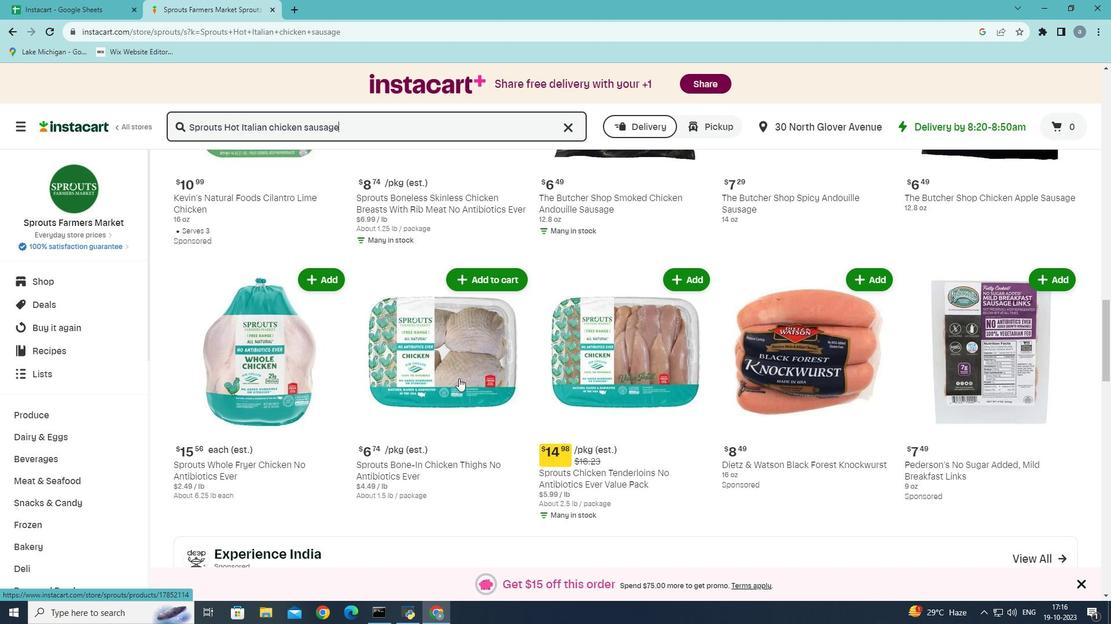 
Action: Mouse scrolled (458, 378) with delta (0, 0)
Screenshot: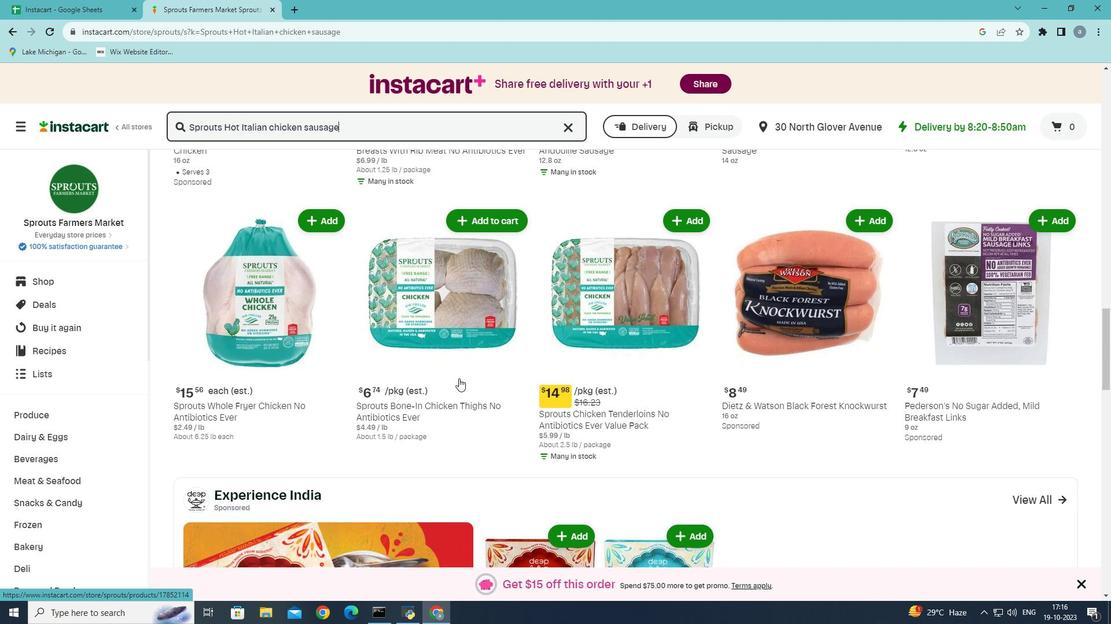 
Action: Mouse scrolled (458, 378) with delta (0, 0)
Screenshot: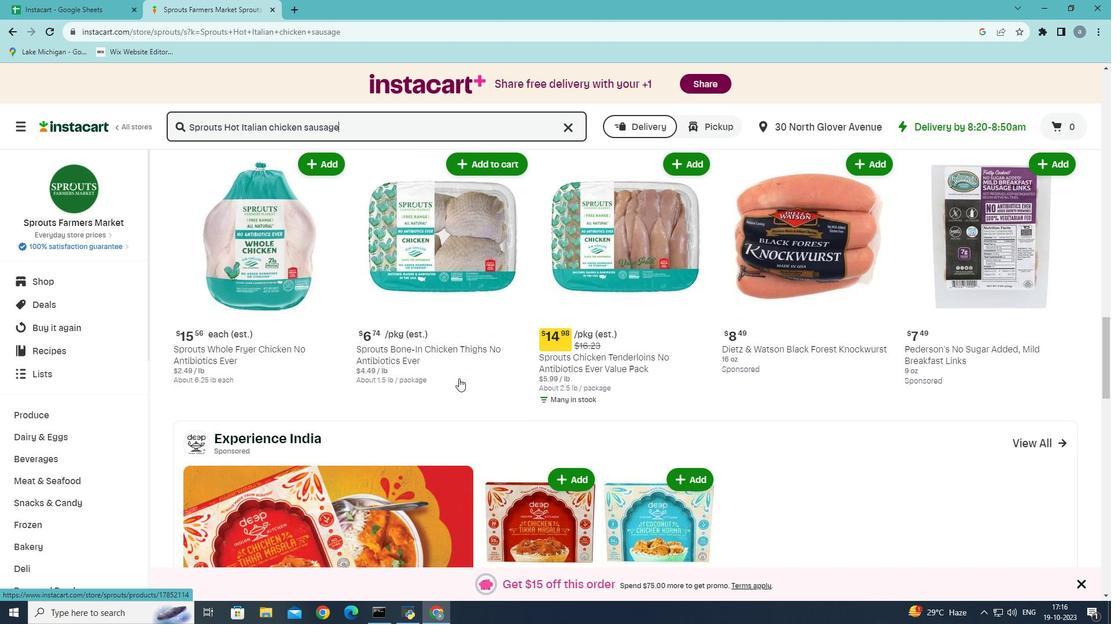 
Action: Mouse scrolled (458, 378) with delta (0, 0)
Screenshot: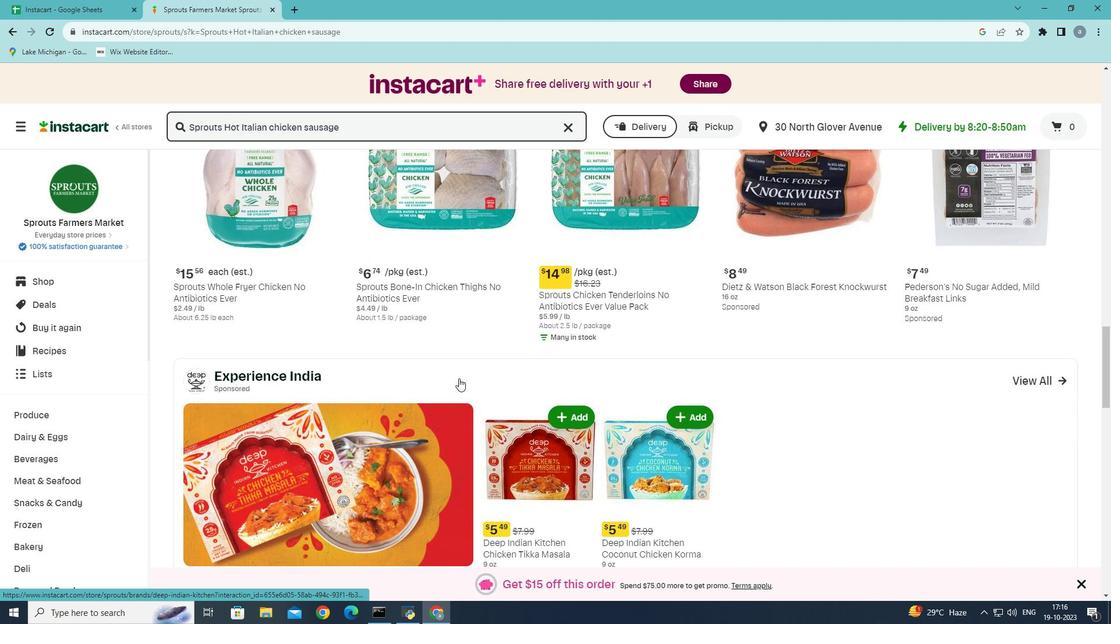 
Action: Mouse scrolled (458, 378) with delta (0, 0)
Screenshot: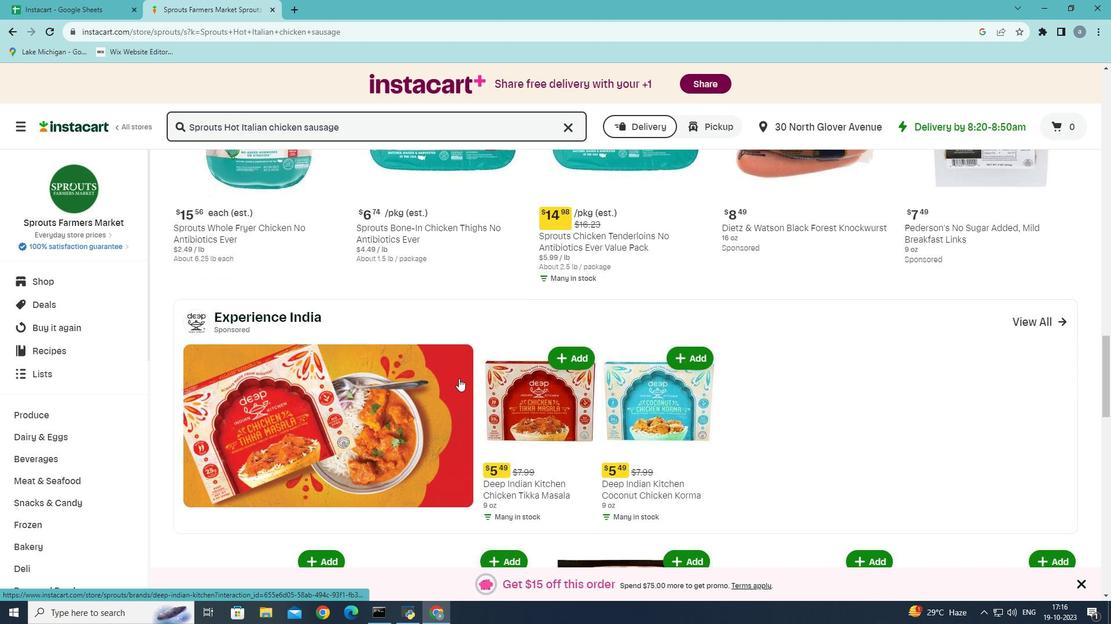 
Action: Mouse scrolled (458, 378) with delta (0, 0)
Screenshot: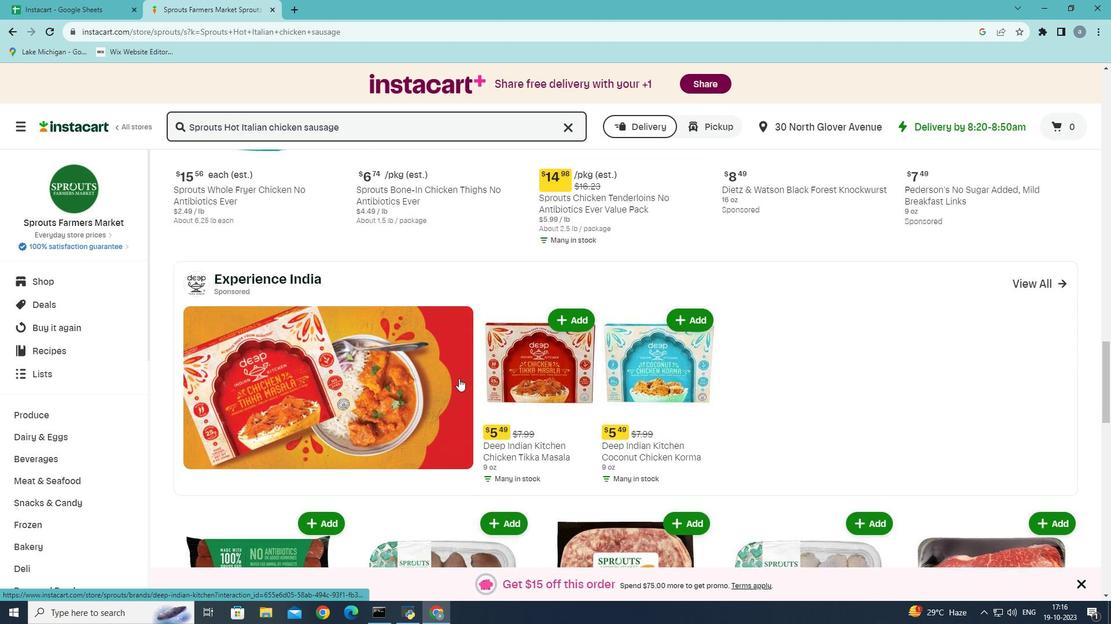 
Action: Mouse scrolled (458, 378) with delta (0, 0)
Screenshot: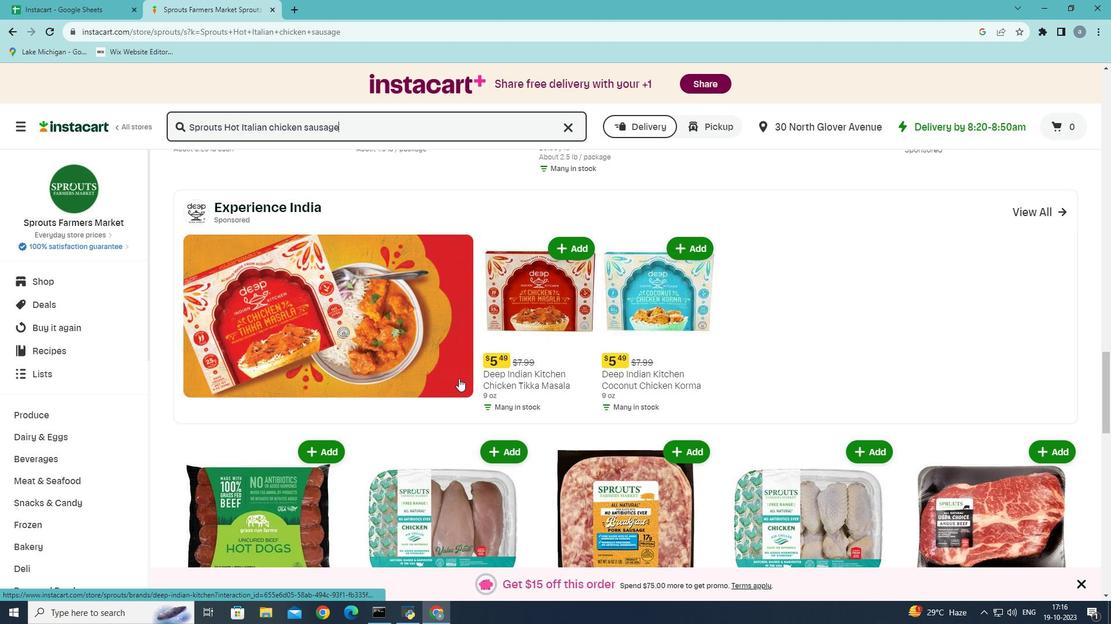 
Action: Mouse scrolled (458, 378) with delta (0, 0)
Screenshot: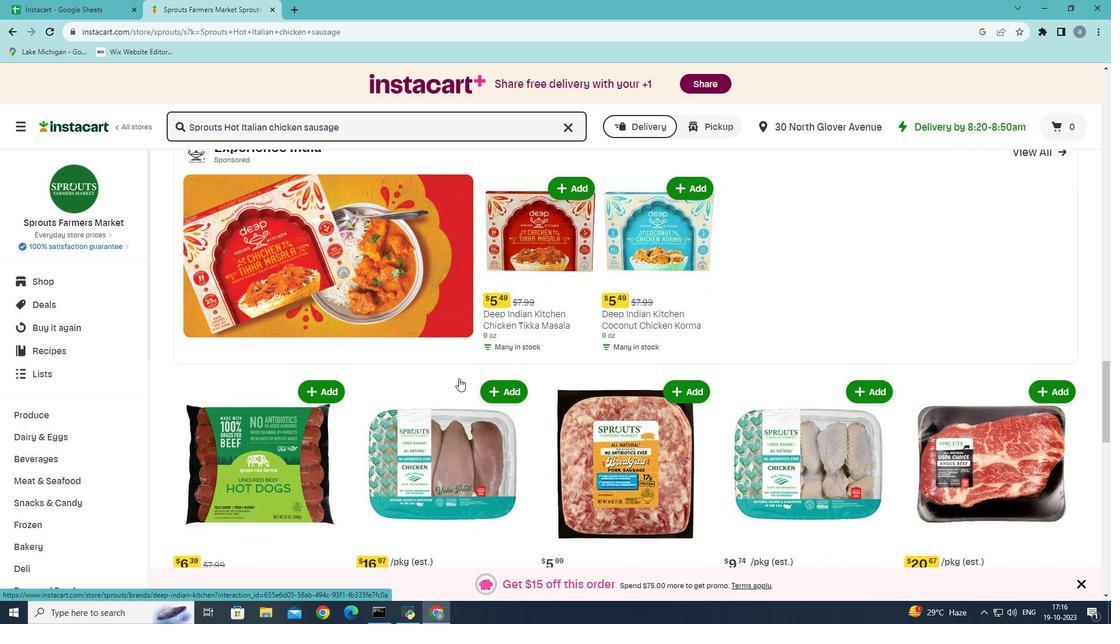 
Action: Mouse scrolled (458, 378) with delta (0, 0)
Screenshot: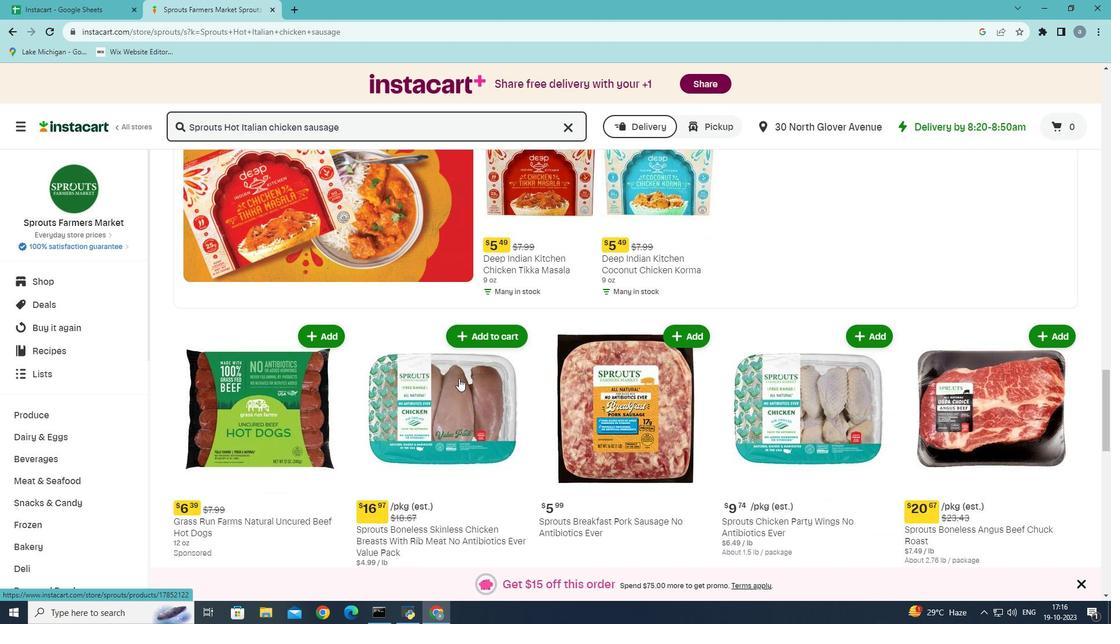 
Action: Mouse scrolled (458, 378) with delta (0, 0)
Screenshot: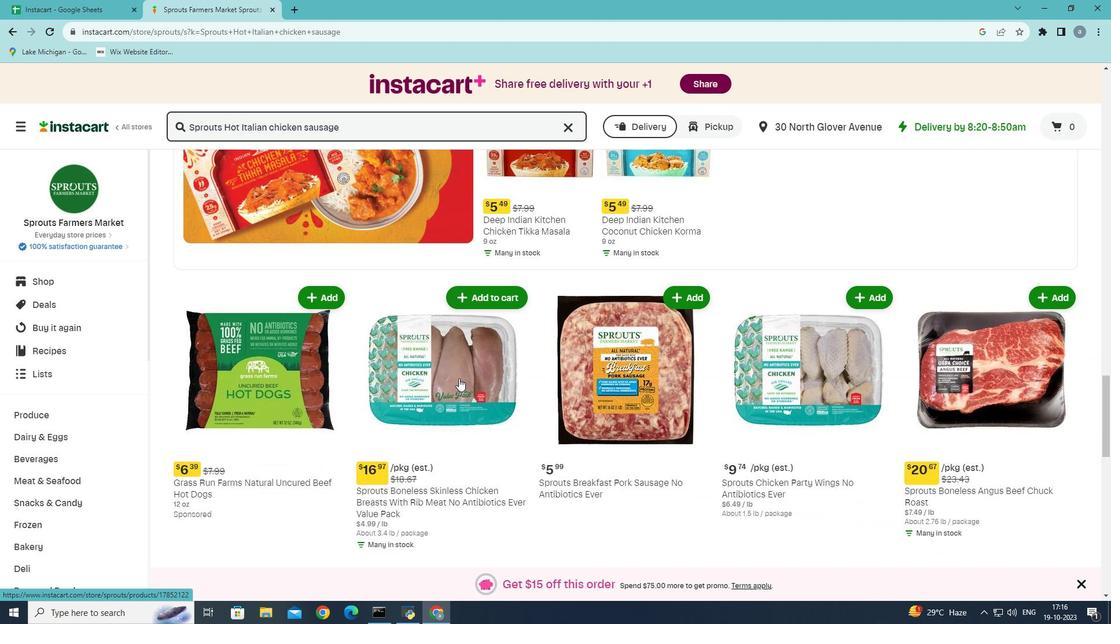 
Action: Mouse scrolled (458, 378) with delta (0, 0)
Screenshot: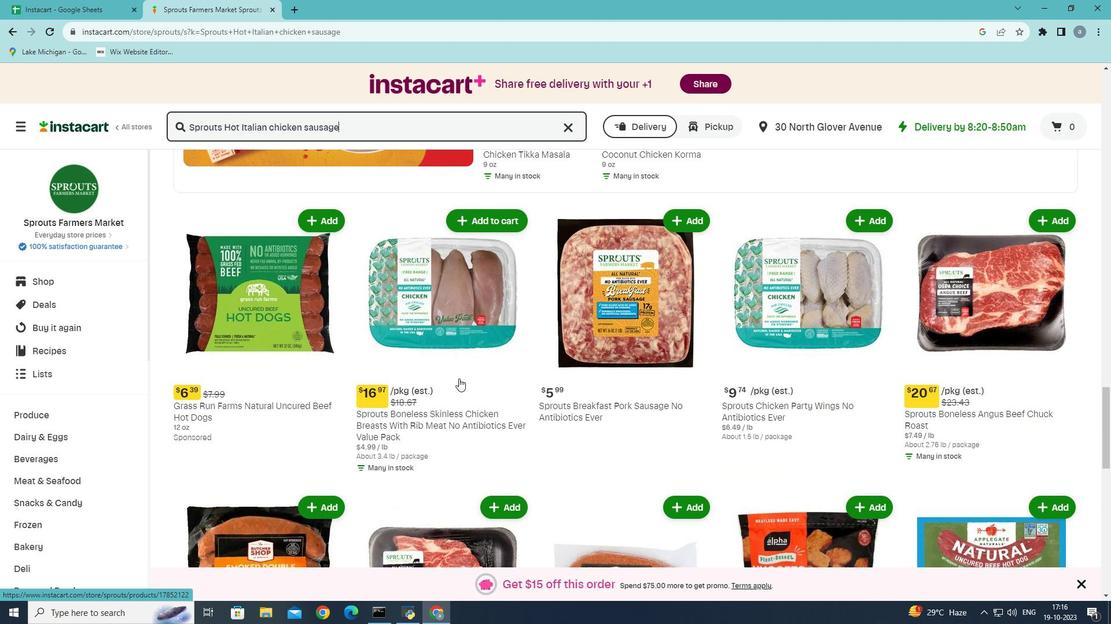 
Action: Mouse scrolled (458, 378) with delta (0, 0)
Screenshot: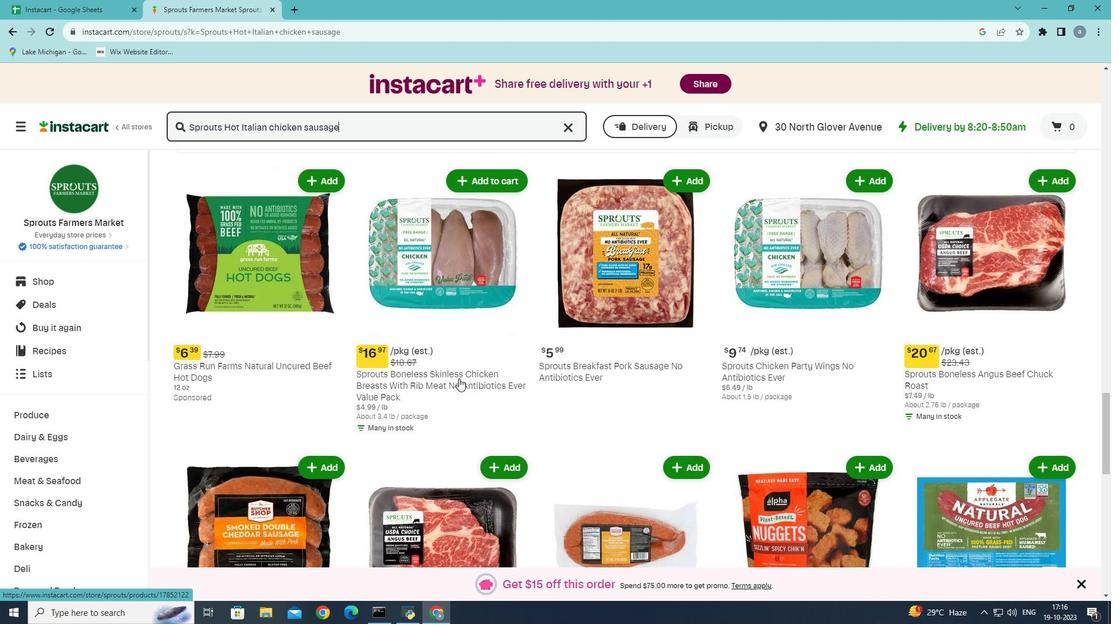 
Action: Mouse scrolled (458, 378) with delta (0, 0)
Screenshot: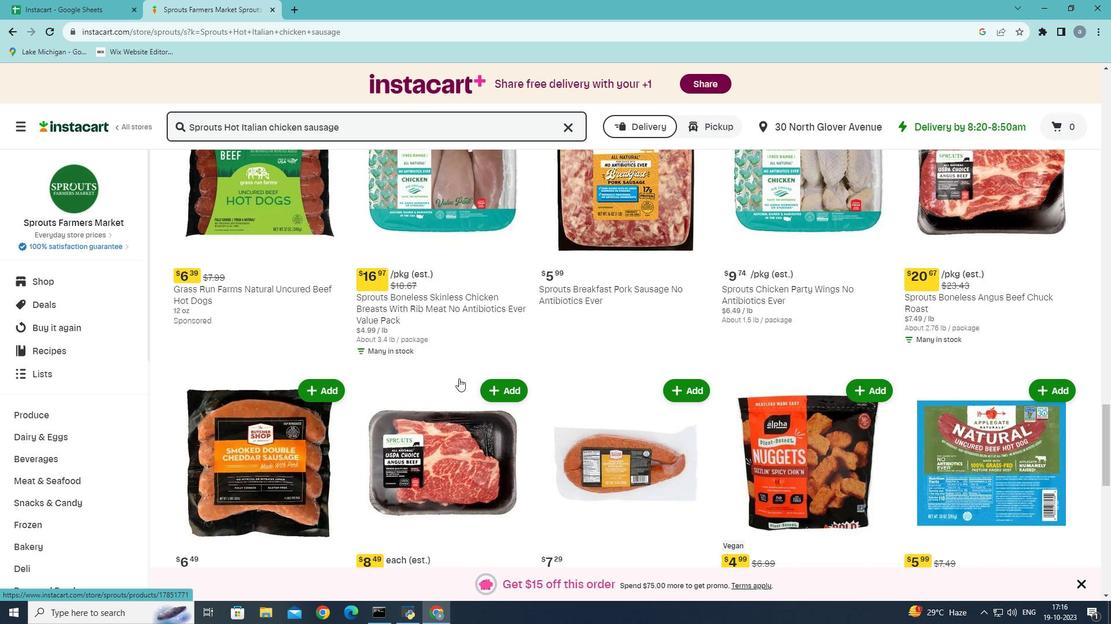 
Action: Mouse scrolled (458, 378) with delta (0, 0)
Screenshot: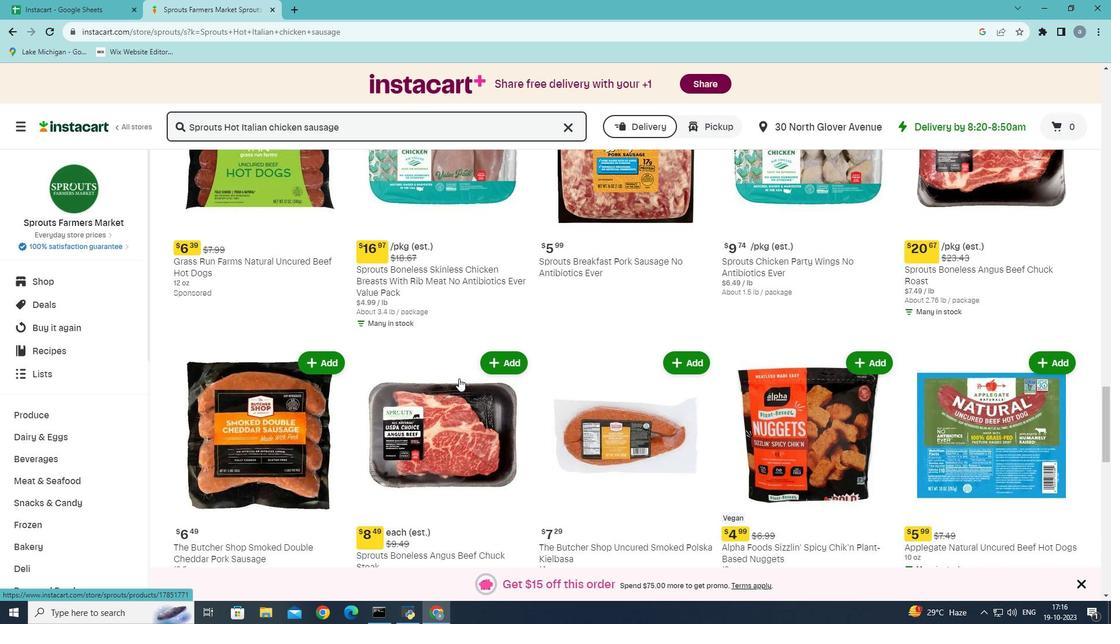 
Action: Mouse scrolled (458, 378) with delta (0, 0)
Screenshot: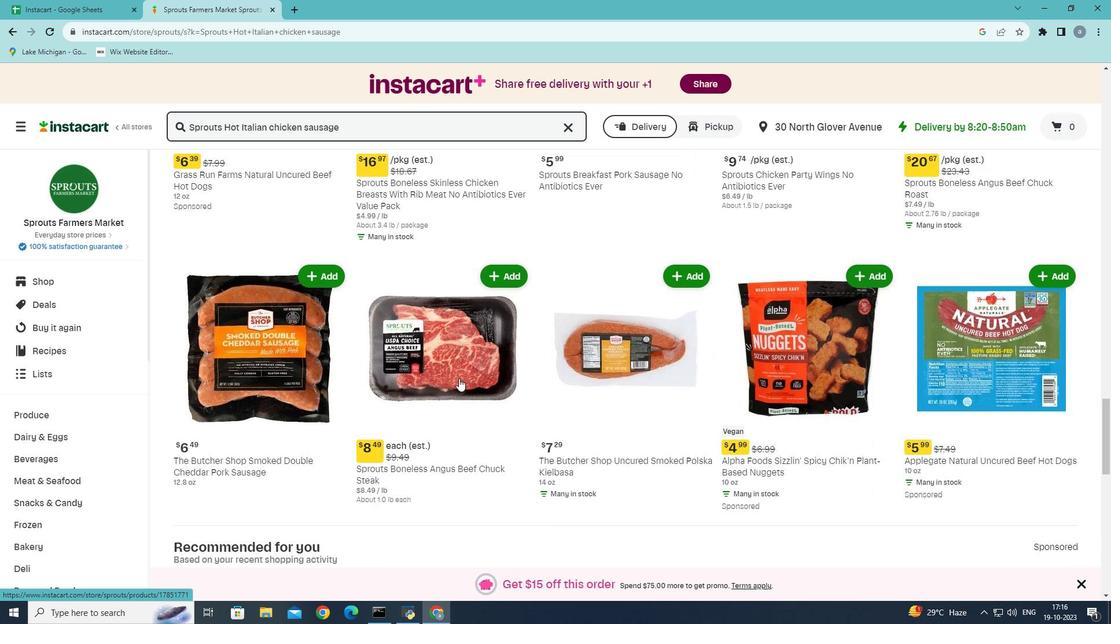 
Action: Mouse scrolled (458, 378) with delta (0, 0)
Screenshot: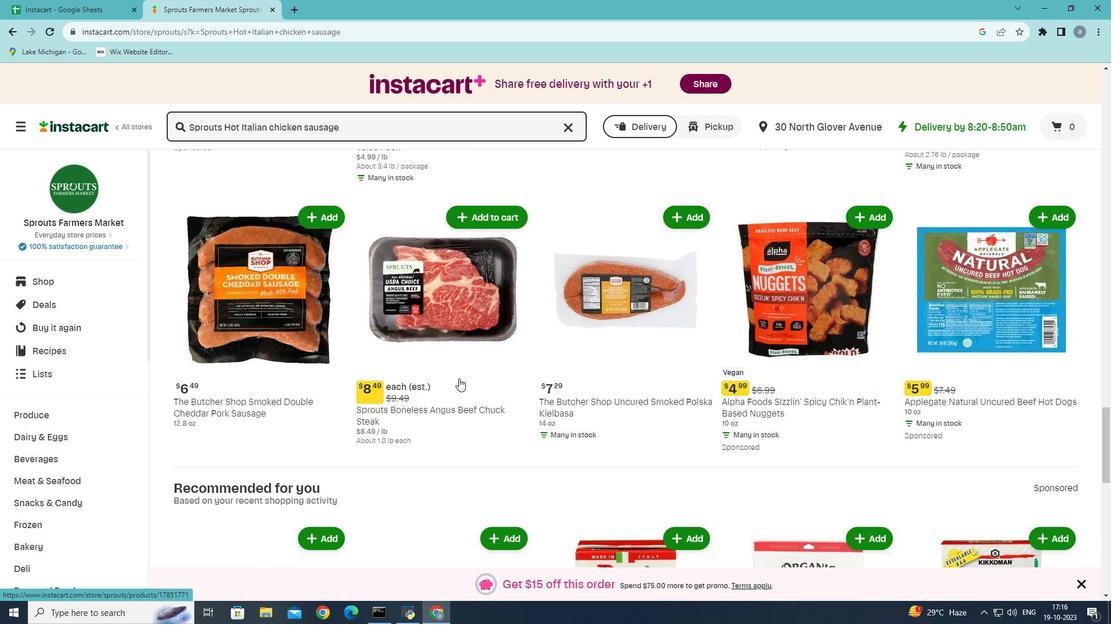 
Action: Mouse moved to (459, 379)
Screenshot: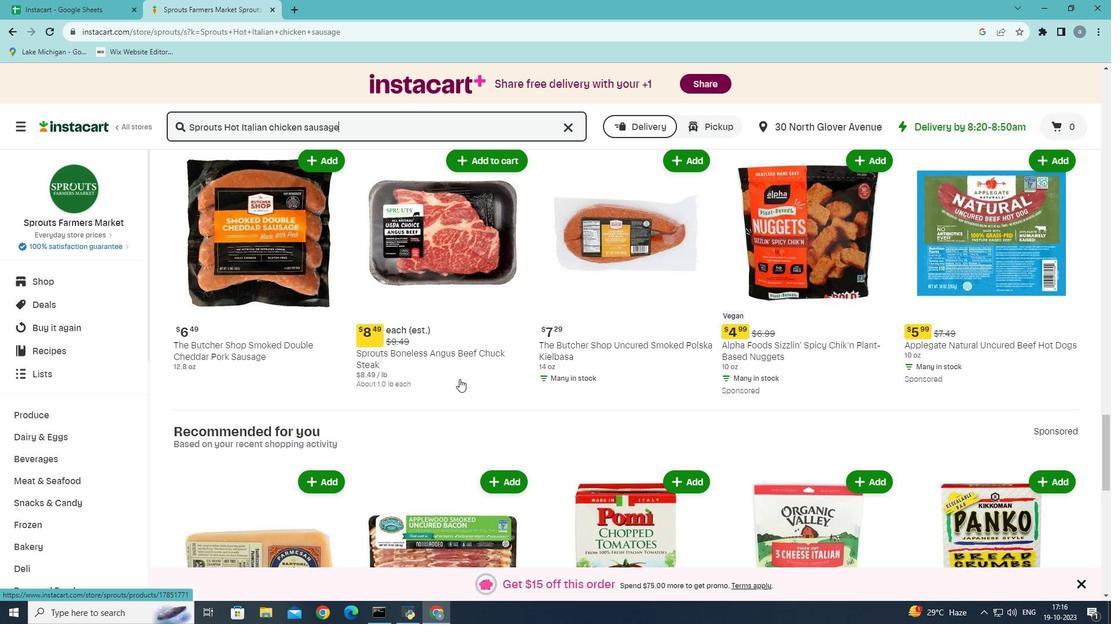 
Action: Mouse scrolled (459, 379) with delta (0, 0)
Screenshot: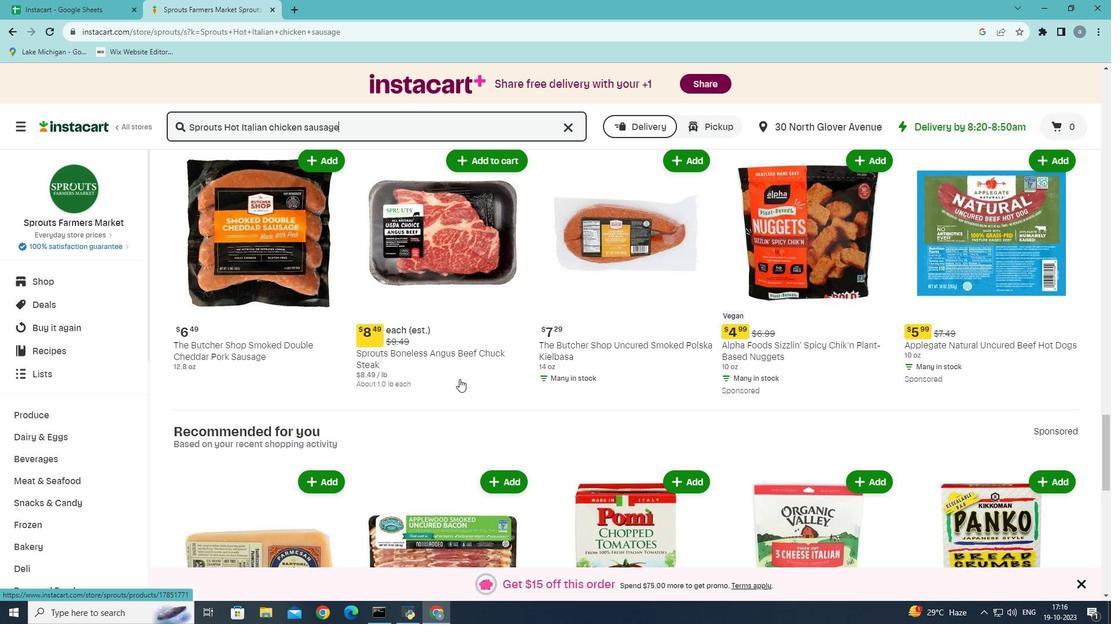 
Action: Mouse scrolled (459, 379) with delta (0, 0)
Screenshot: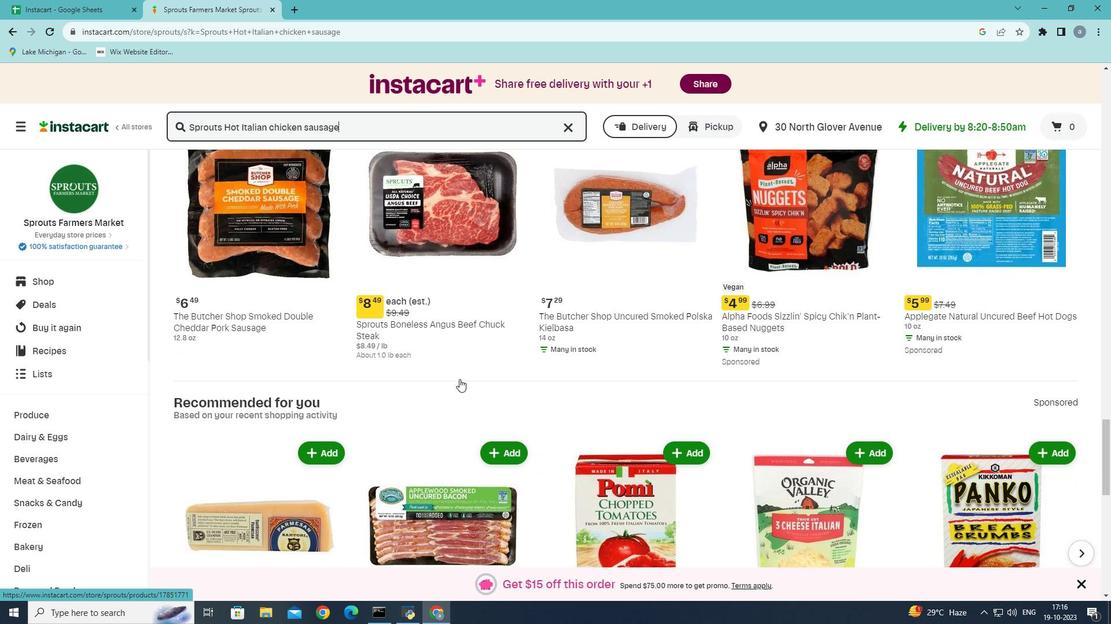 
Action: Mouse scrolled (459, 379) with delta (0, 0)
Screenshot: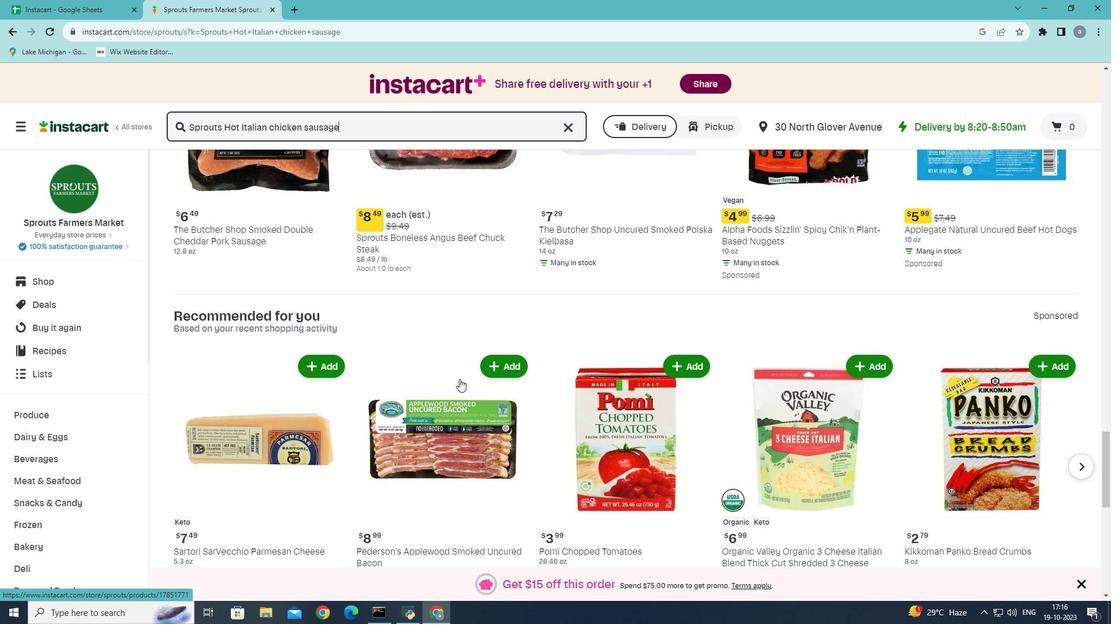 
Action: Mouse scrolled (459, 379) with delta (0, 0)
Screenshot: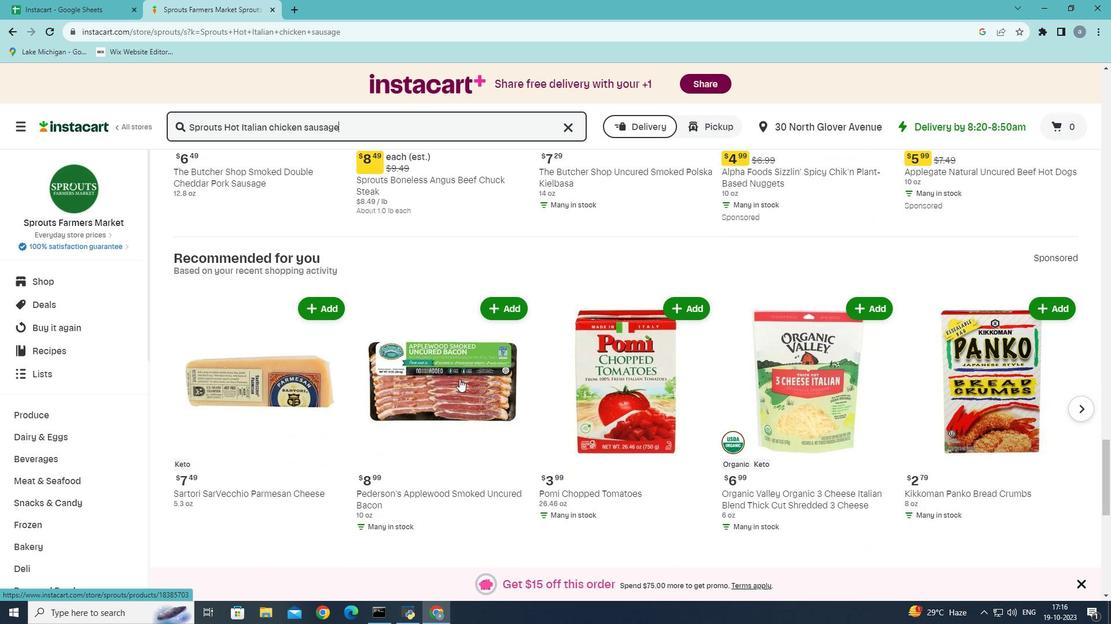 
Action: Mouse moved to (460, 378)
Screenshot: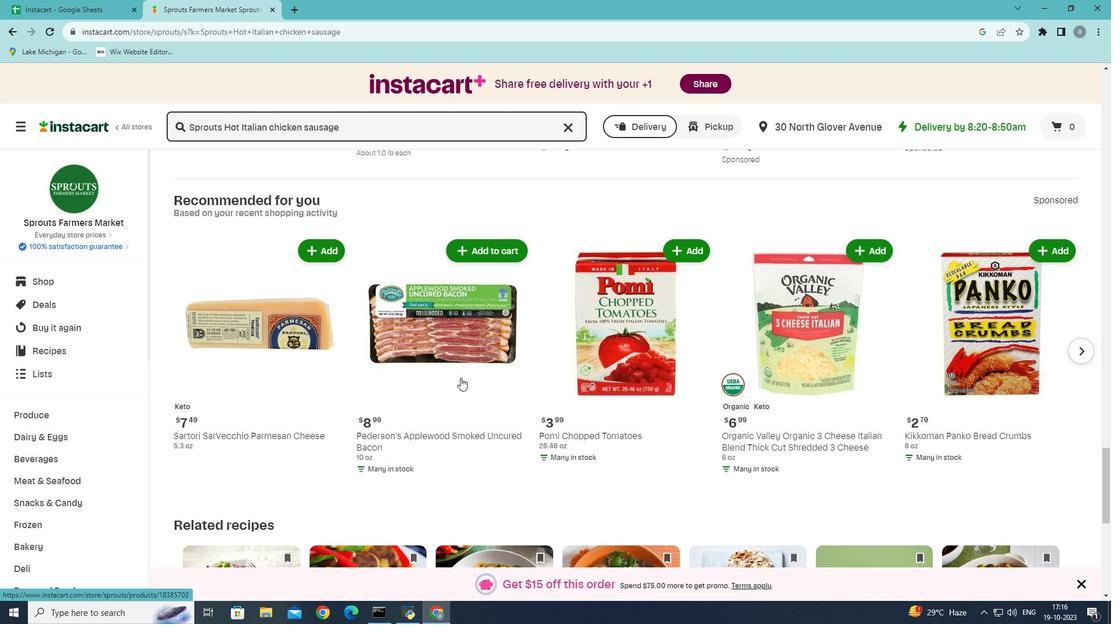 
Action: Mouse scrolled (460, 377) with delta (0, 0)
Screenshot: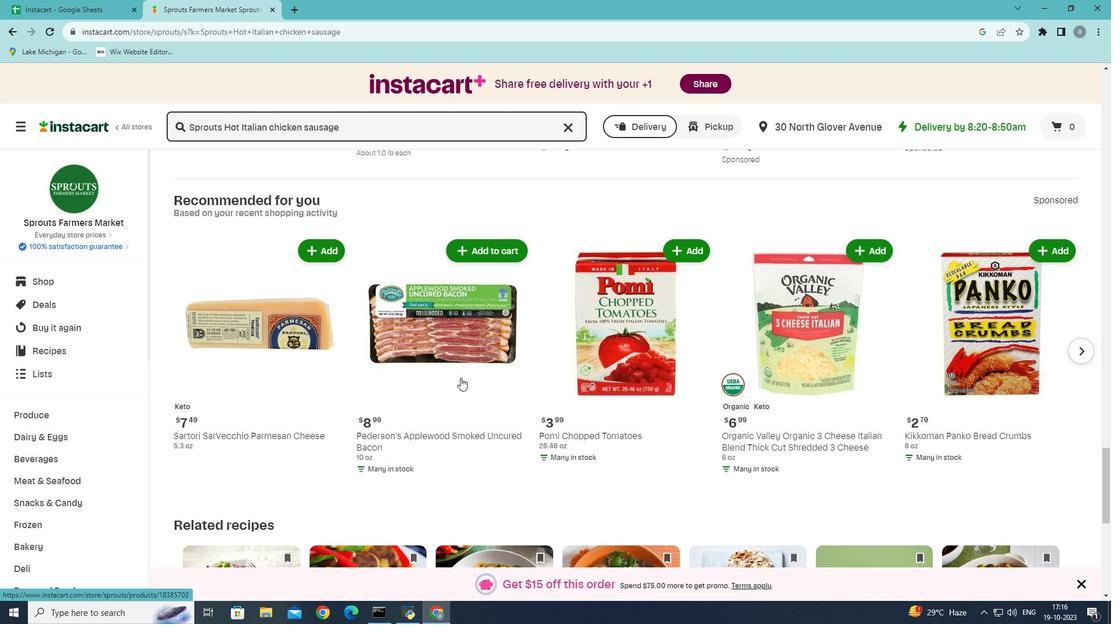 
Action: Mouse scrolled (460, 377) with delta (0, 0)
Screenshot: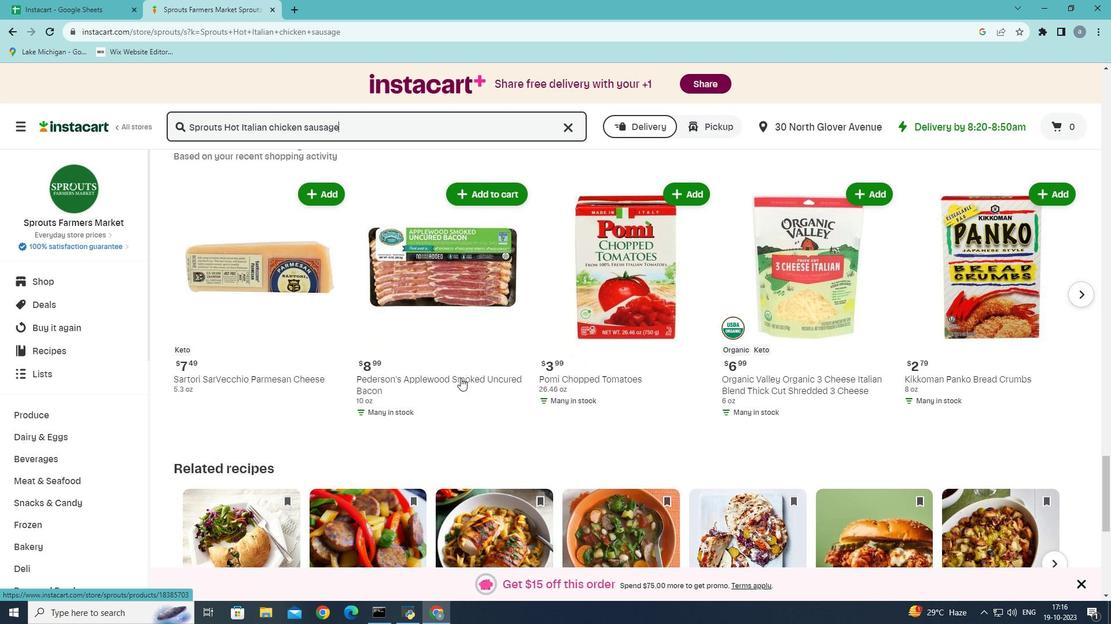 
Action: Mouse scrolled (460, 377) with delta (0, 0)
Screenshot: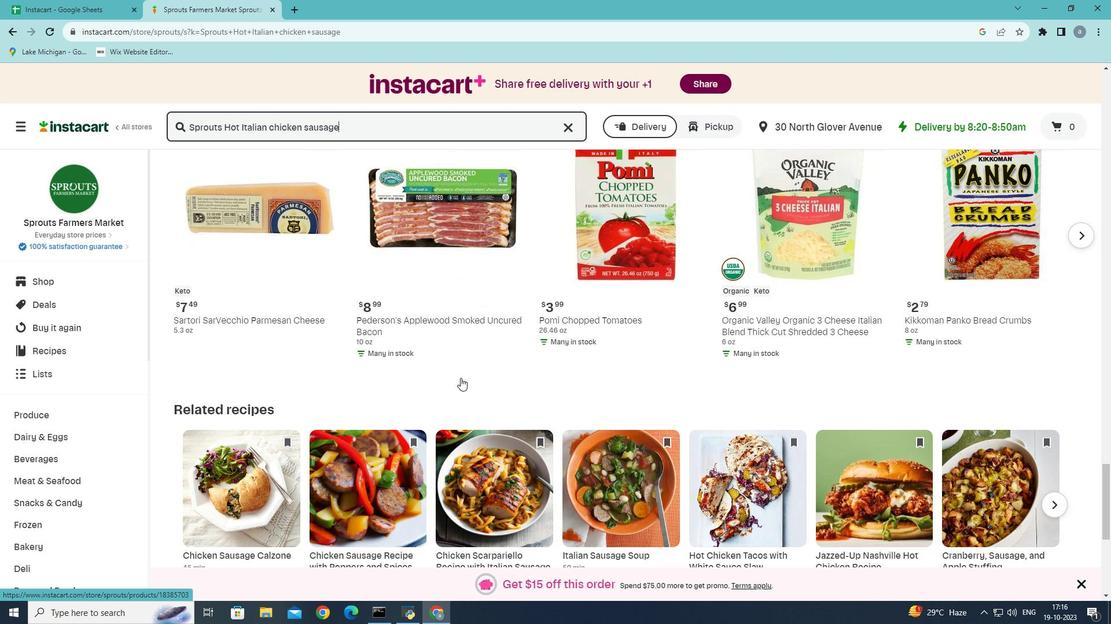 
Action: Mouse moved to (461, 376)
Screenshot: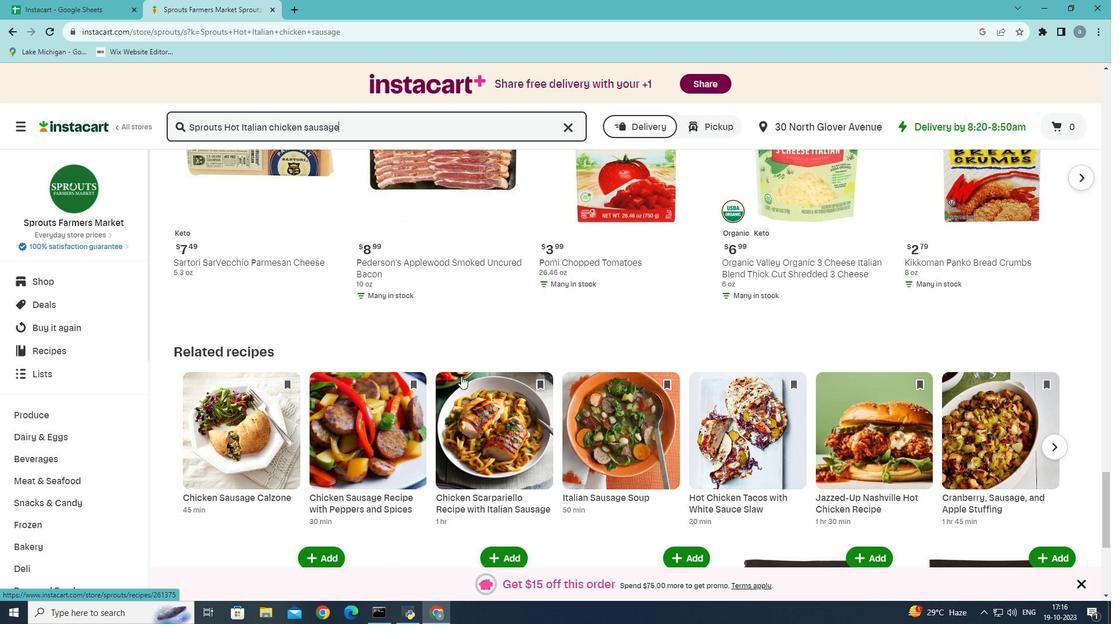 
Action: Mouse scrolled (461, 376) with delta (0, 0)
Screenshot: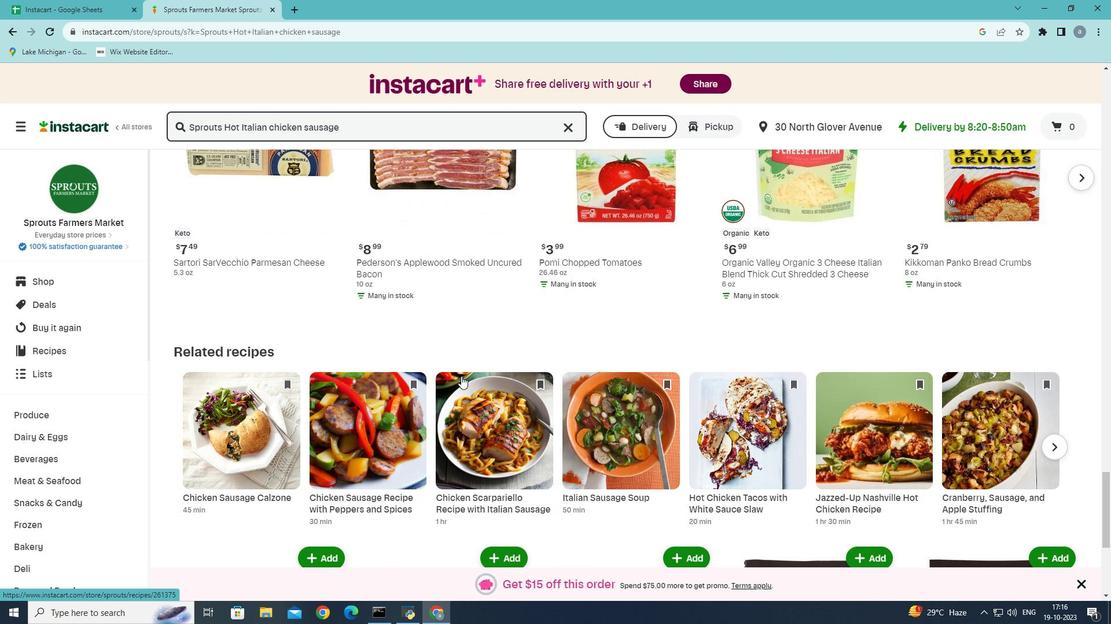 
Action: Mouse scrolled (461, 376) with delta (0, 0)
Screenshot: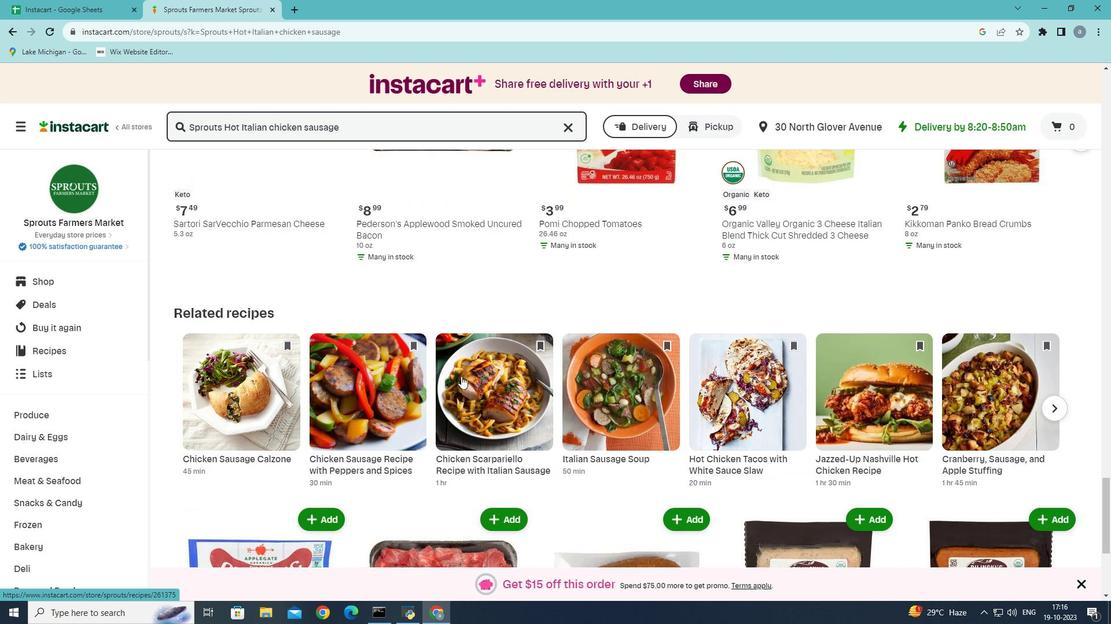 
Action: Mouse scrolled (461, 376) with delta (0, 0)
Screenshot: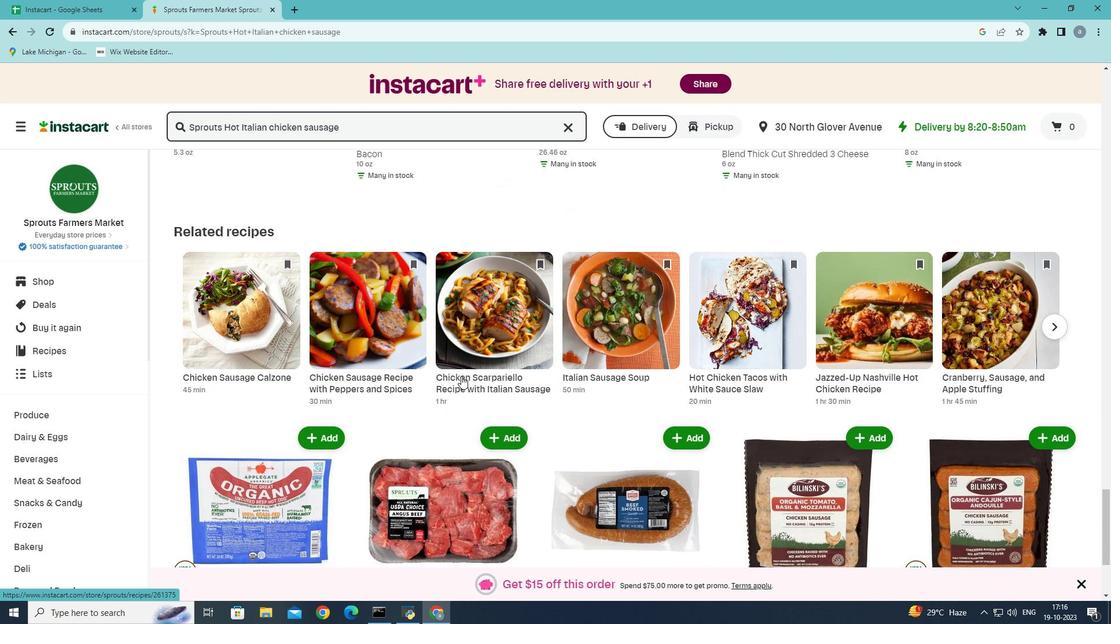 
Action: Mouse scrolled (461, 376) with delta (0, 0)
Screenshot: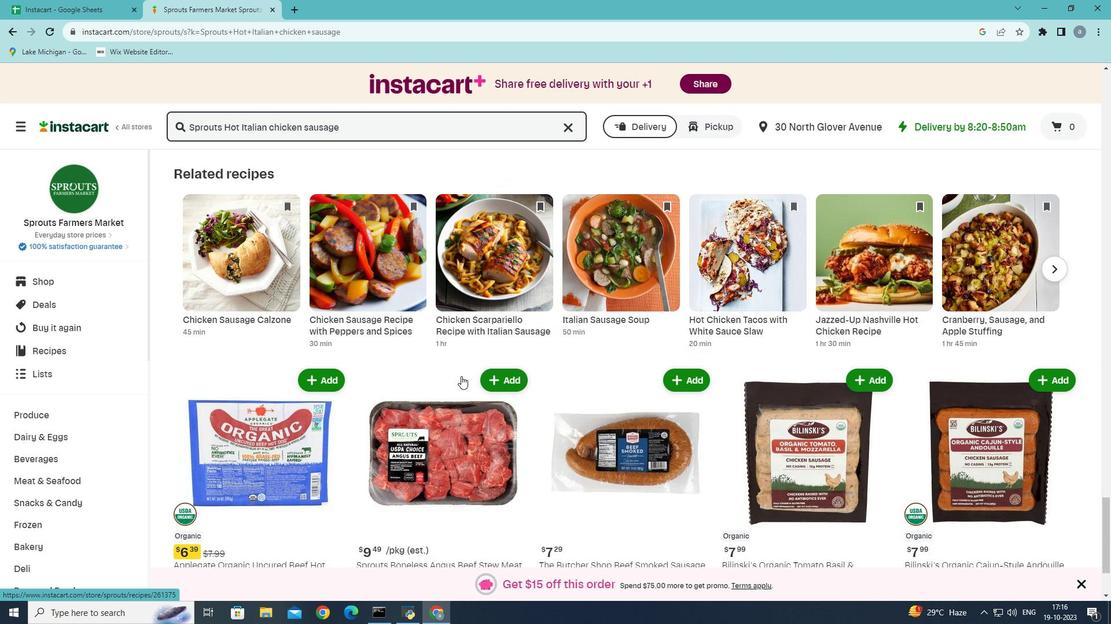 
Action: Mouse moved to (461, 375)
Screenshot: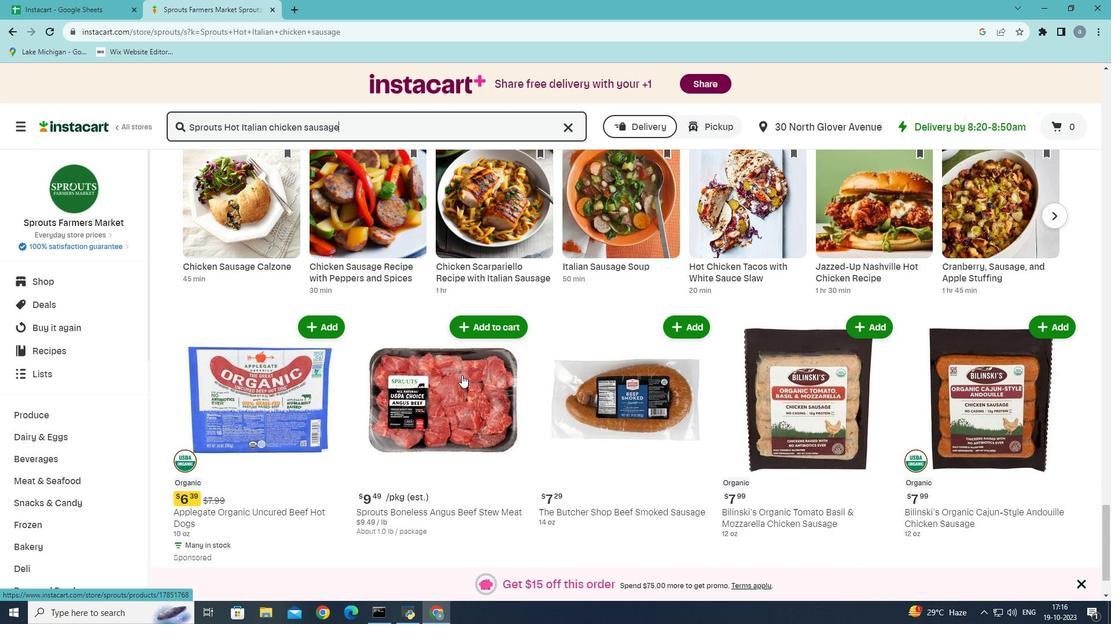
Action: Mouse scrolled (461, 374) with delta (0, 0)
Screenshot: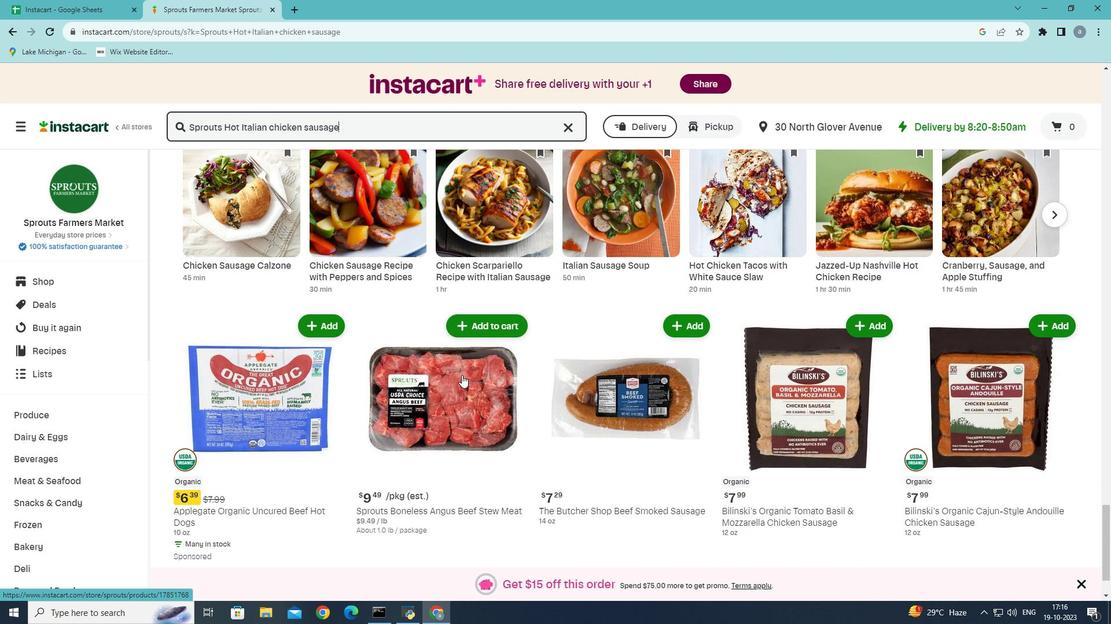 
Action: Mouse scrolled (461, 374) with delta (0, 0)
Screenshot: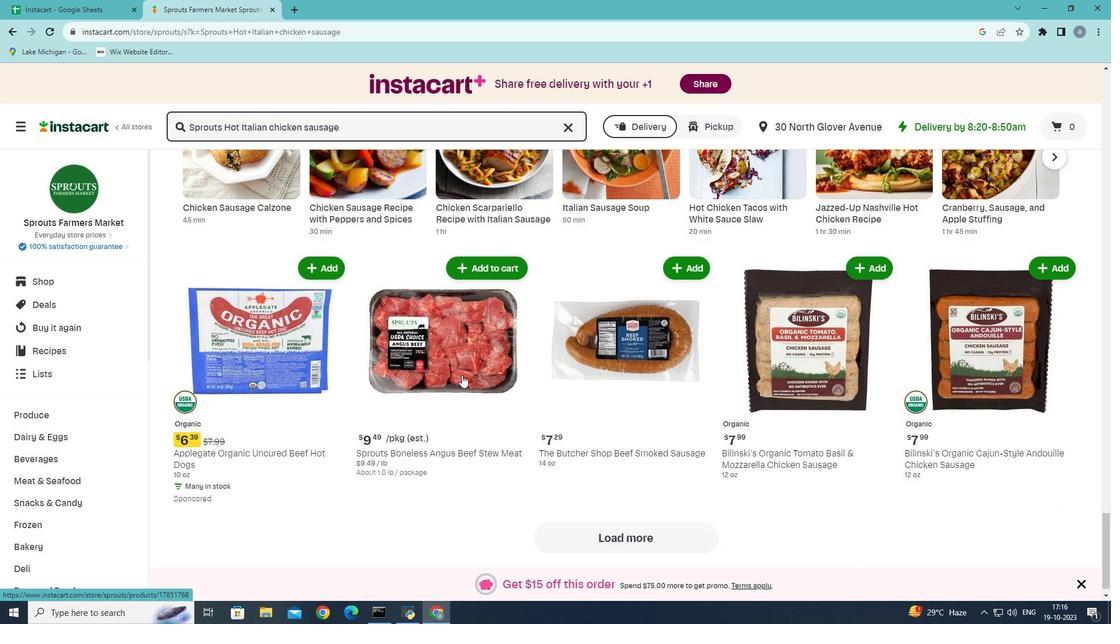 
Action: Mouse scrolled (461, 374) with delta (0, 0)
Screenshot: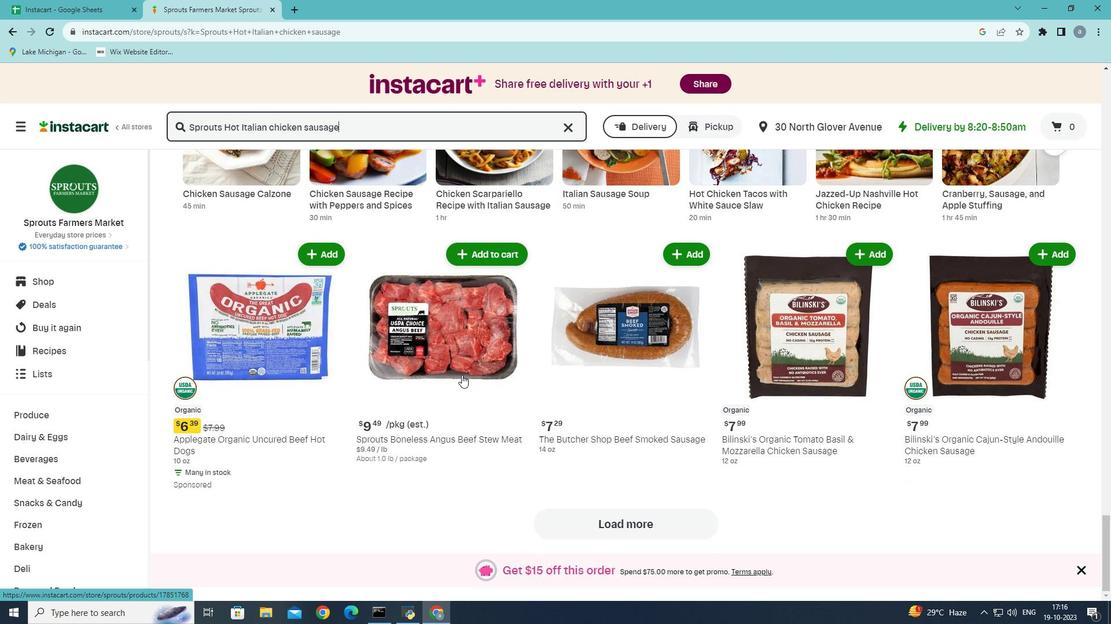 
Action: Mouse scrolled (461, 374) with delta (0, 0)
Screenshot: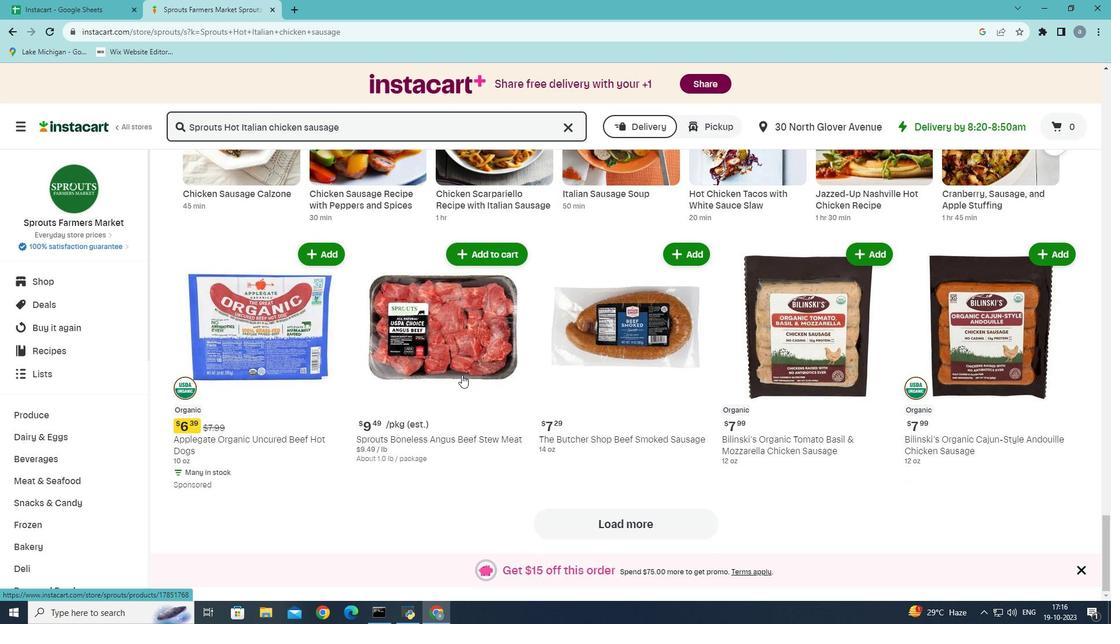 
Action: Mouse scrolled (461, 374) with delta (0, 0)
Screenshot: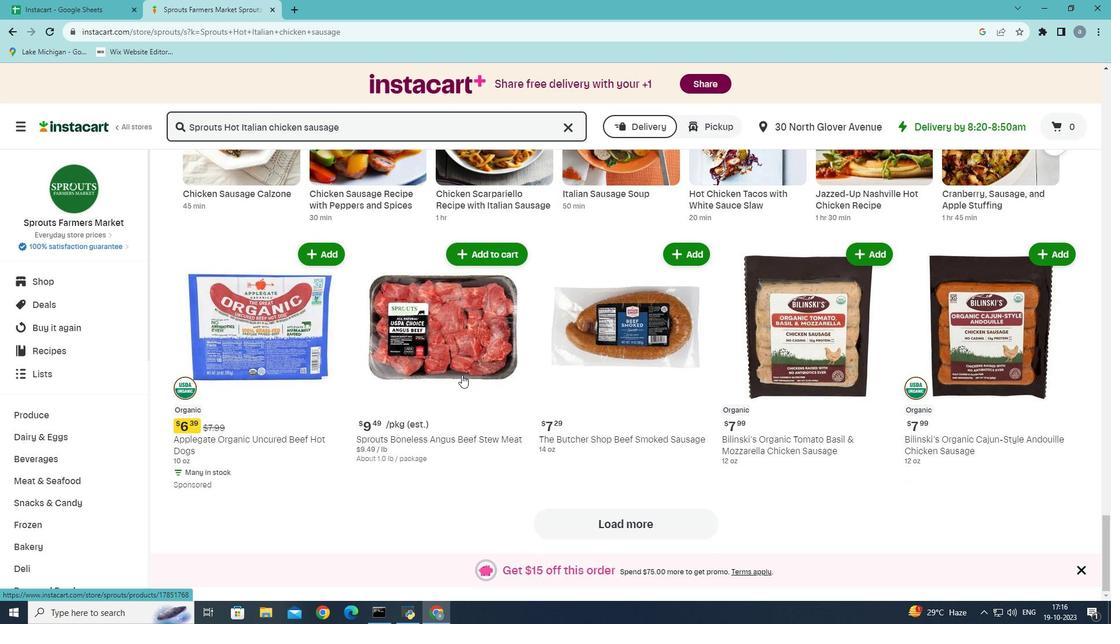 
Action: Mouse moved to (419, 380)
Screenshot: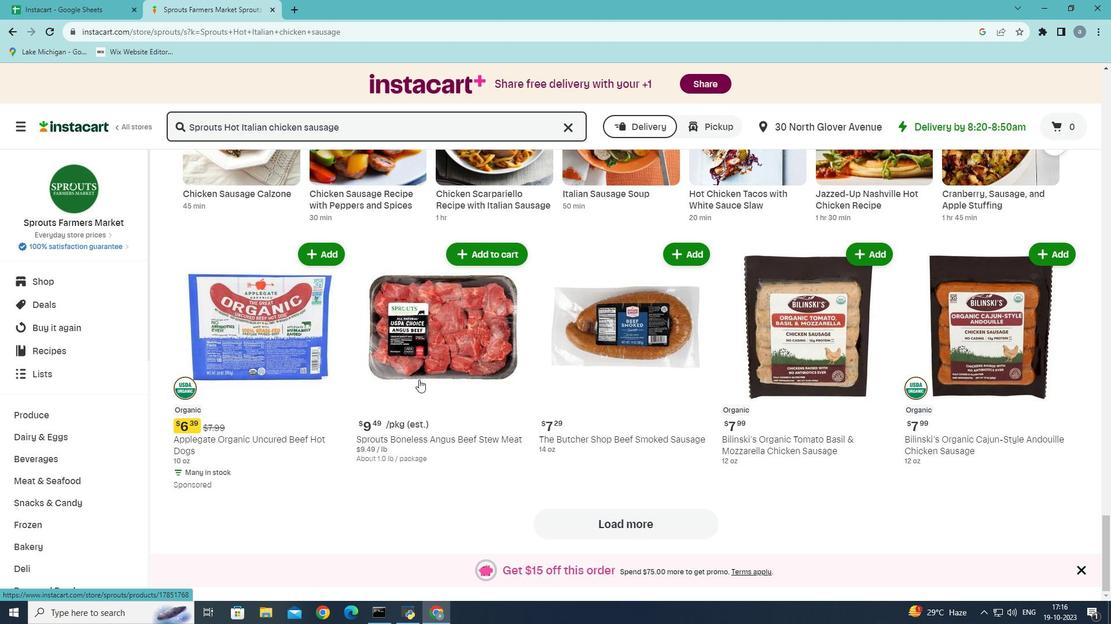 
